 Task: Find connections with filter location Mazatenango with filter topic #LinkedInwith filter profile language English with filter current company Accenture in India with filter school Vijayawada Jobs with filter industry Retail Musical Instruments with filter service category Product Marketing with filter keywords title Bus Driver
Action: Mouse moved to (648, 77)
Screenshot: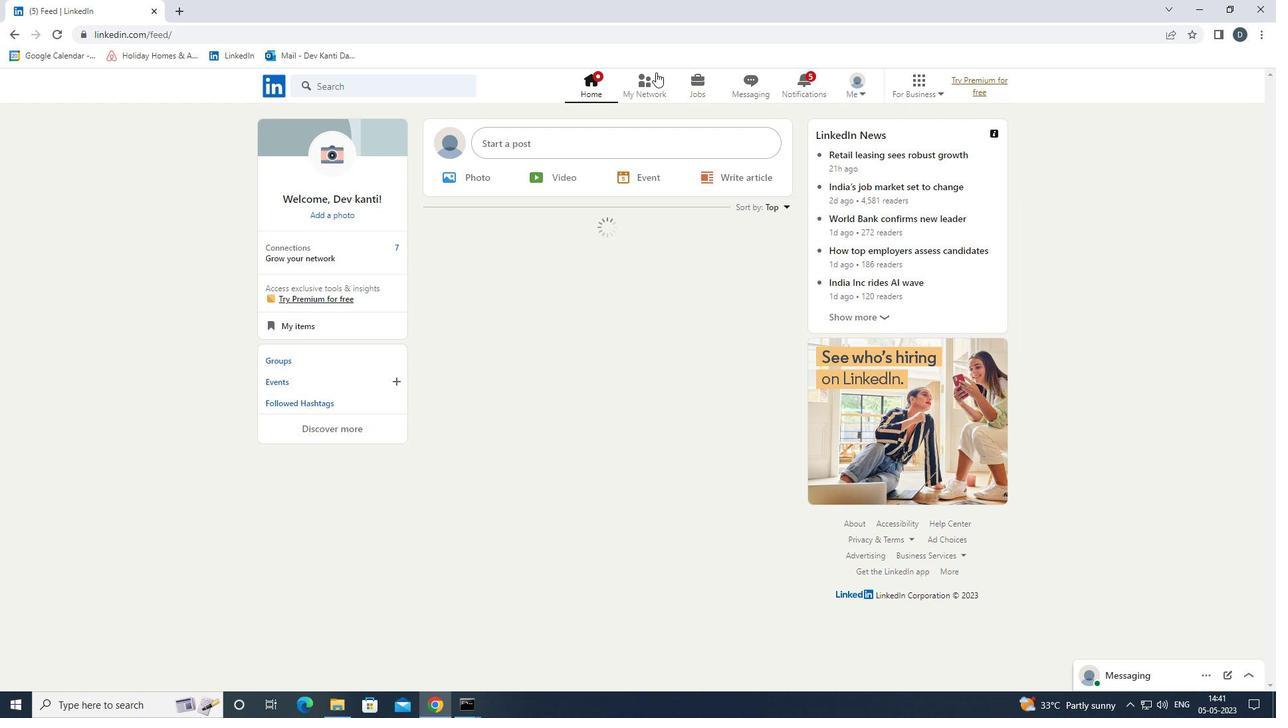 
Action: Mouse pressed left at (648, 77)
Screenshot: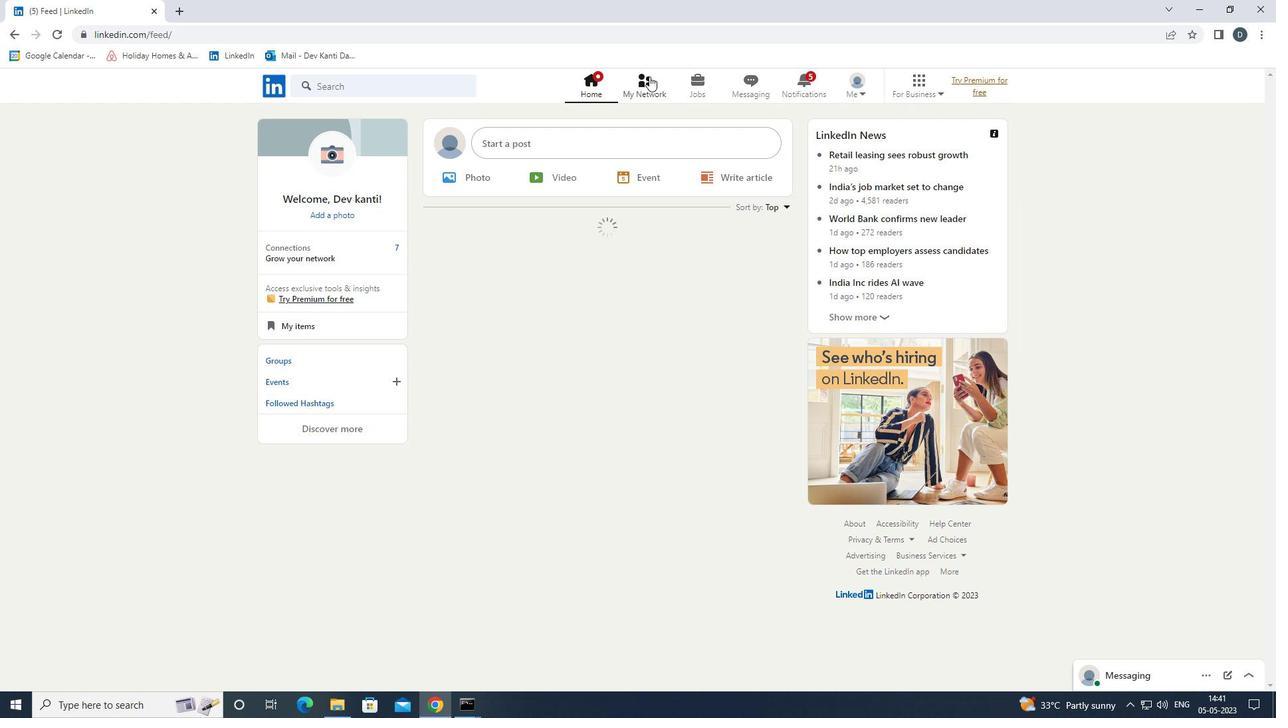 
Action: Mouse moved to (440, 158)
Screenshot: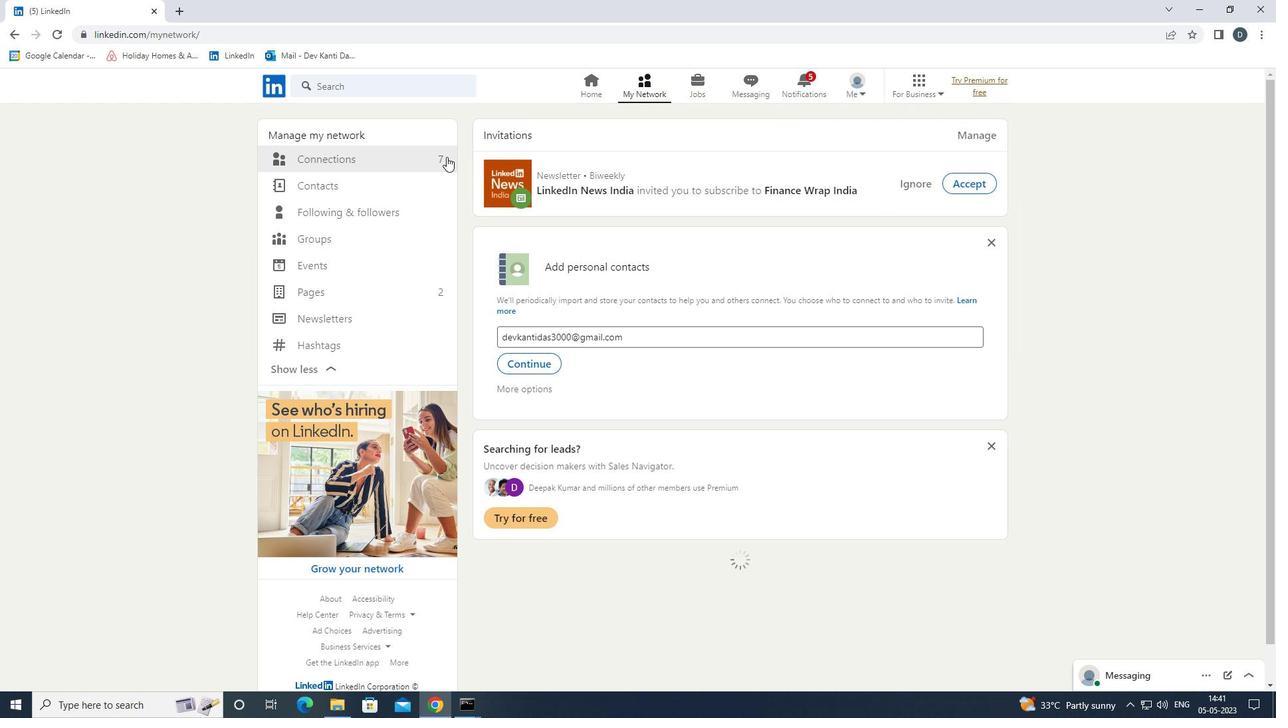 
Action: Mouse pressed left at (440, 158)
Screenshot: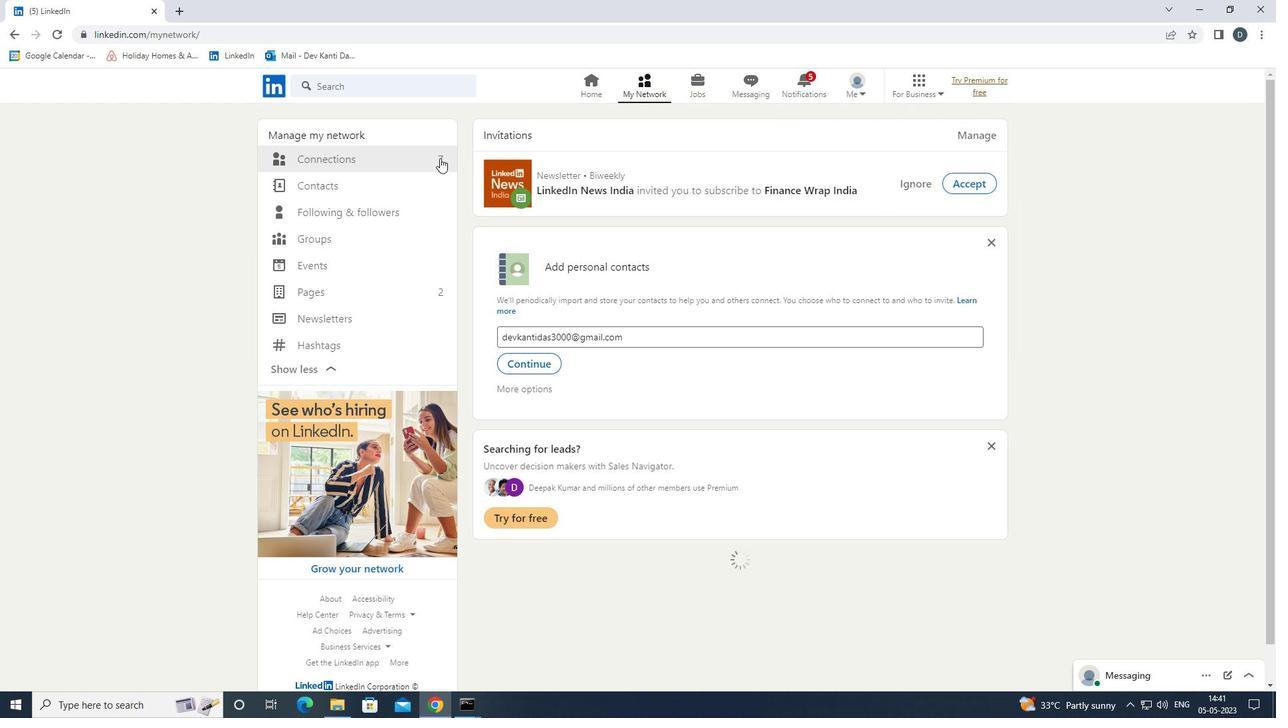 
Action: Mouse moved to (745, 158)
Screenshot: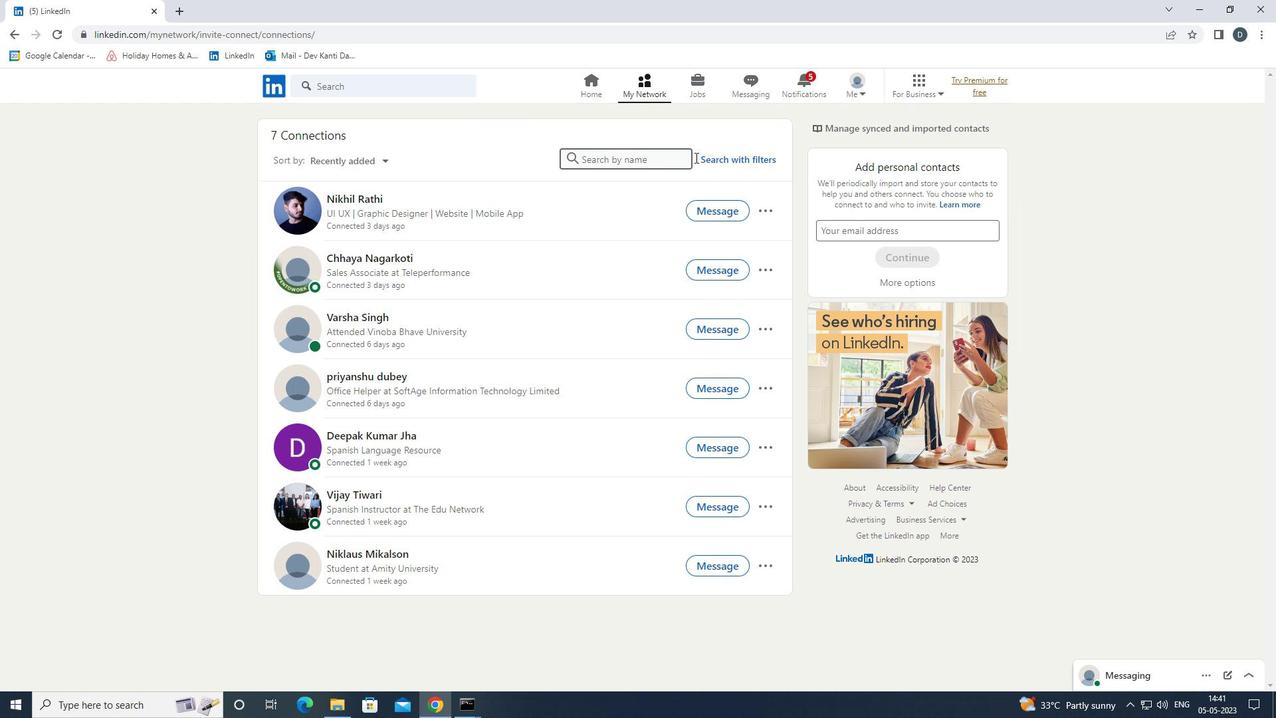 
Action: Mouse pressed left at (745, 158)
Screenshot: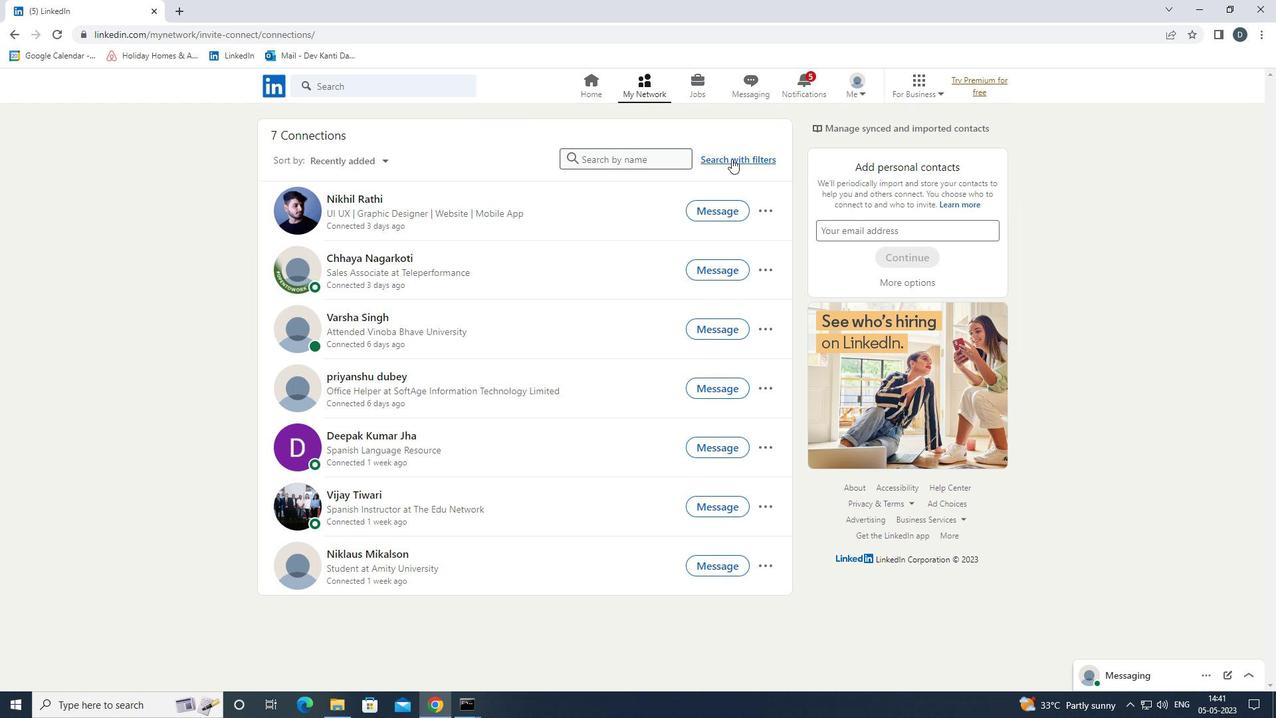 
Action: Mouse moved to (680, 119)
Screenshot: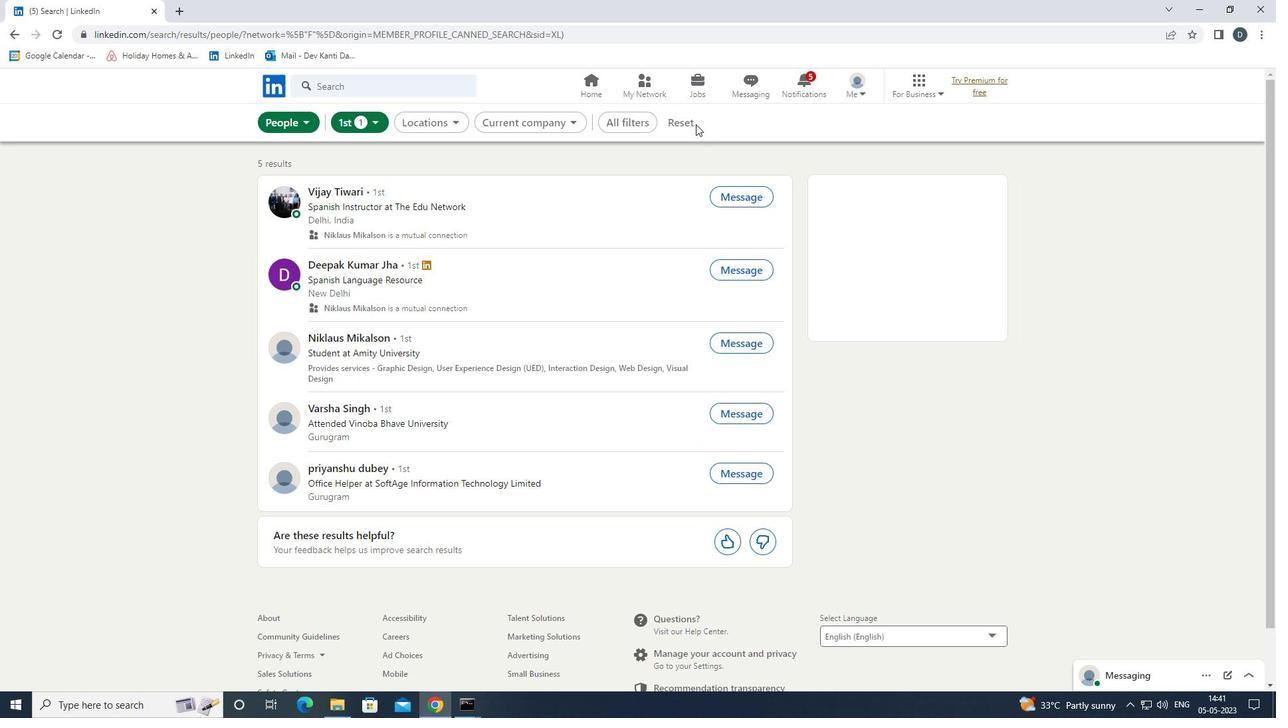
Action: Mouse pressed left at (680, 119)
Screenshot: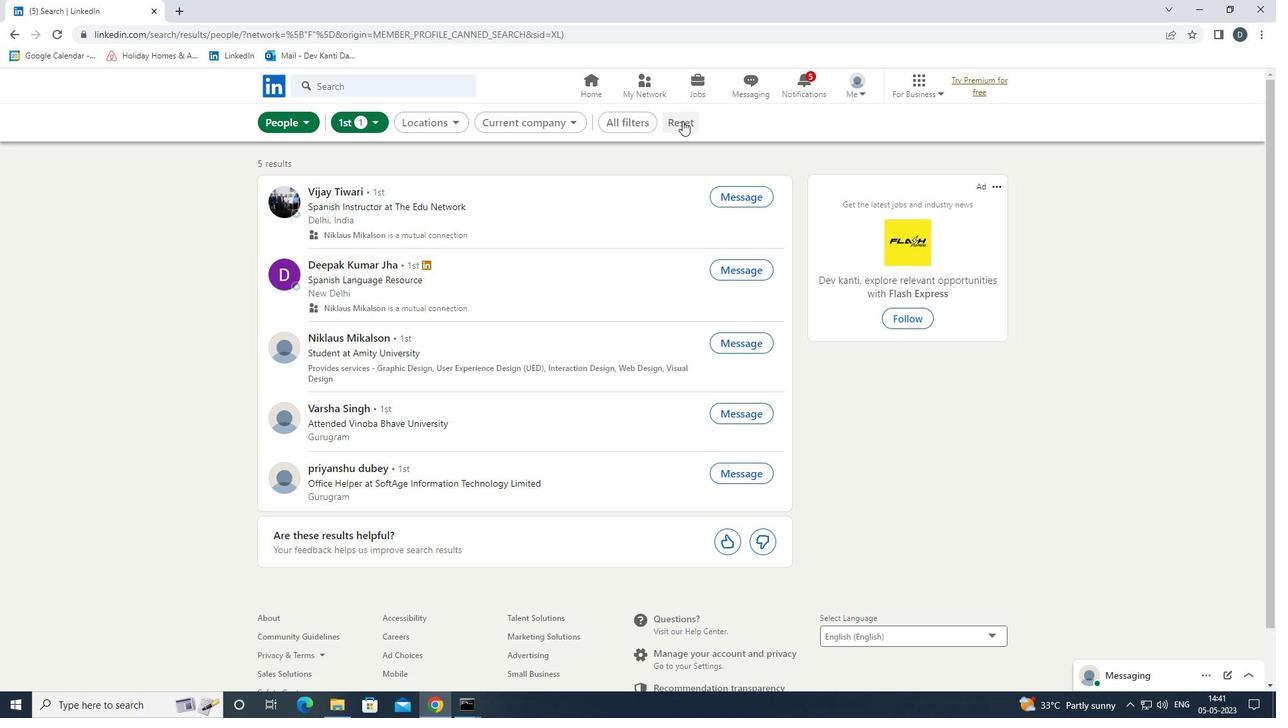 
Action: Mouse moved to (663, 119)
Screenshot: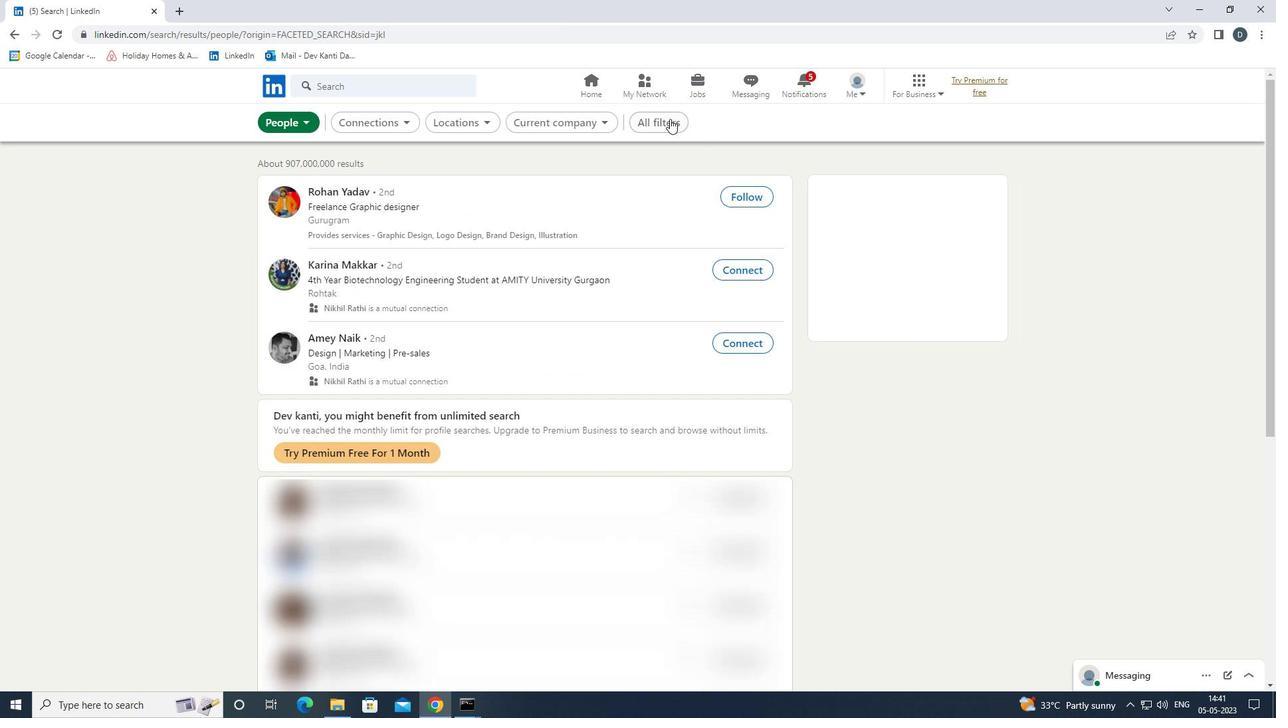 
Action: Mouse pressed left at (663, 119)
Screenshot: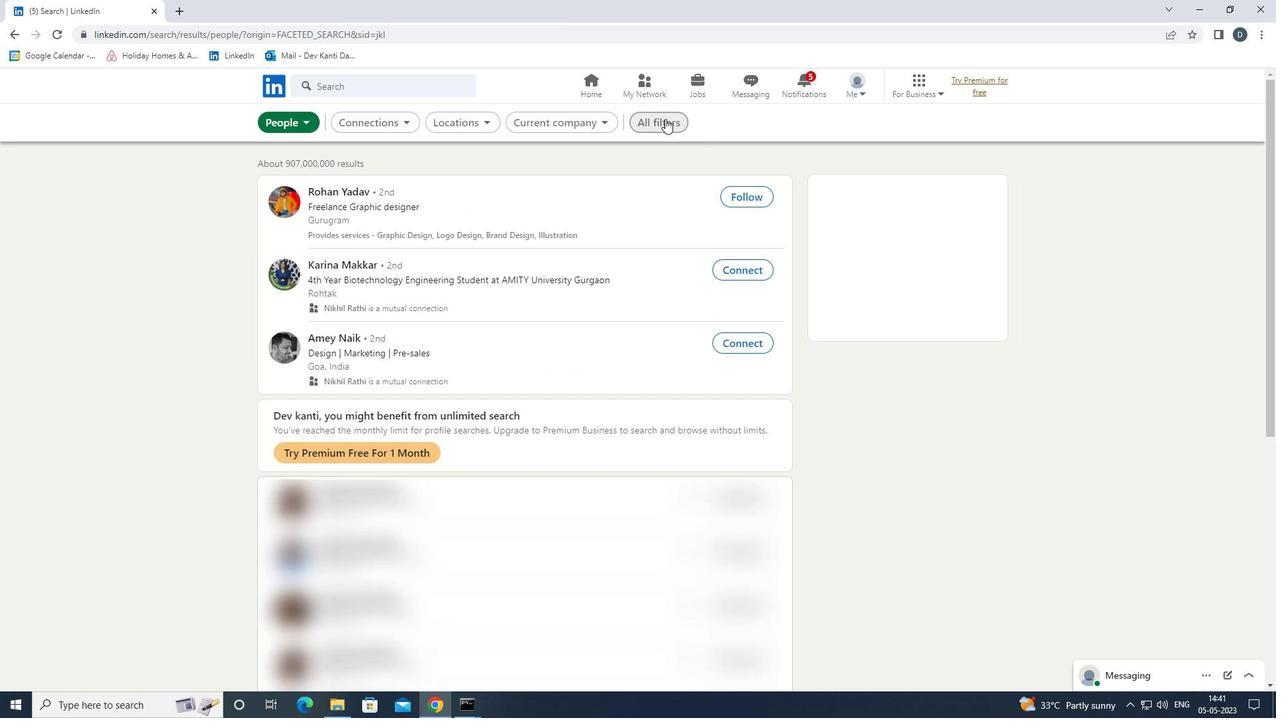 
Action: Mouse moved to (1078, 375)
Screenshot: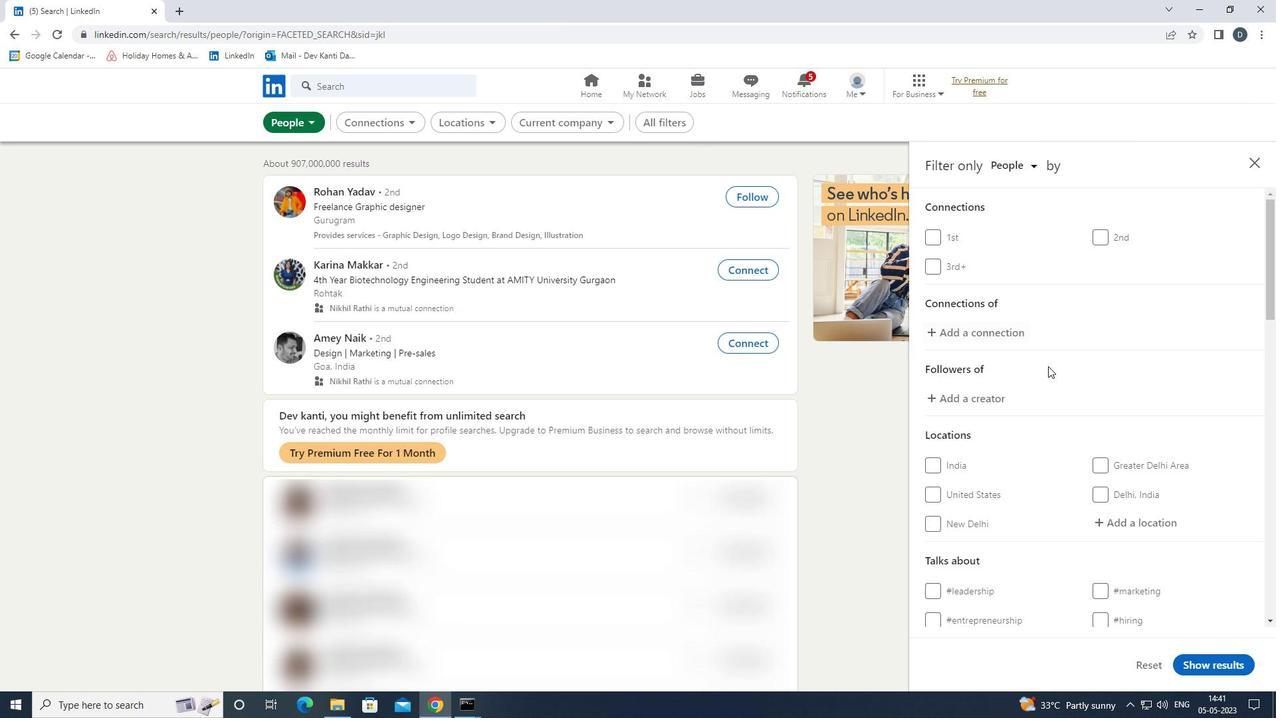 
Action: Mouse scrolled (1078, 374) with delta (0, 0)
Screenshot: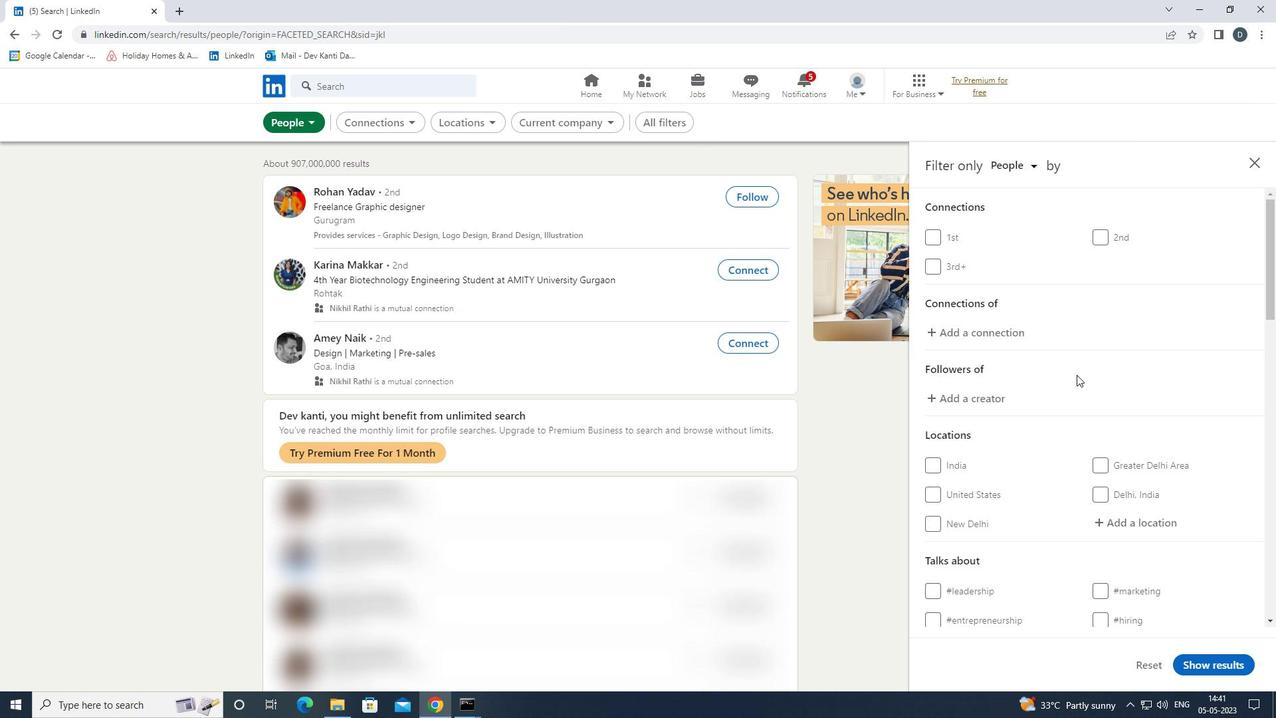 
Action: Mouse scrolled (1078, 374) with delta (0, 0)
Screenshot: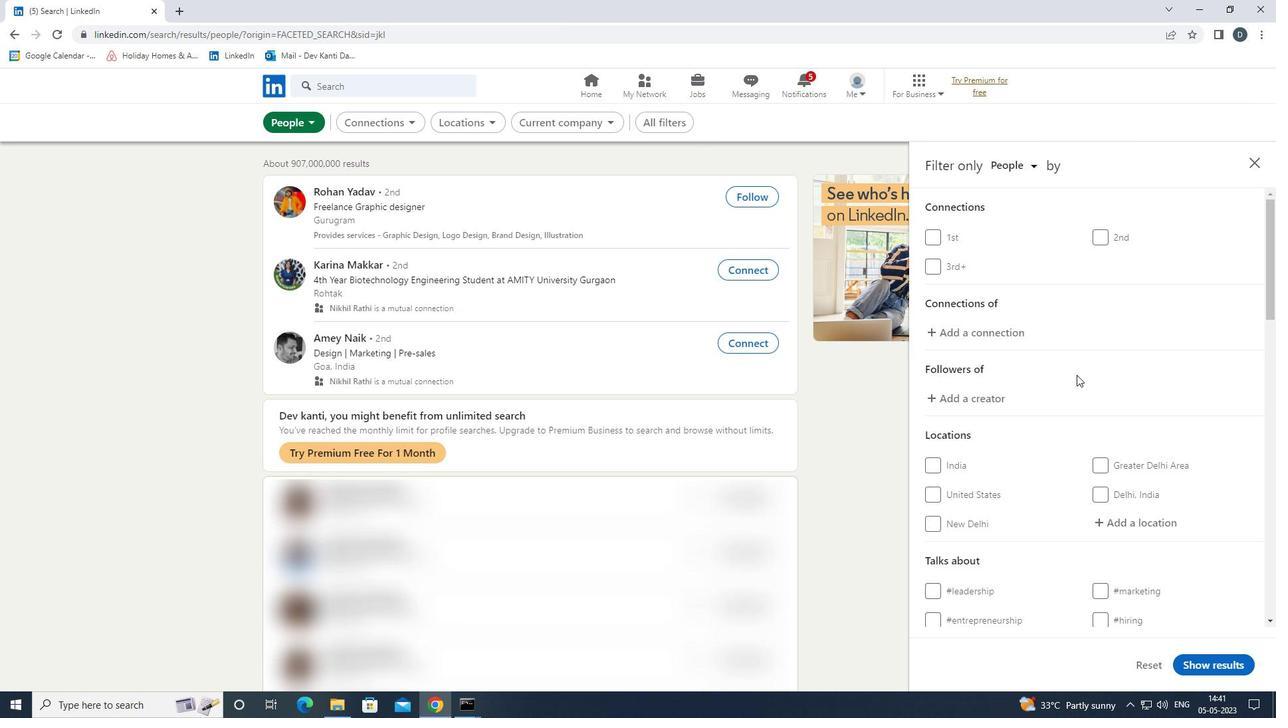 
Action: Mouse moved to (1144, 386)
Screenshot: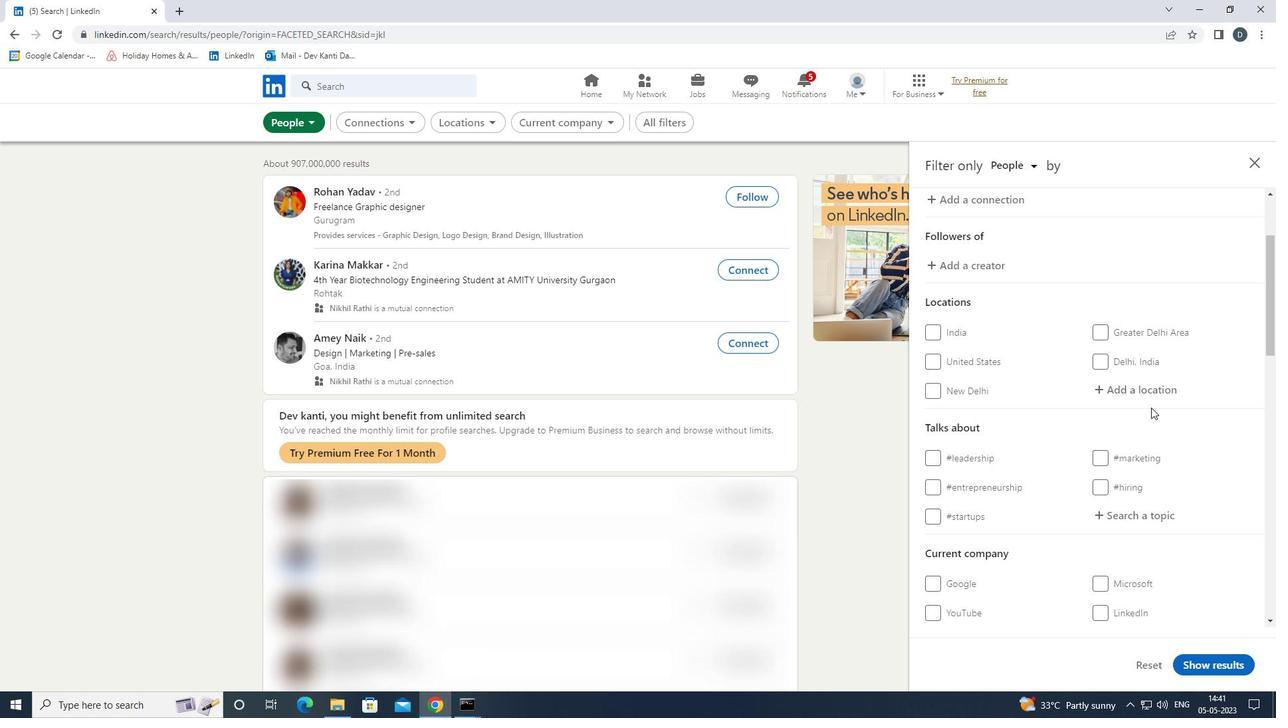 
Action: Mouse pressed left at (1144, 386)
Screenshot: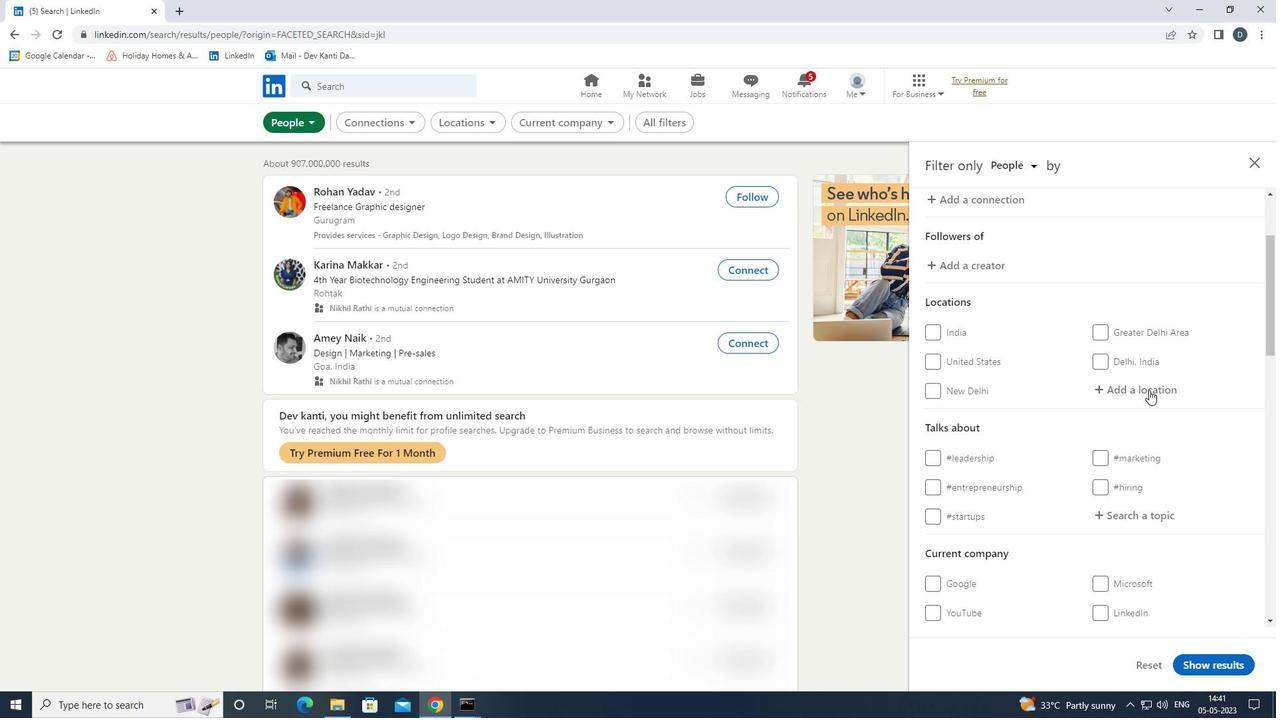 
Action: Key pressed <Key.shift>MAZATENANGO<Key.down><Key.enter>
Screenshot: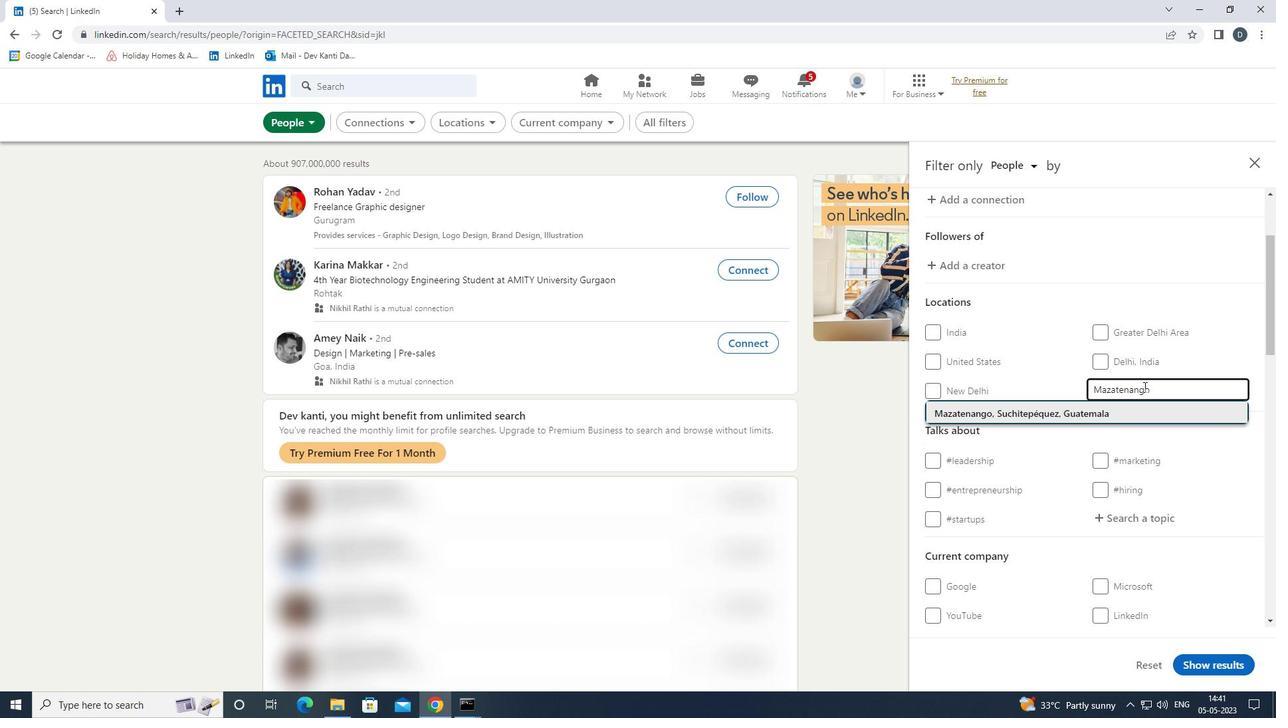 
Action: Mouse scrolled (1144, 386) with delta (0, 0)
Screenshot: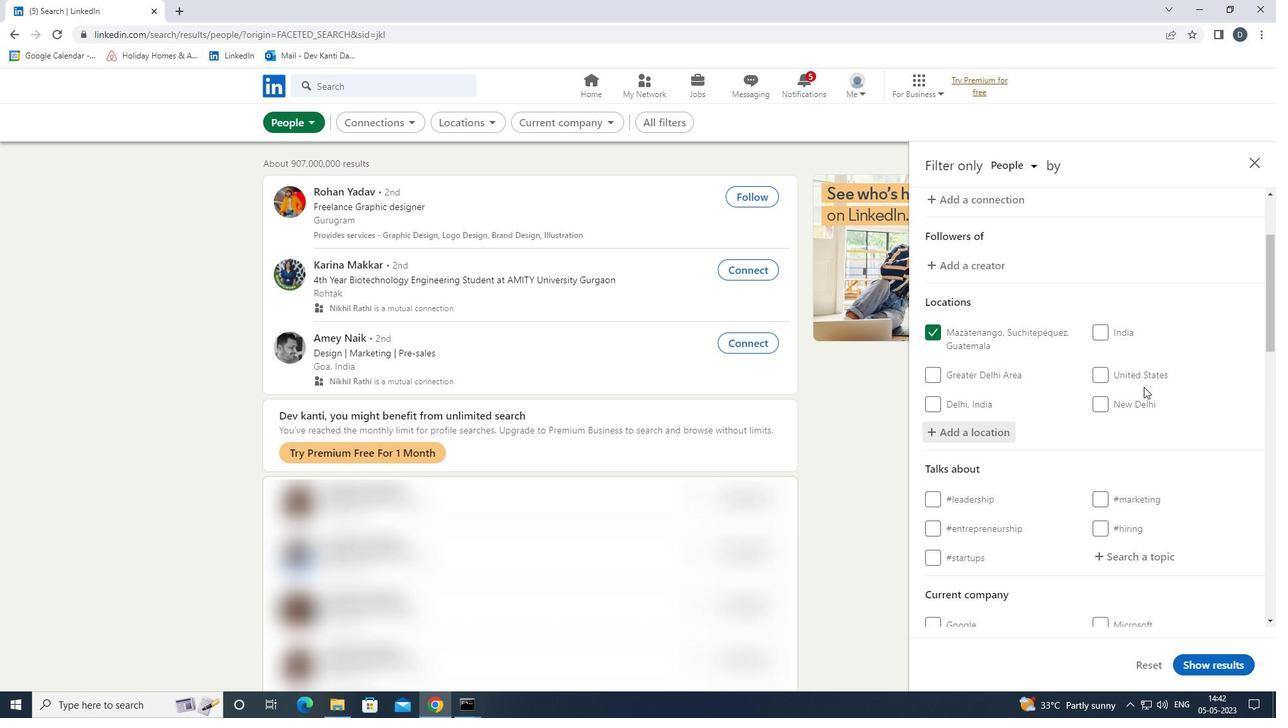 
Action: Mouse scrolled (1144, 386) with delta (0, 0)
Screenshot: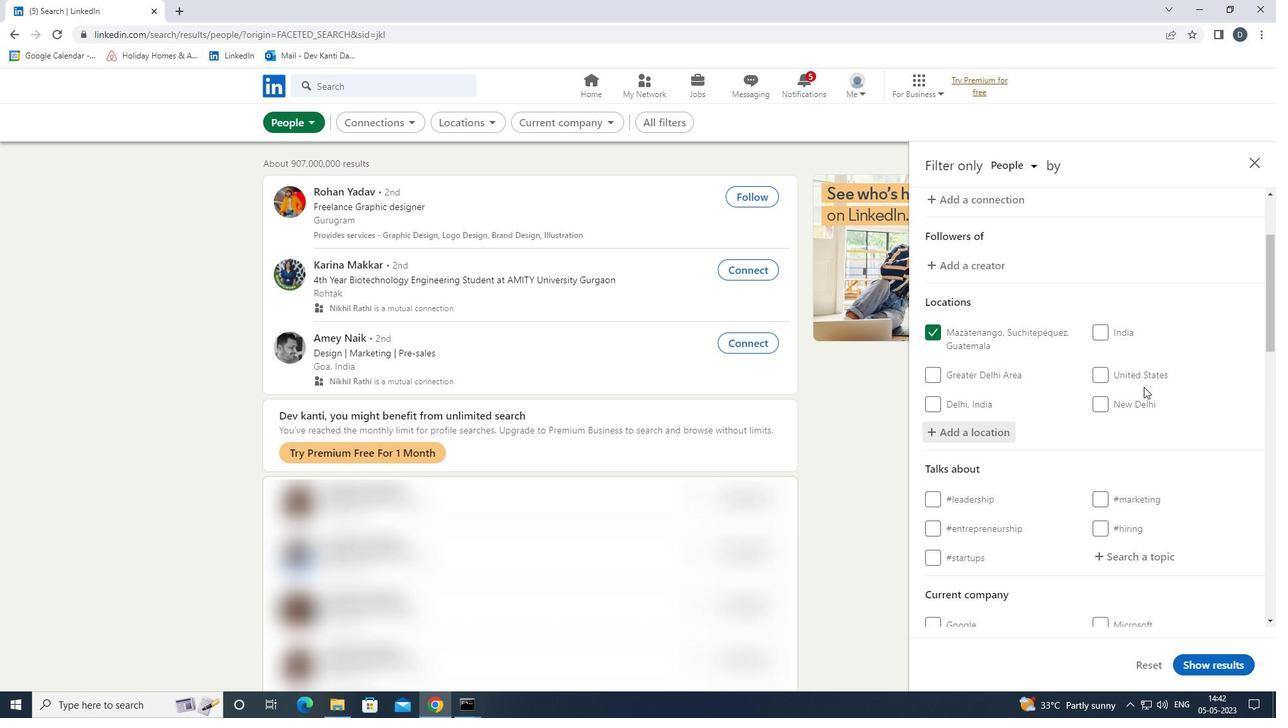 
Action: Mouse moved to (1135, 418)
Screenshot: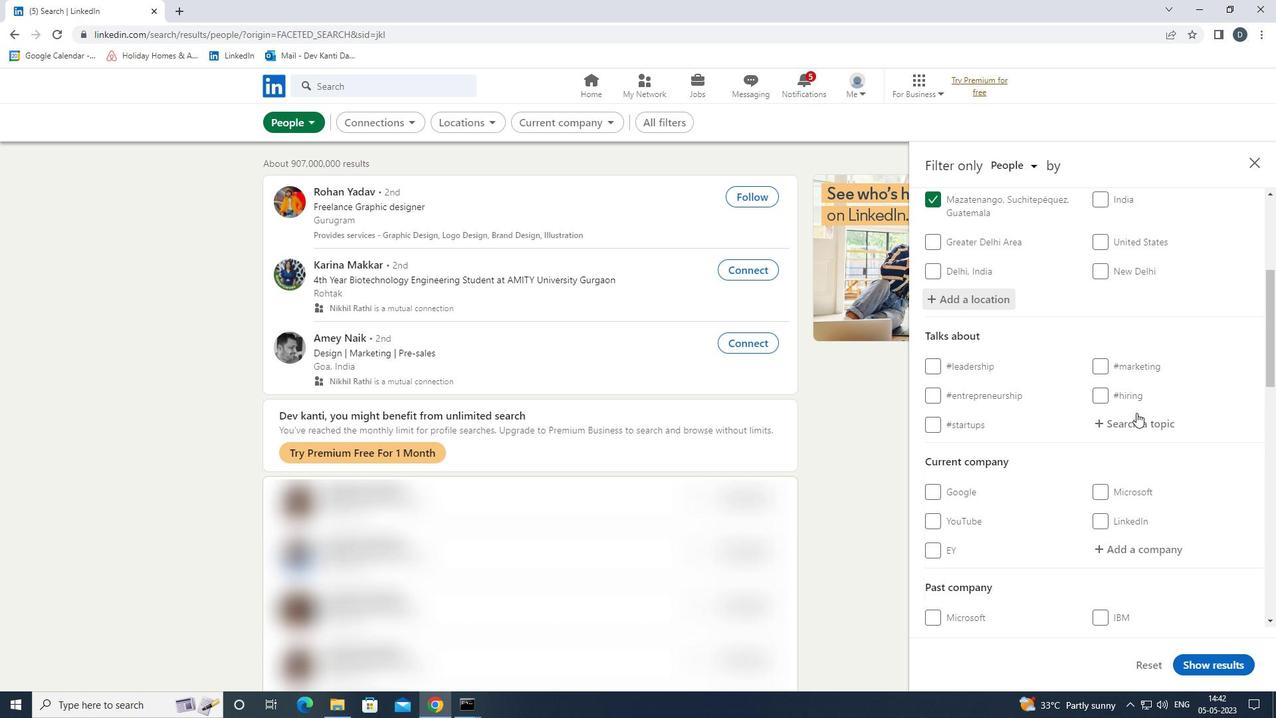 
Action: Mouse pressed left at (1135, 418)
Screenshot: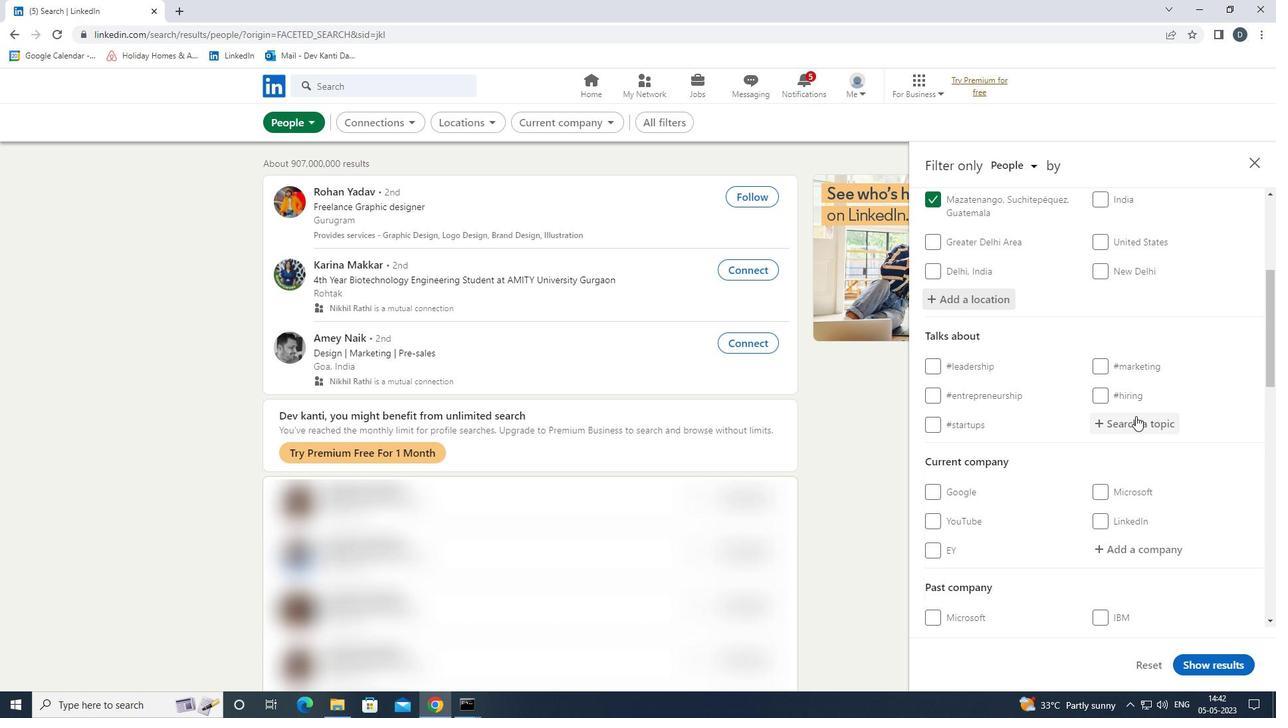 
Action: Key pressed <Key.shift>LINKEDIN<Key.down><Key.enter>
Screenshot: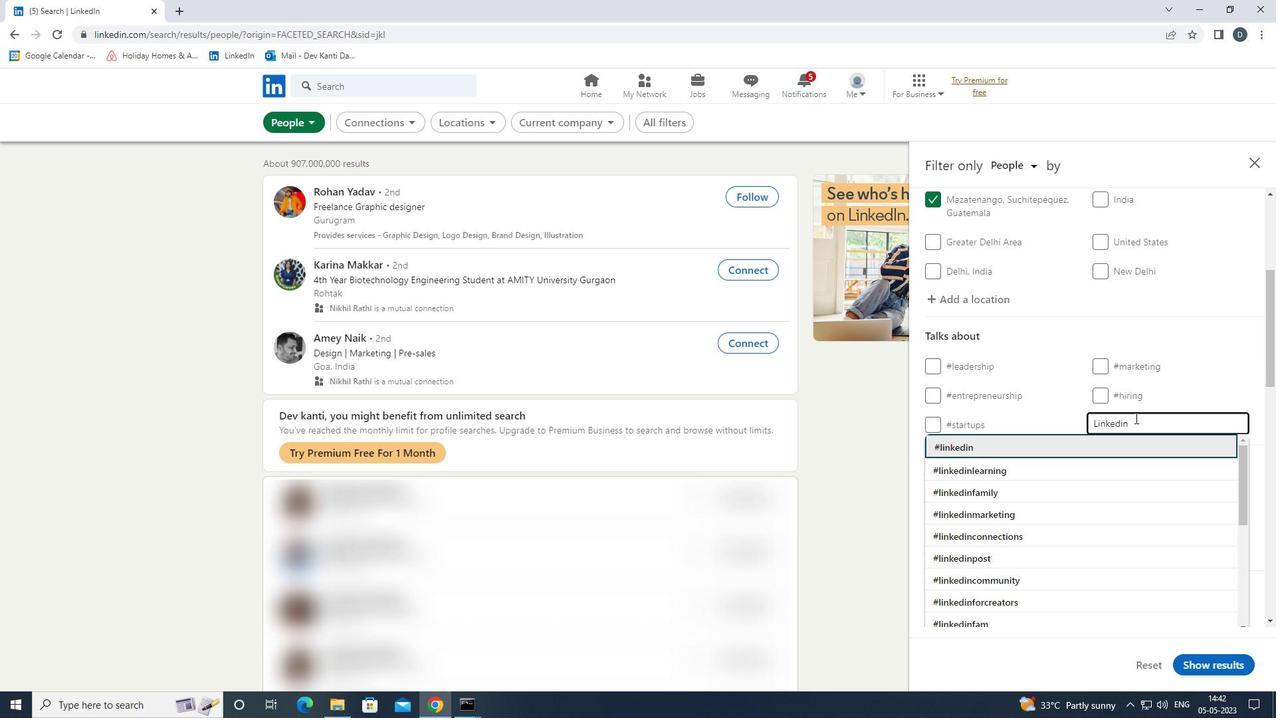 
Action: Mouse scrolled (1135, 417) with delta (0, 0)
Screenshot: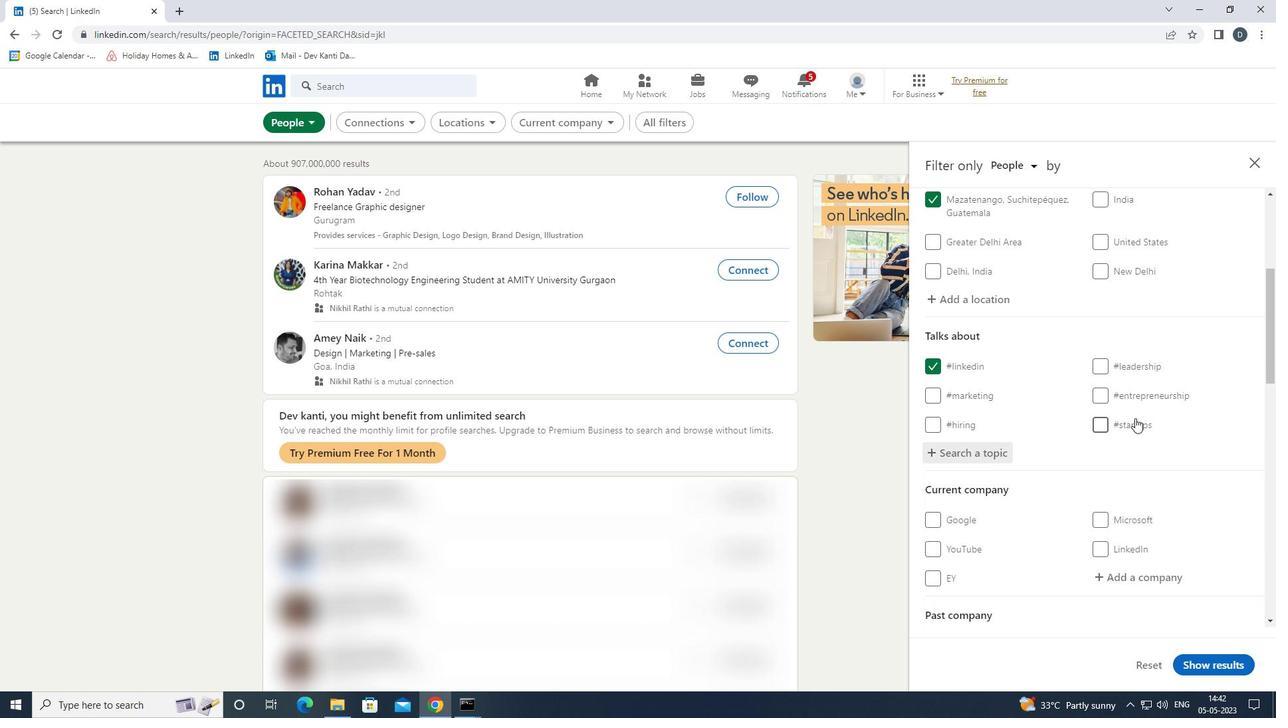 
Action: Mouse scrolled (1135, 417) with delta (0, 0)
Screenshot: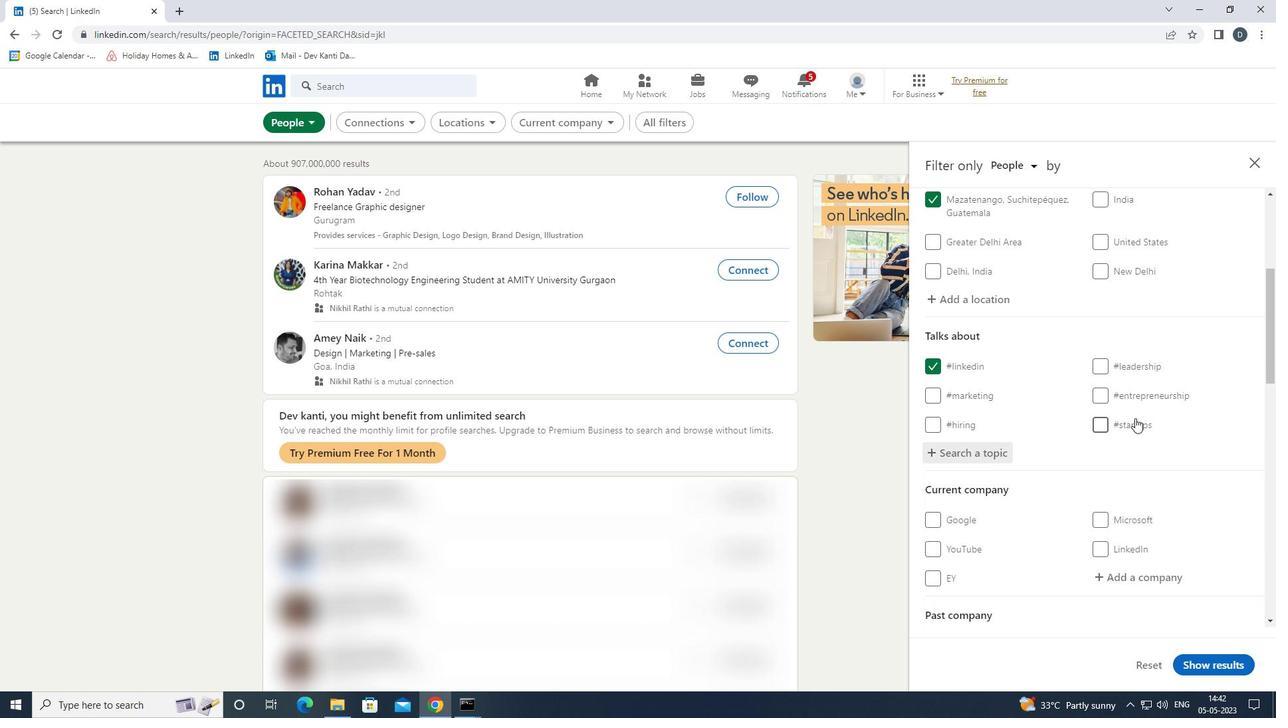 
Action: Mouse scrolled (1135, 417) with delta (0, 0)
Screenshot: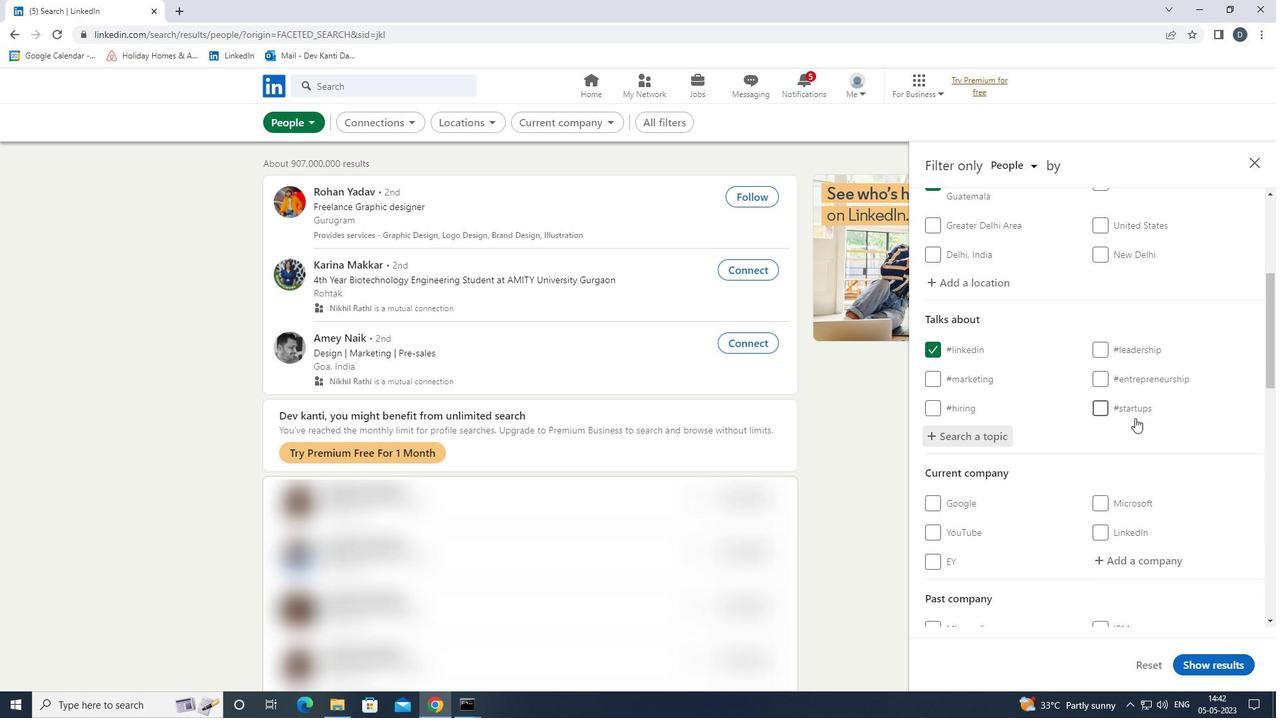 
Action: Mouse scrolled (1135, 417) with delta (0, 0)
Screenshot: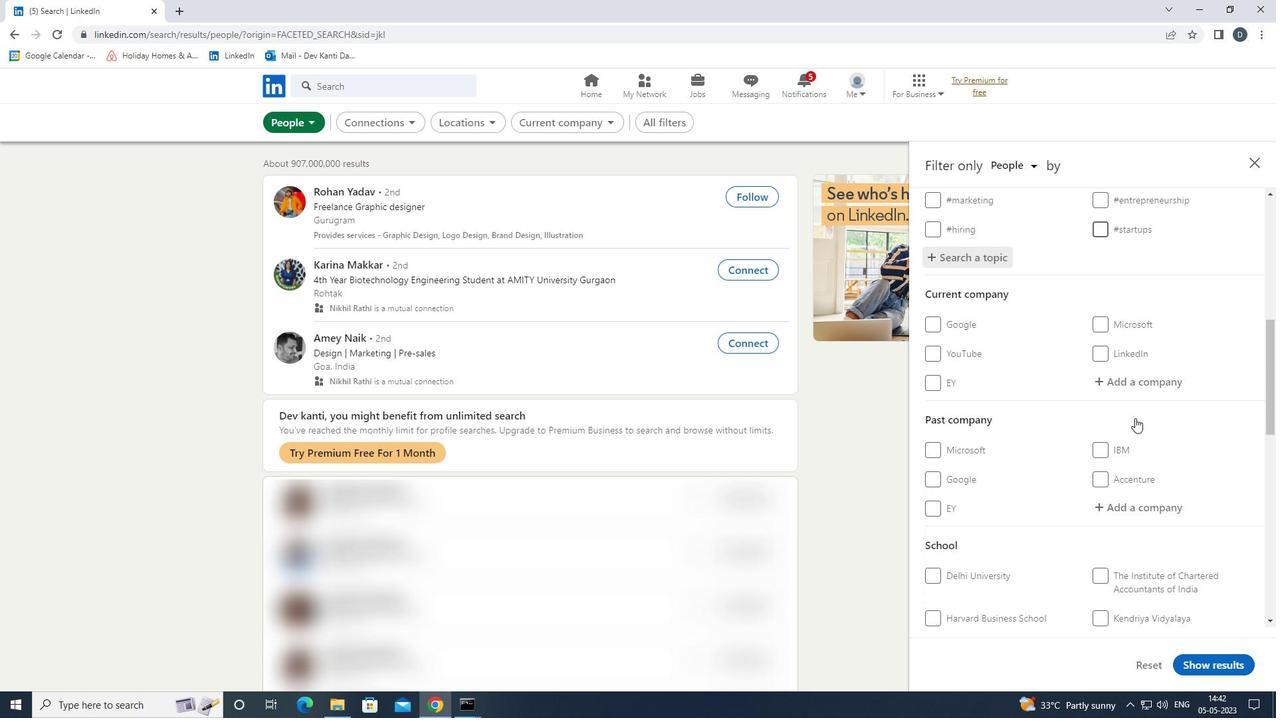 
Action: Mouse scrolled (1135, 417) with delta (0, 0)
Screenshot: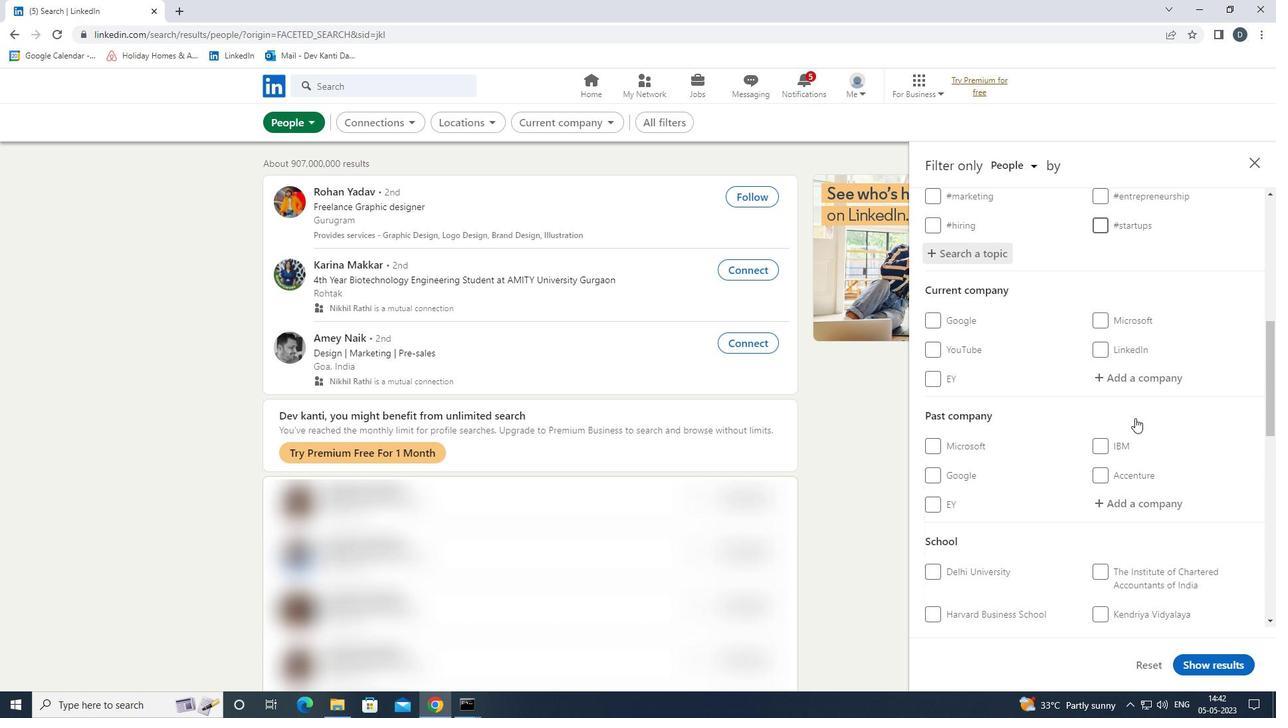 
Action: Mouse scrolled (1135, 417) with delta (0, 0)
Screenshot: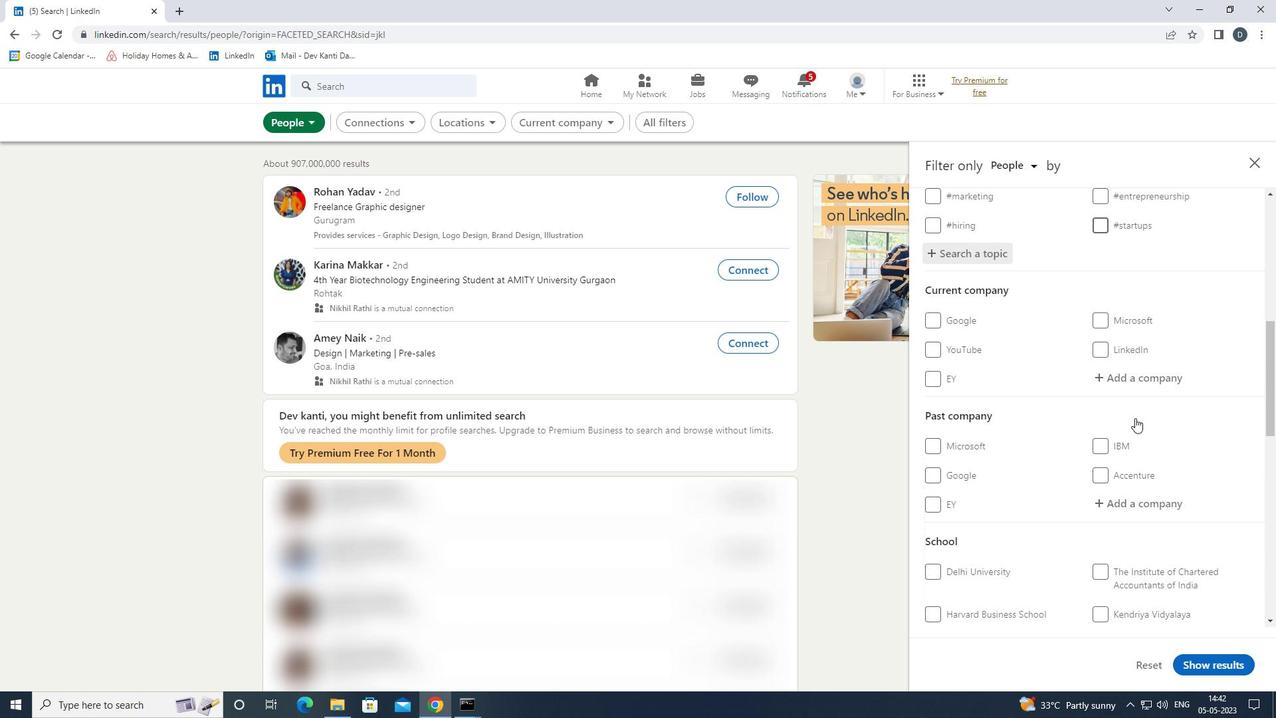
Action: Mouse scrolled (1135, 417) with delta (0, 0)
Screenshot: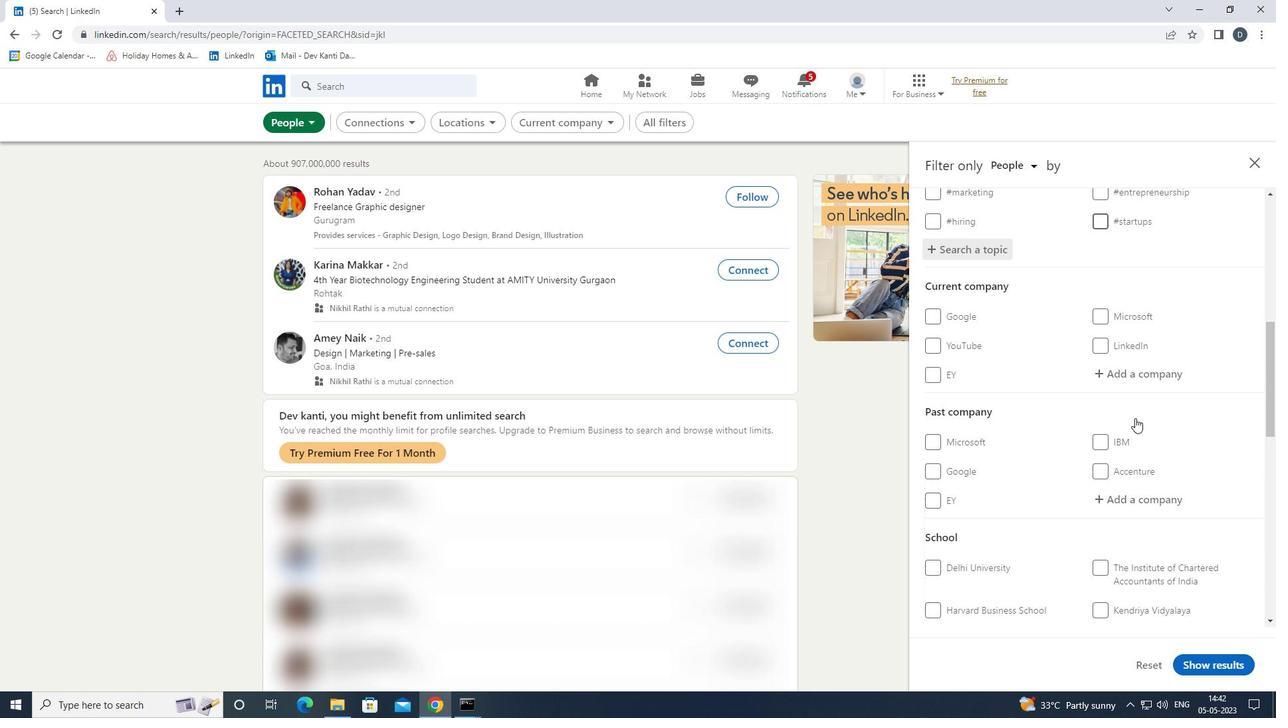 
Action: Mouse scrolled (1135, 417) with delta (0, 0)
Screenshot: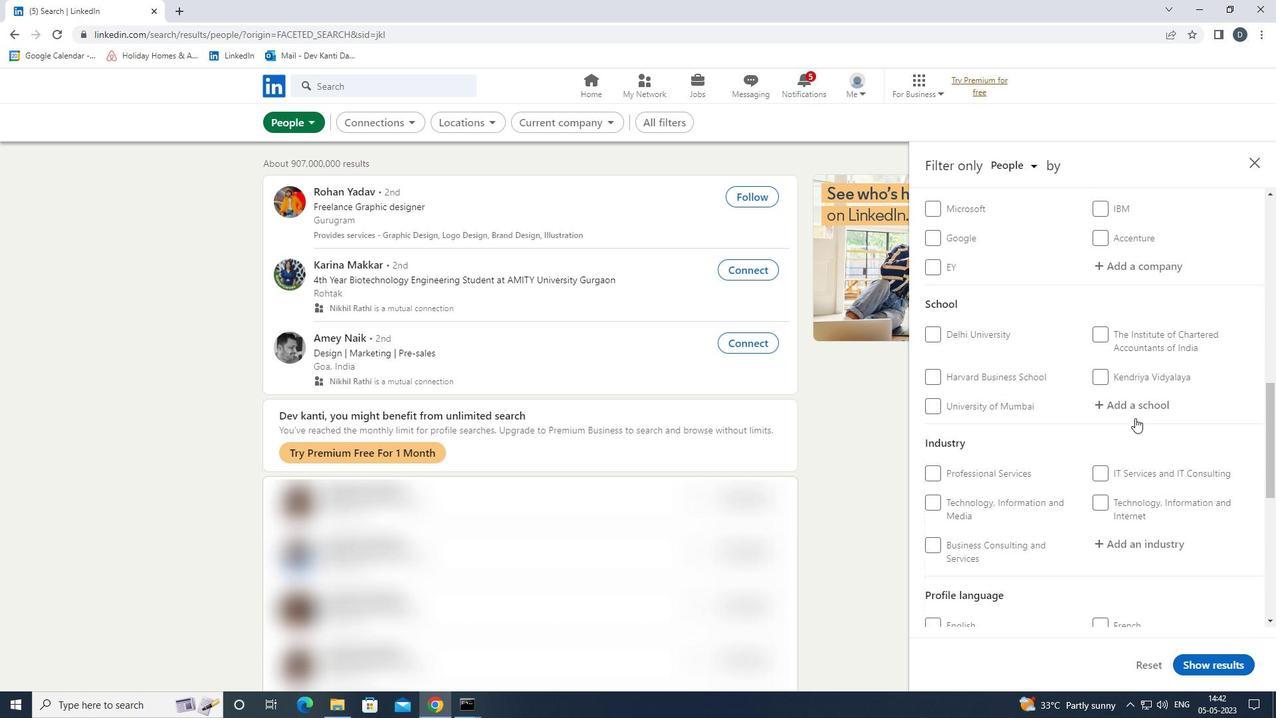 
Action: Mouse moved to (1134, 420)
Screenshot: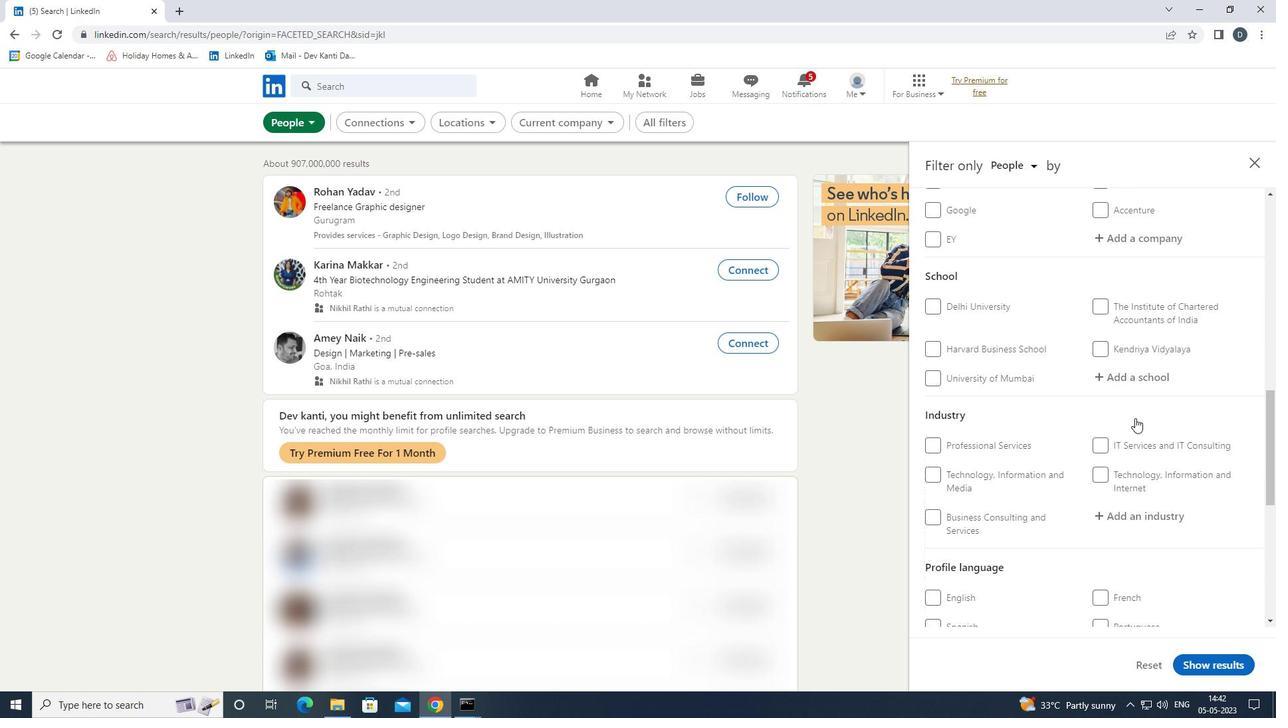 
Action: Mouse scrolled (1134, 419) with delta (0, 0)
Screenshot: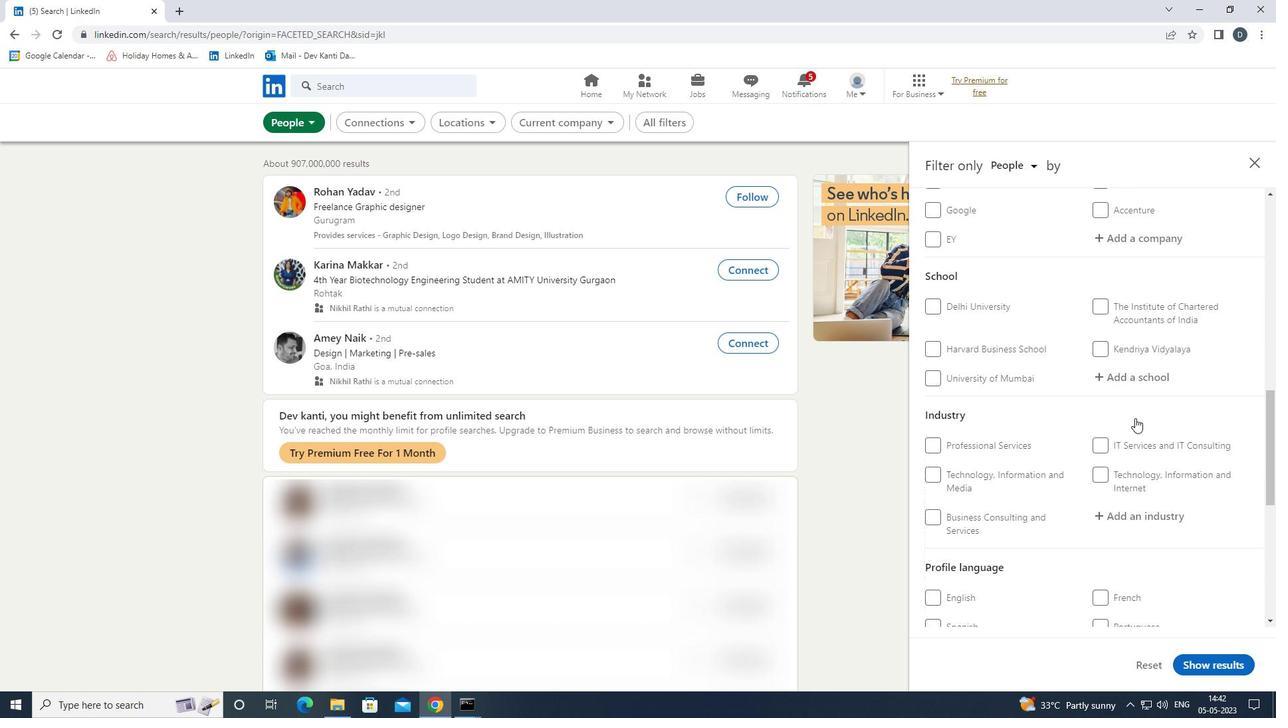 
Action: Mouse moved to (939, 463)
Screenshot: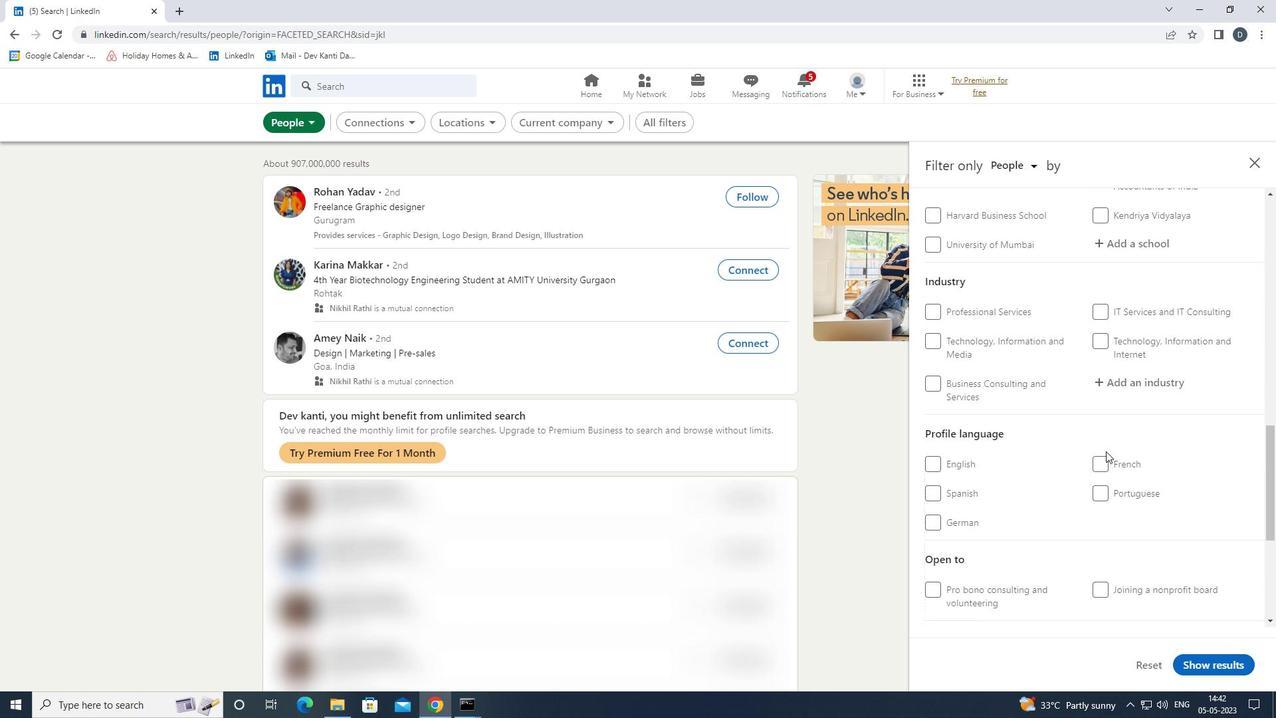 
Action: Mouse pressed left at (939, 463)
Screenshot: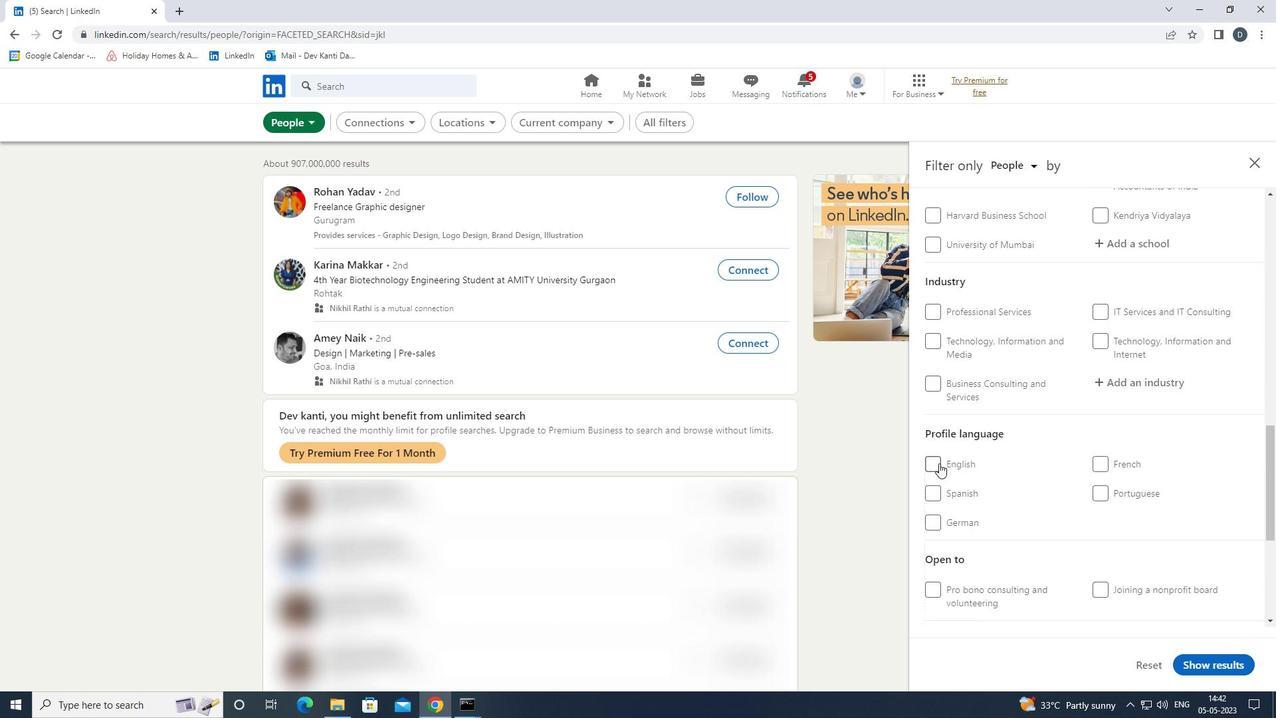 
Action: Mouse moved to (1049, 474)
Screenshot: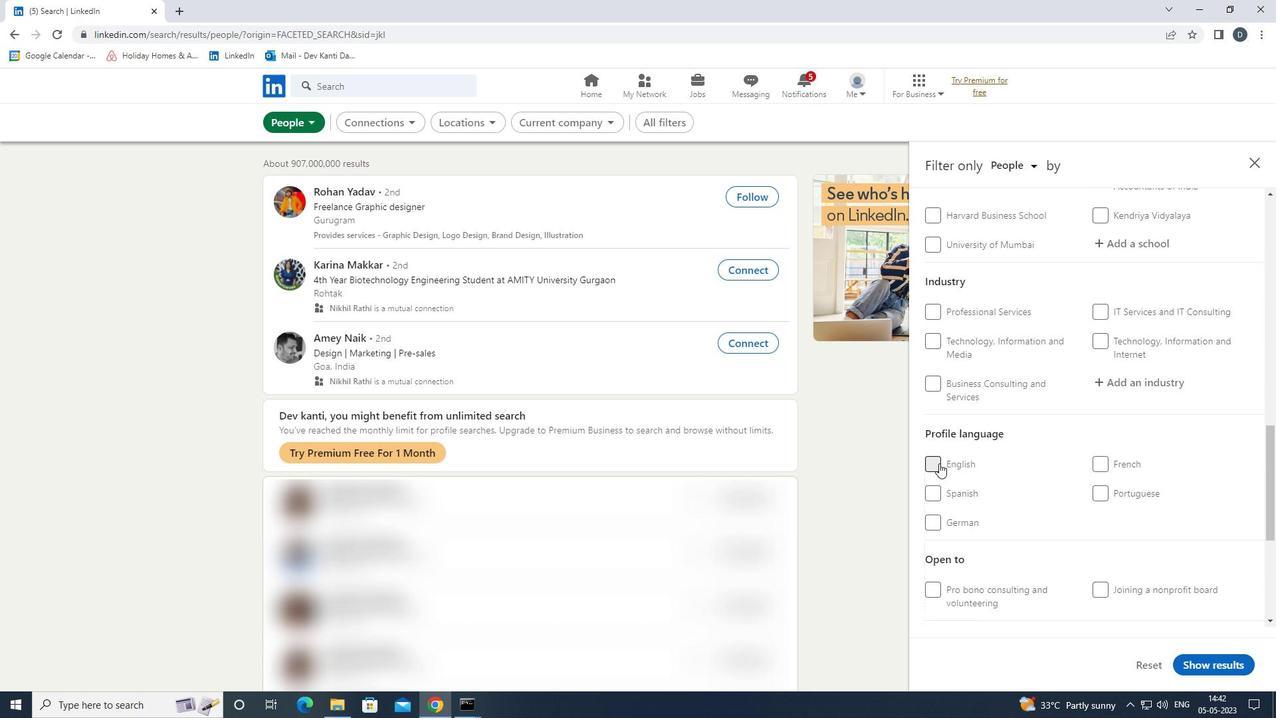 
Action: Mouse scrolled (1049, 475) with delta (0, 0)
Screenshot: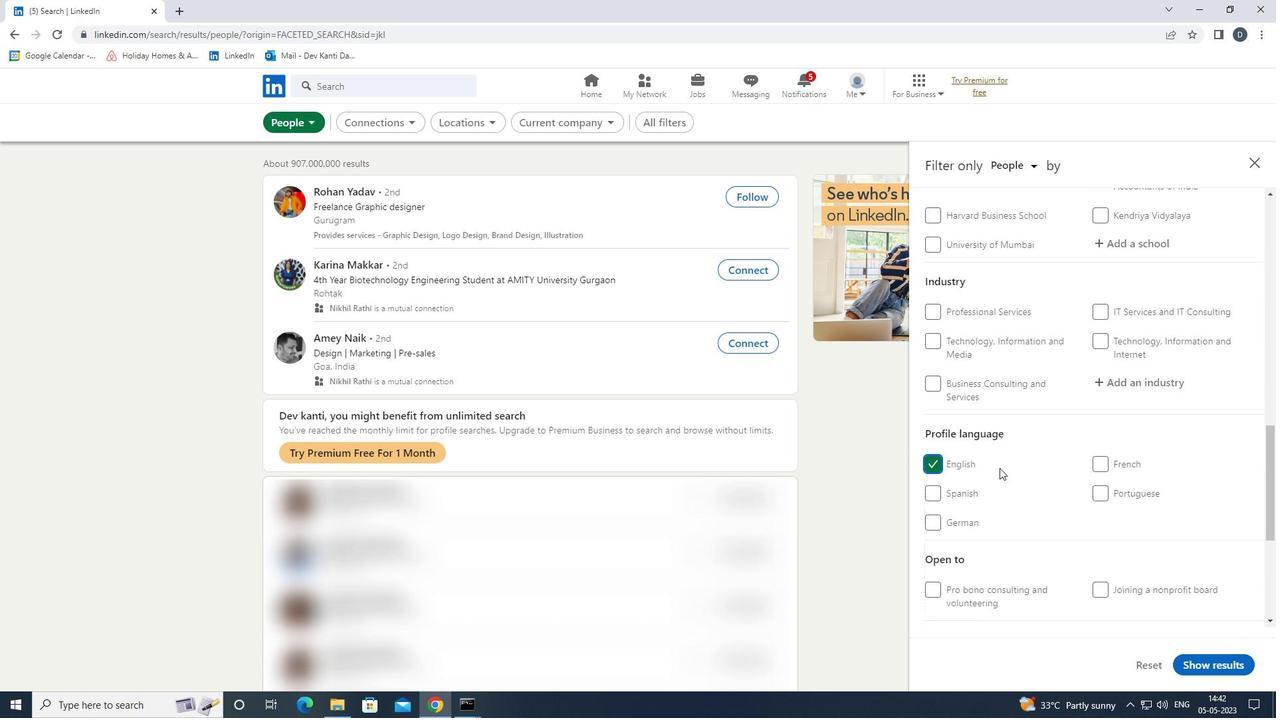 
Action: Mouse scrolled (1049, 475) with delta (0, 0)
Screenshot: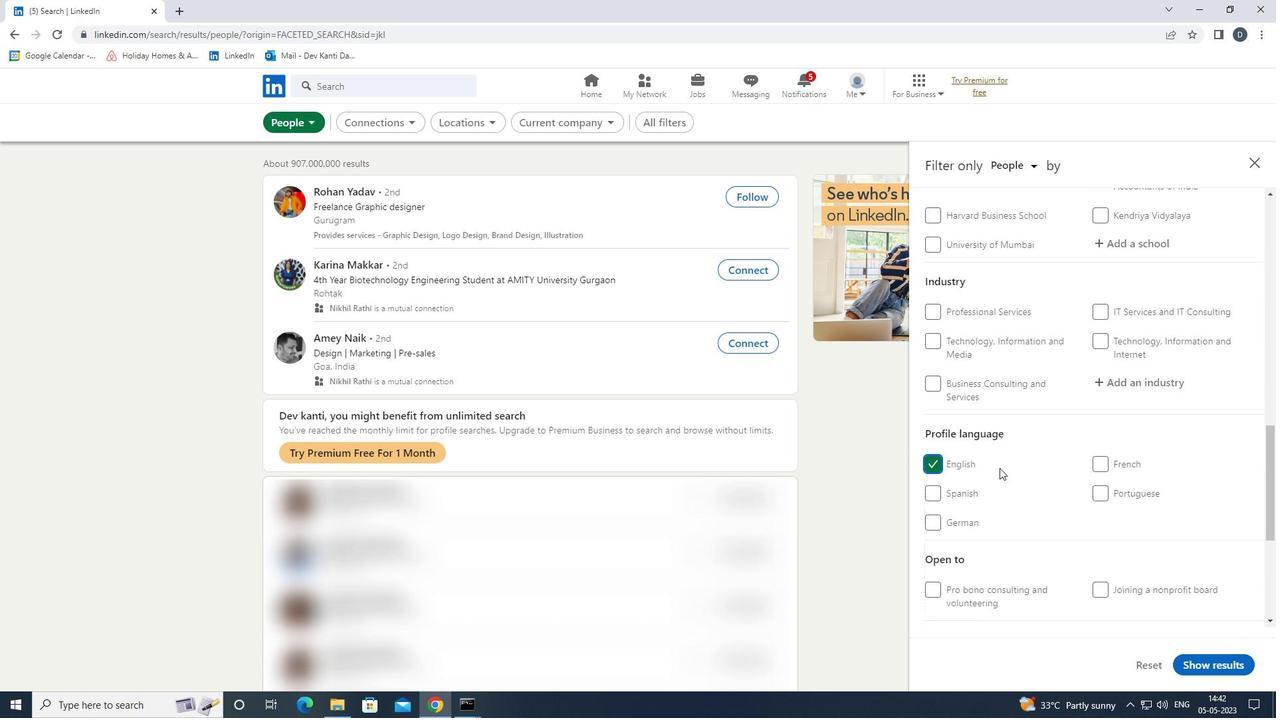 
Action: Mouse scrolled (1049, 475) with delta (0, 0)
Screenshot: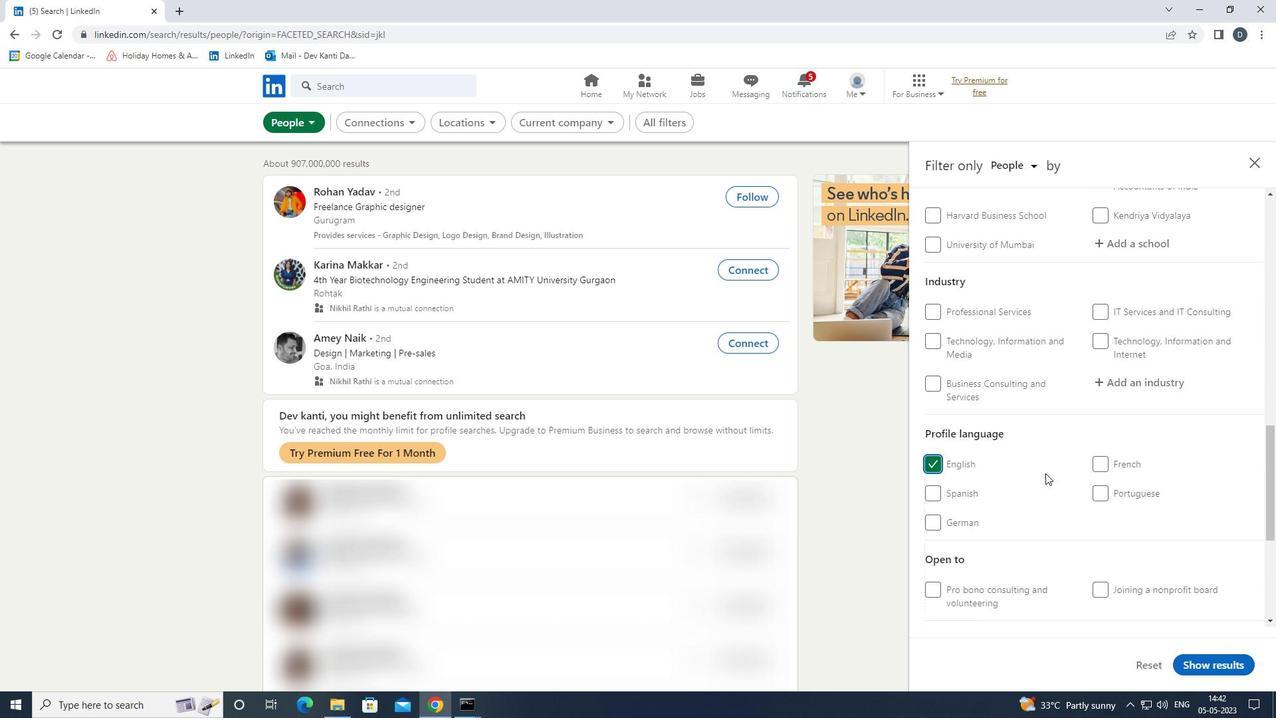 
Action: Mouse scrolled (1049, 475) with delta (0, 0)
Screenshot: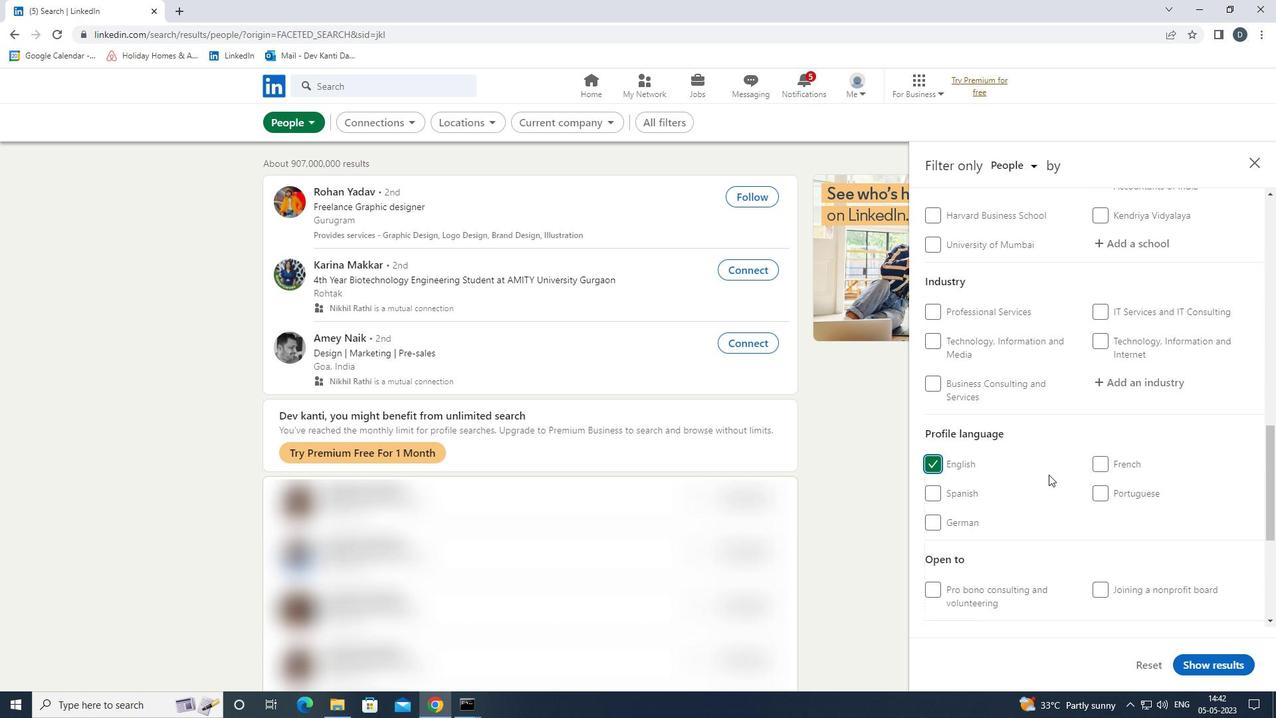 
Action: Mouse scrolled (1049, 475) with delta (0, 0)
Screenshot: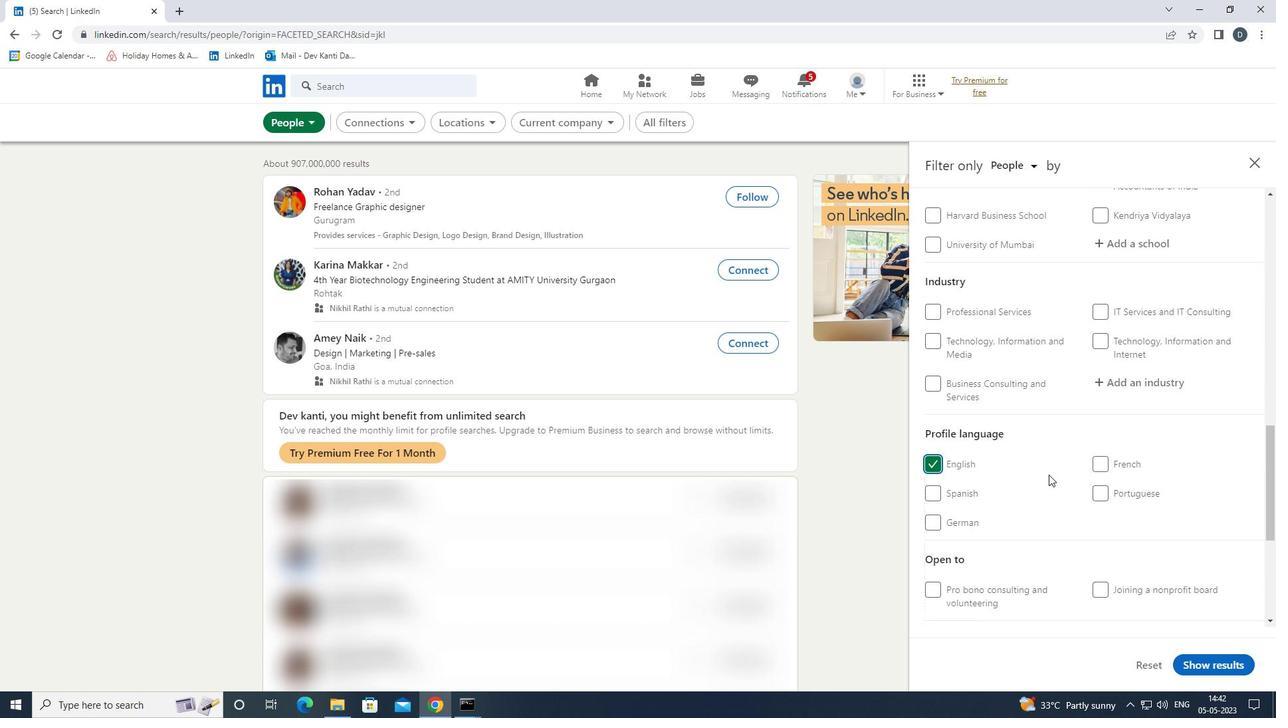 
Action: Mouse scrolled (1049, 475) with delta (0, 0)
Screenshot: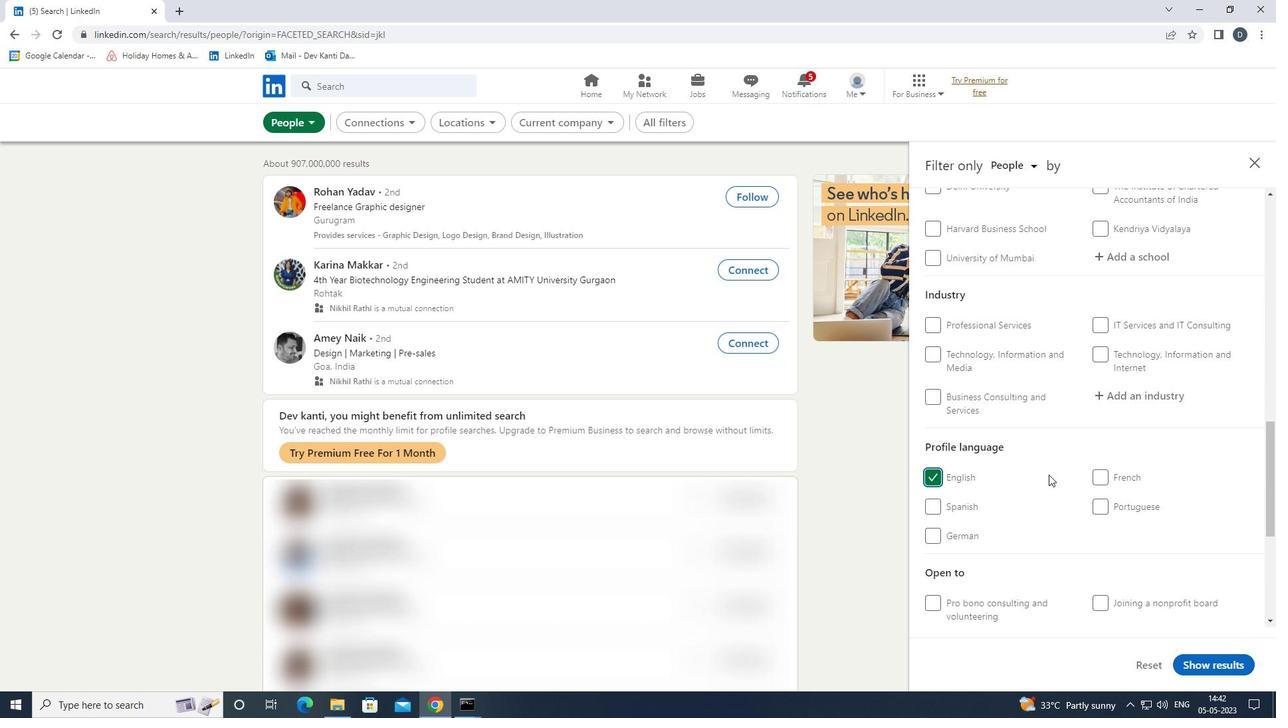 
Action: Mouse moved to (1142, 385)
Screenshot: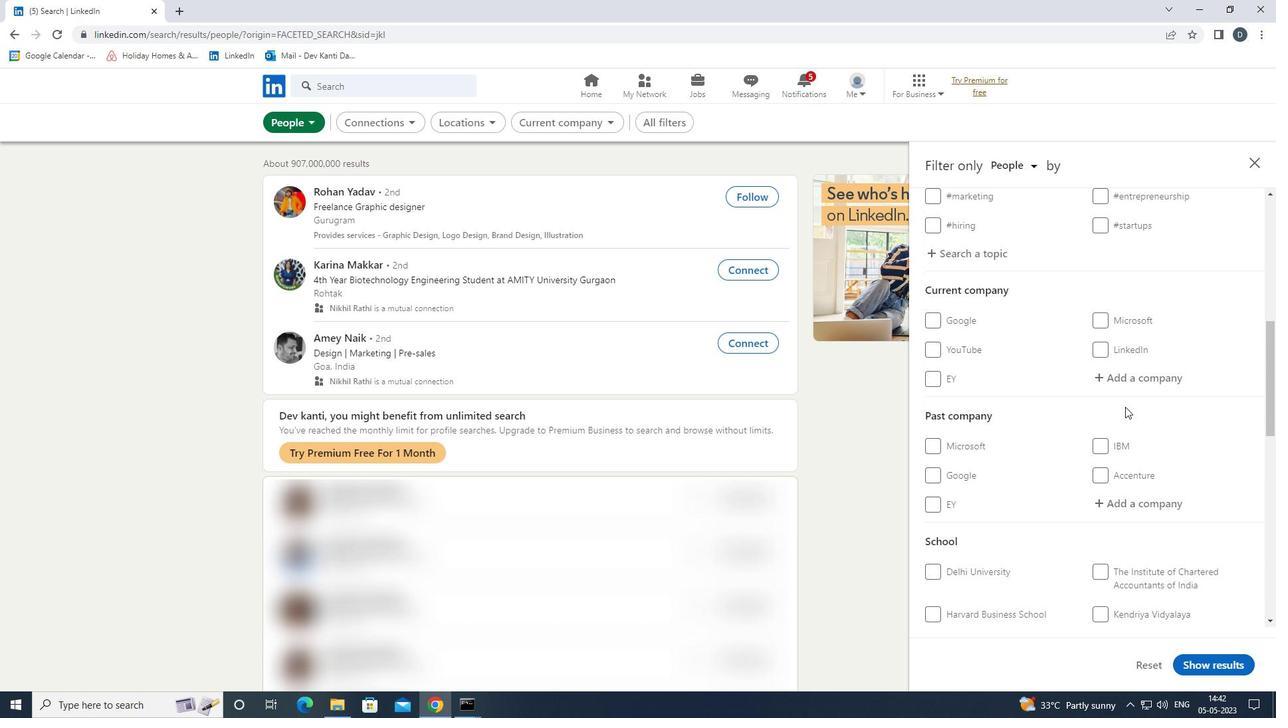
Action: Mouse pressed left at (1142, 385)
Screenshot: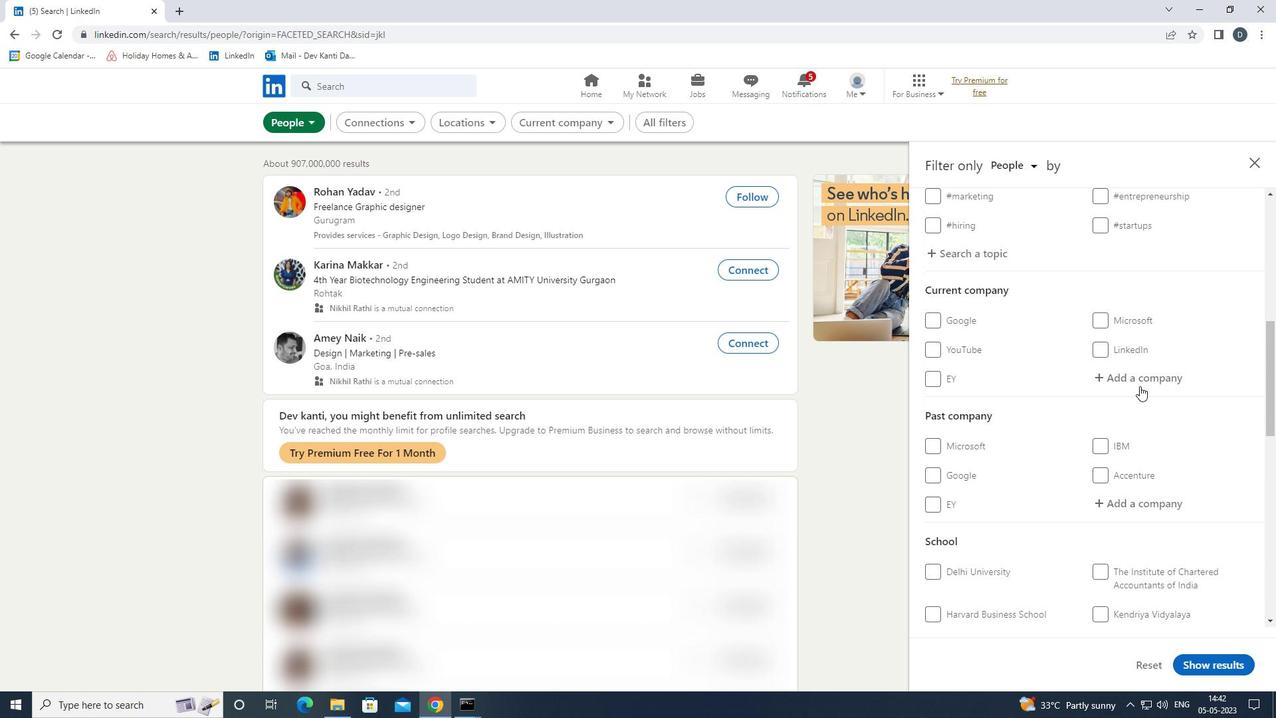 
Action: Key pressed <Key.shift><Key.shift><Key.shift><Key.shift><Key.shift><Key.shift><Key.shift><Key.shift><Key.shift><Key.shift><Key.shift><Key.shift><Key.shift><Key.shift><Key.shift><Key.shift><Key.shift><Key.shift><Key.shift><Key.shift><Key.shift><Key.shift><Key.shift><Key.shift><Key.shift><Key.shift><Key.shift><Key.shift><Key.shift><Key.shift><Key.shift><Key.shift><Key.shift><Key.shift><Key.shift><Key.shift><Key.shift><Key.shift>ACCENTURE<Key.down><Key.down><Key.enter>
Screenshot: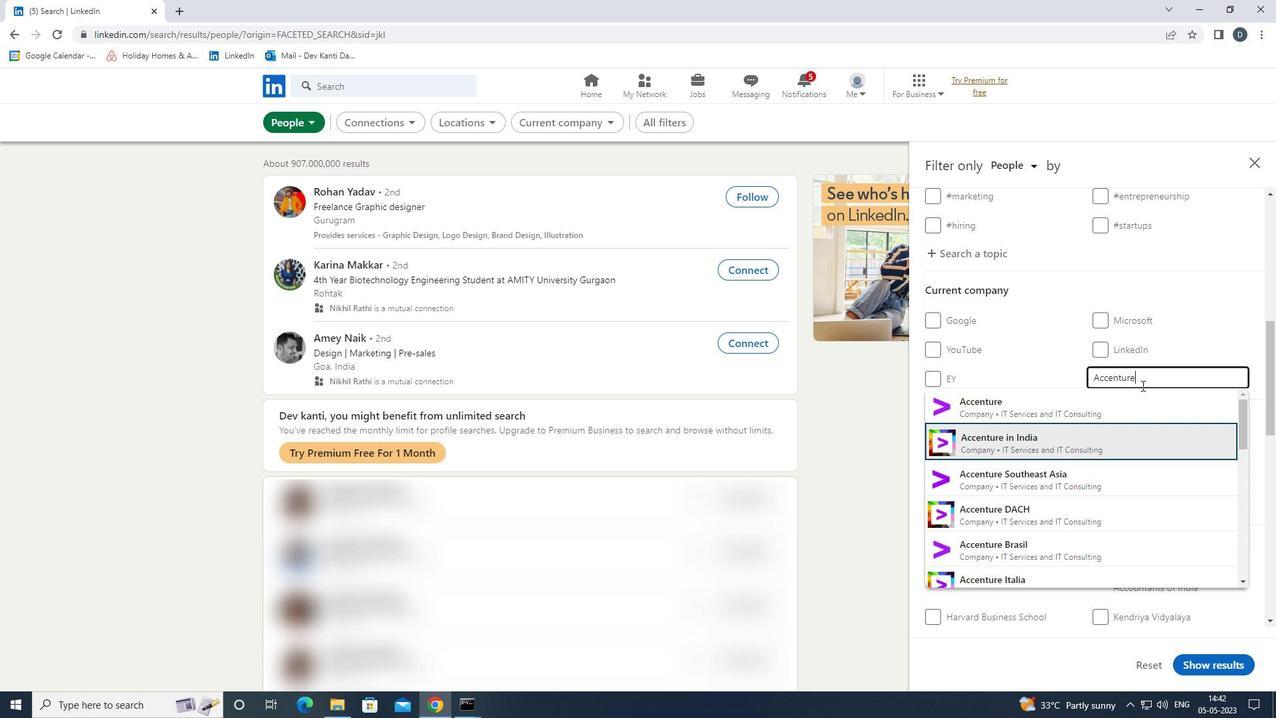 
Action: Mouse scrolled (1142, 384) with delta (0, 0)
Screenshot: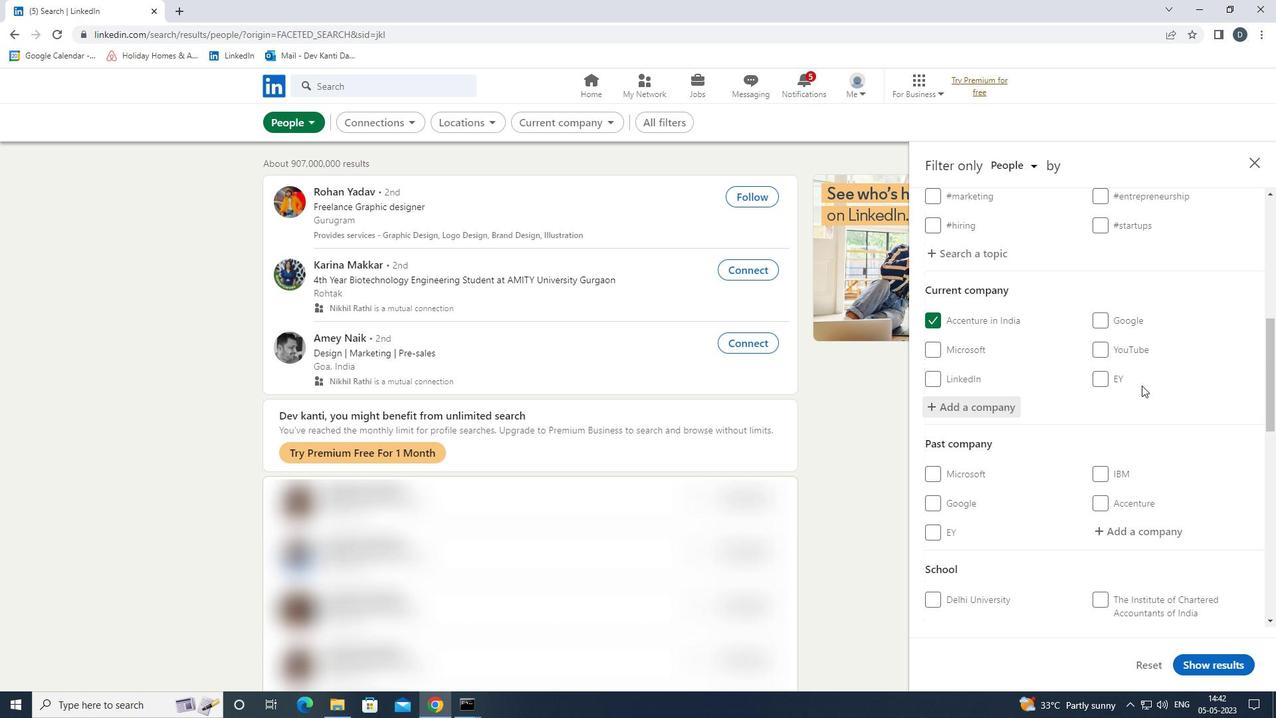 
Action: Mouse scrolled (1142, 384) with delta (0, 0)
Screenshot: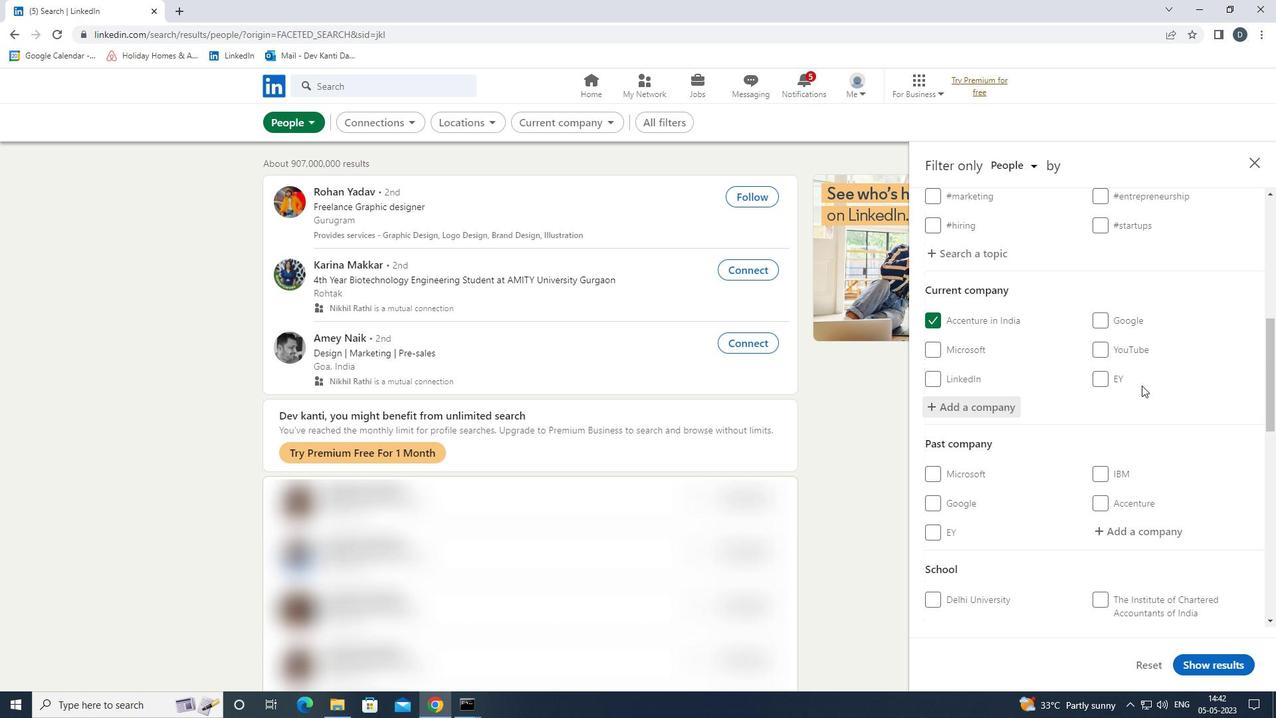 
Action: Mouse scrolled (1142, 384) with delta (0, 0)
Screenshot: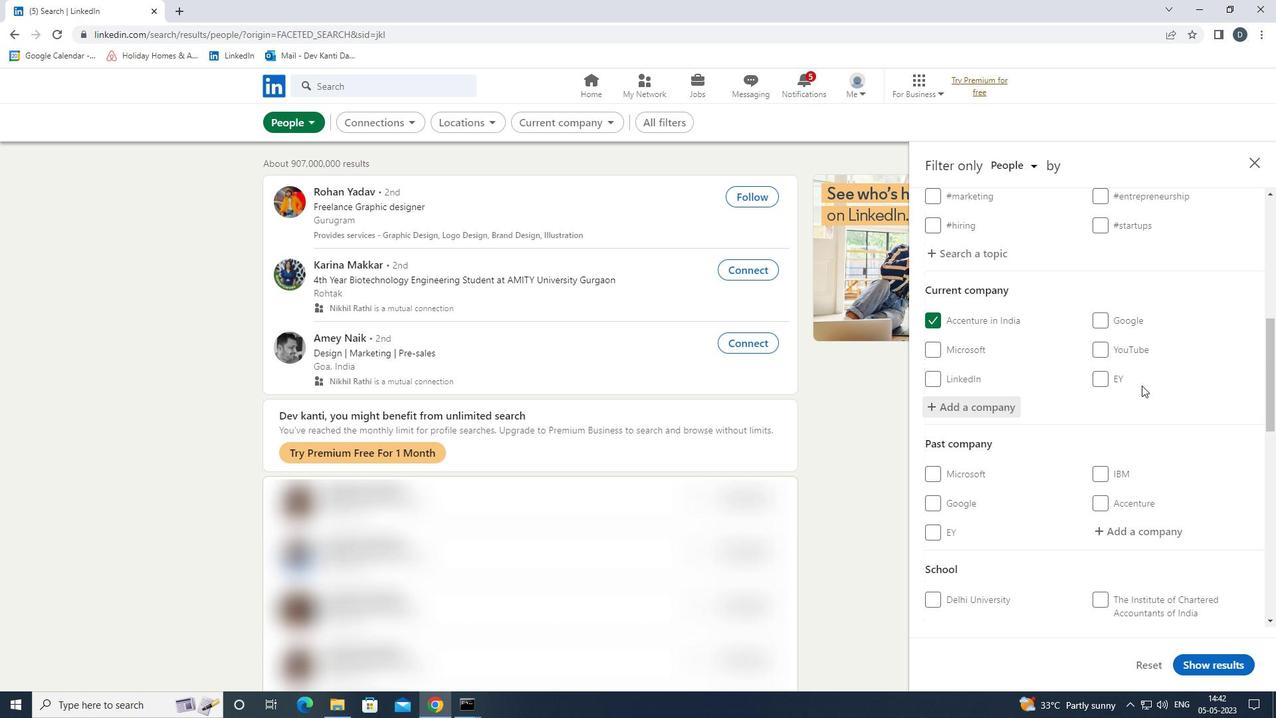 
Action: Mouse scrolled (1142, 384) with delta (0, 0)
Screenshot: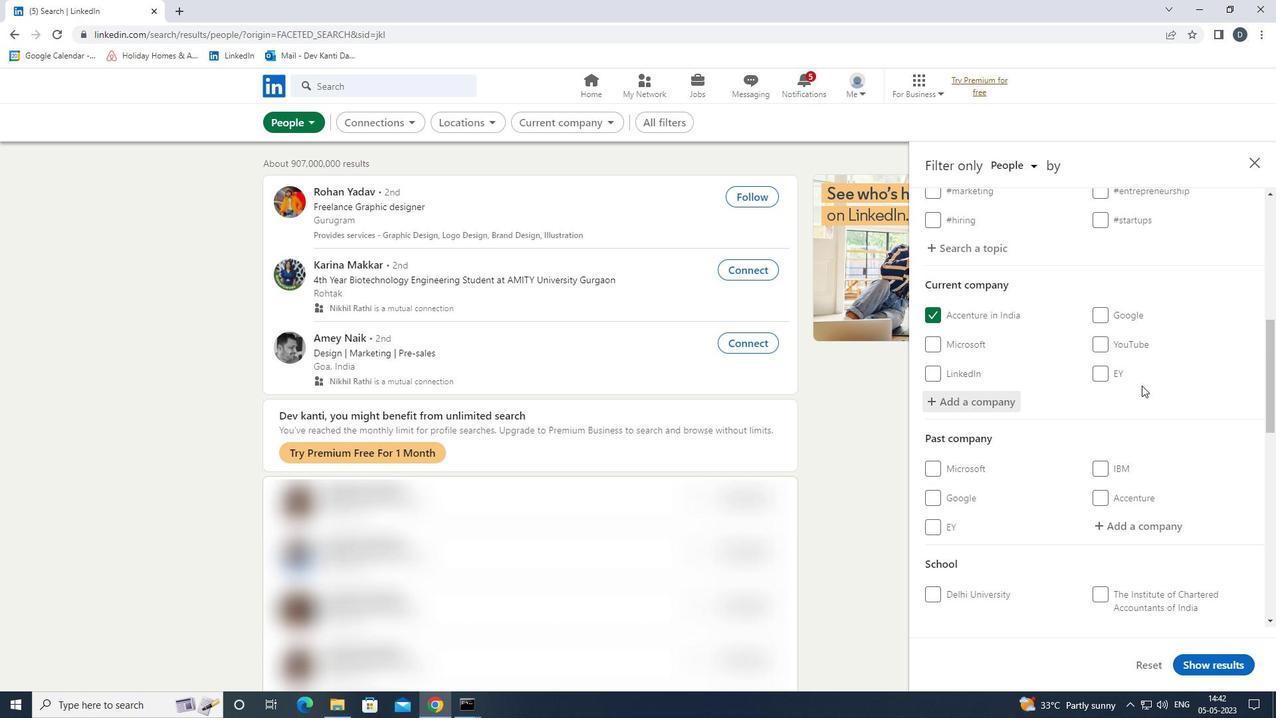
Action: Mouse moved to (1148, 409)
Screenshot: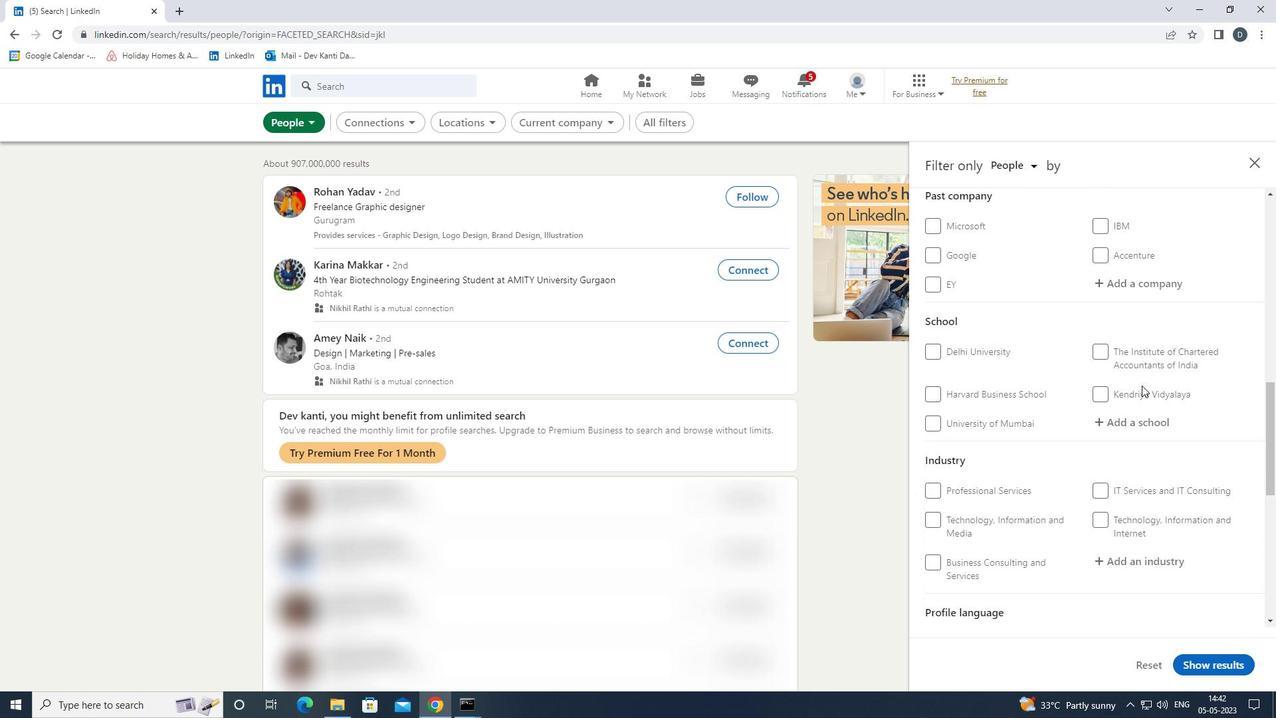 
Action: Mouse pressed left at (1148, 409)
Screenshot: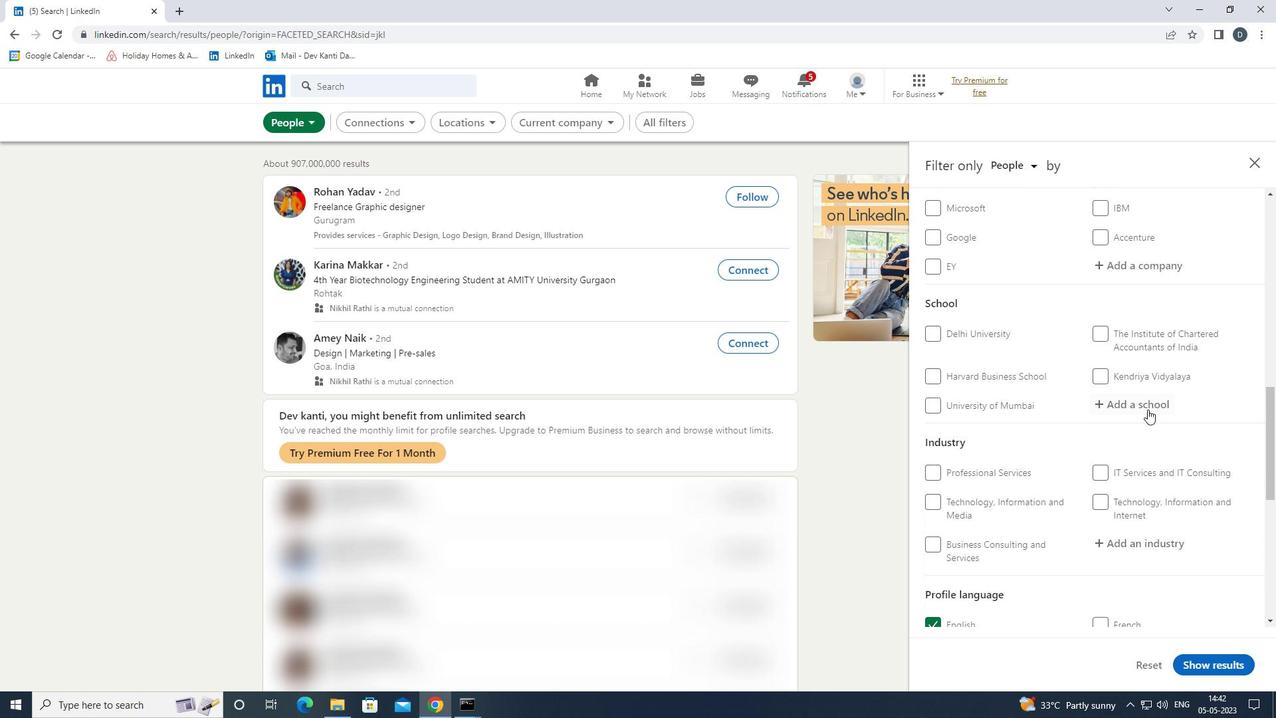 
Action: Key pressed <Key.shift>VIJAYAWADA<Key.space><Key.shift>JOBS<Key.down><Key.enter>
Screenshot: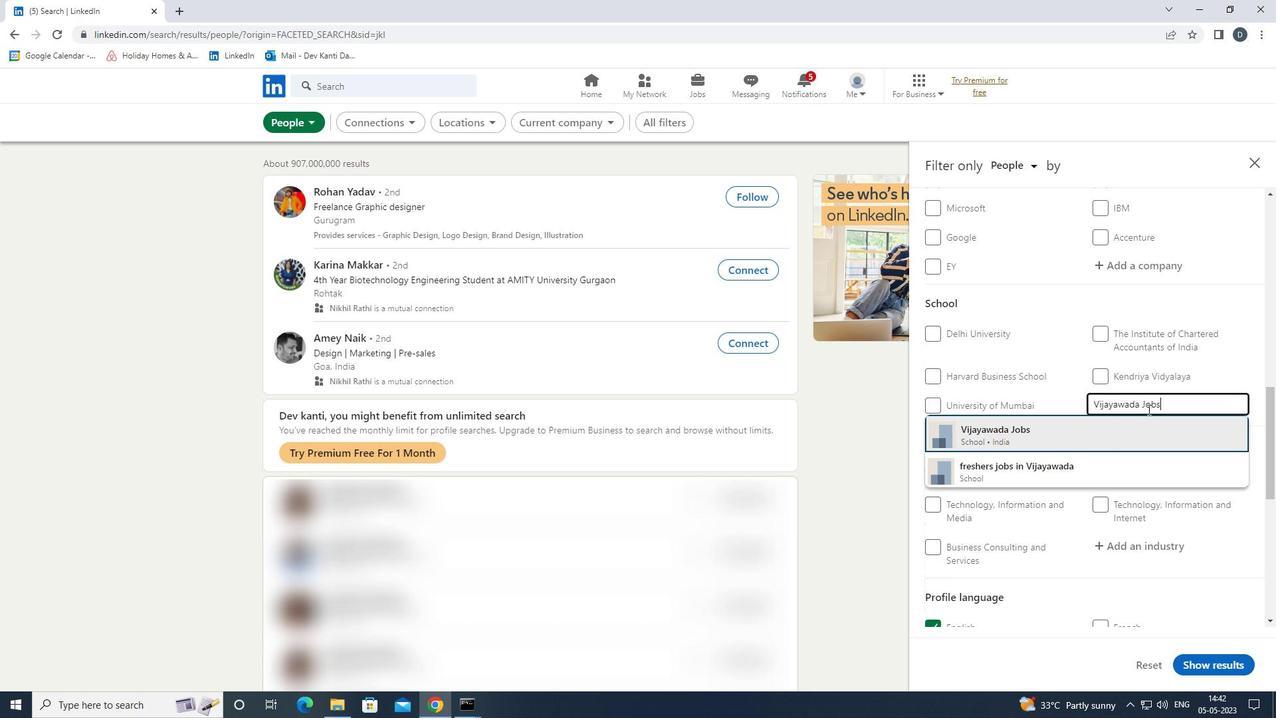 
Action: Mouse moved to (1146, 409)
Screenshot: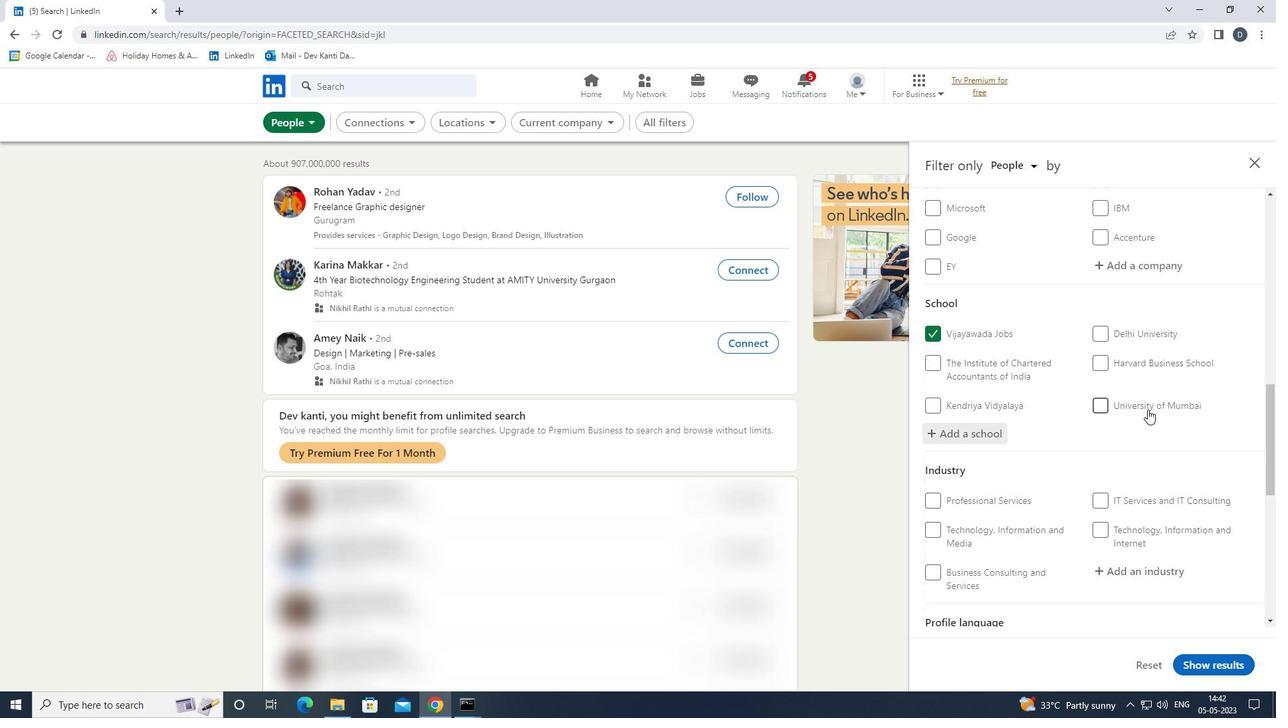 
Action: Mouse scrolled (1146, 408) with delta (0, 0)
Screenshot: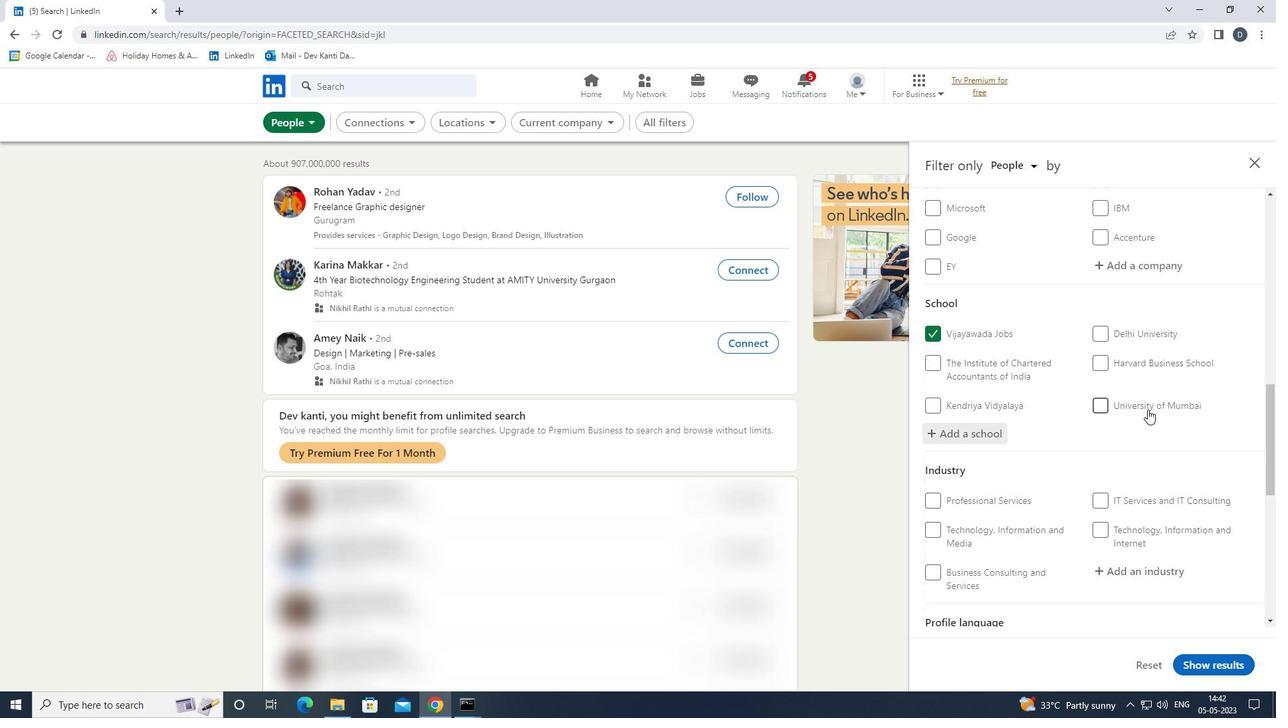 
Action: Mouse scrolled (1146, 408) with delta (0, 0)
Screenshot: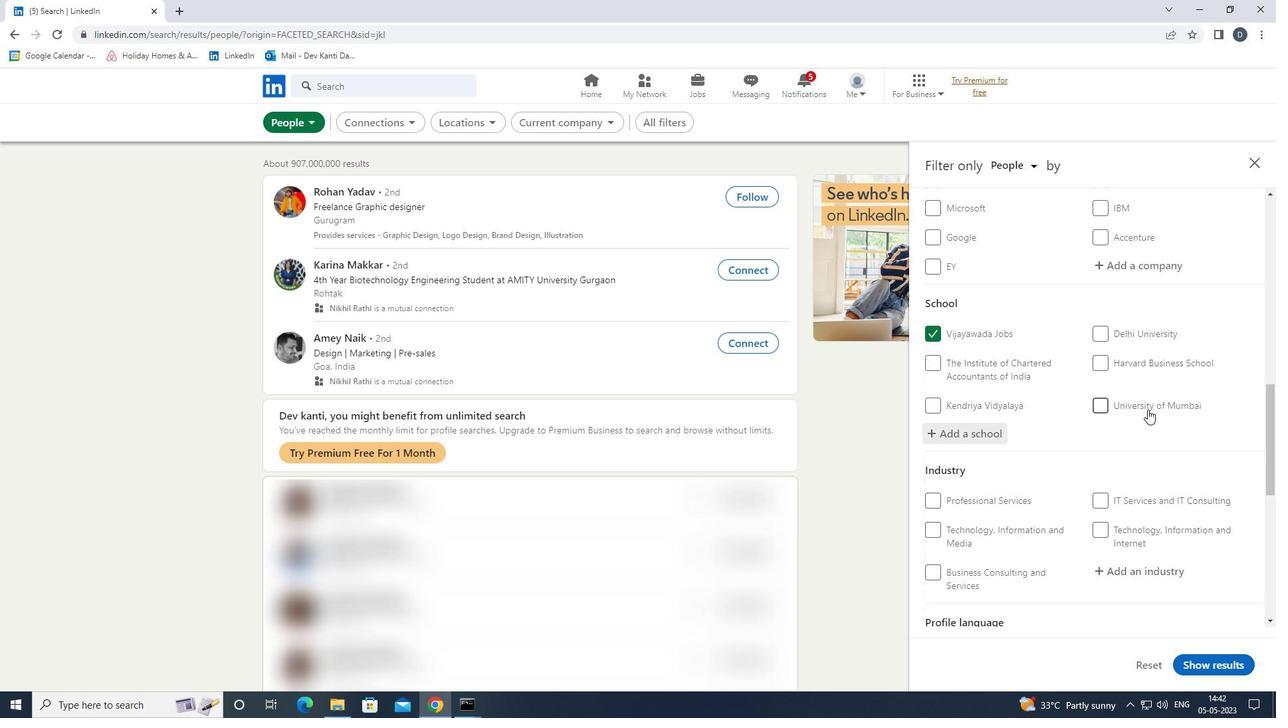 
Action: Mouse moved to (1132, 435)
Screenshot: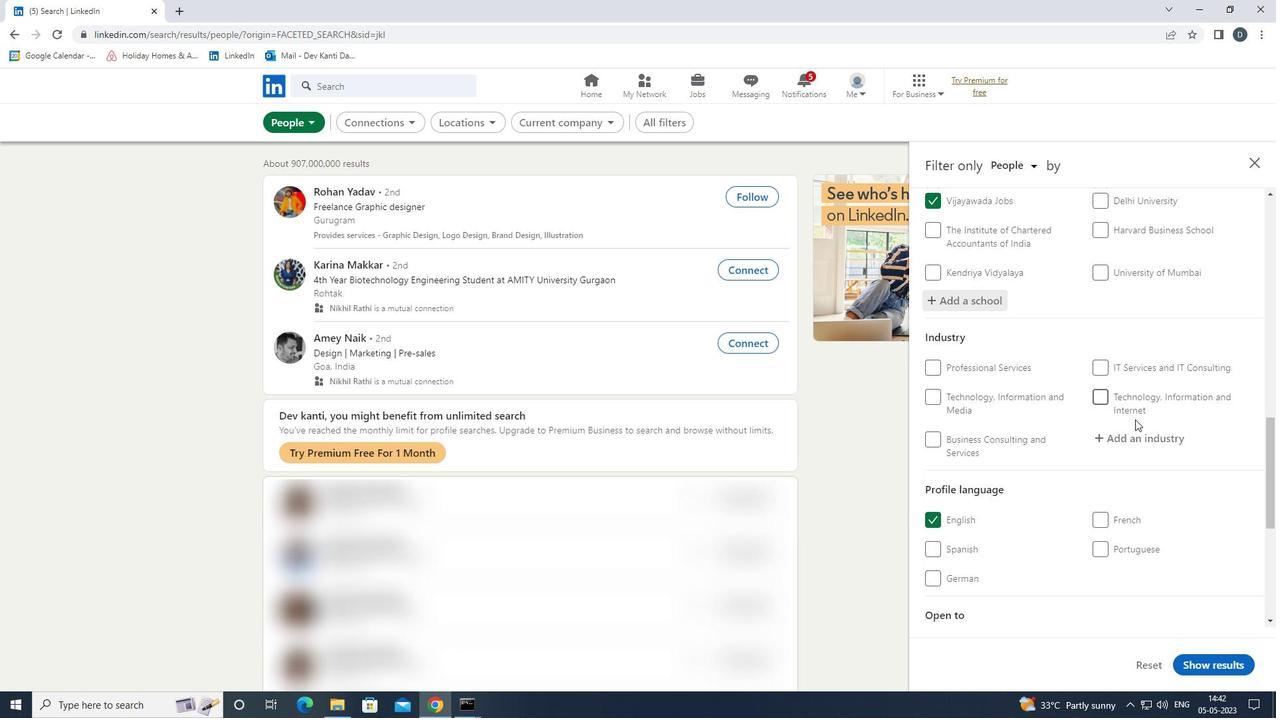 
Action: Mouse pressed left at (1132, 435)
Screenshot: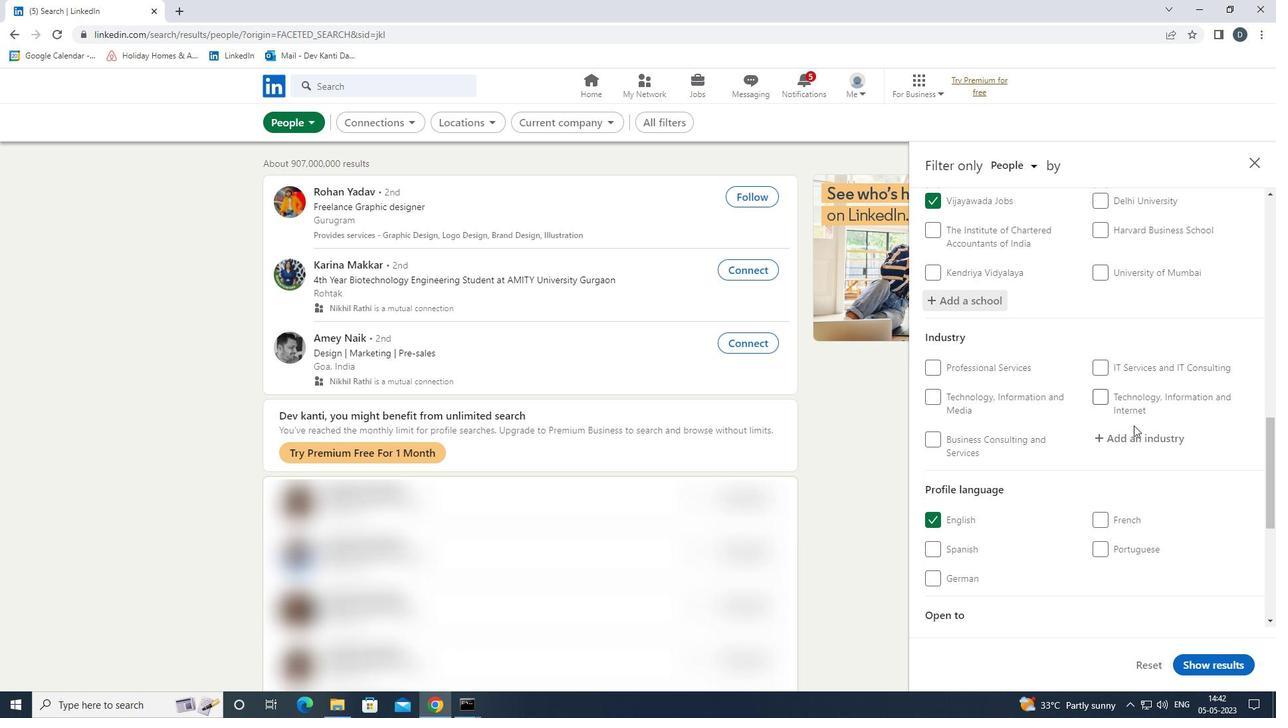 
Action: Mouse moved to (1131, 435)
Screenshot: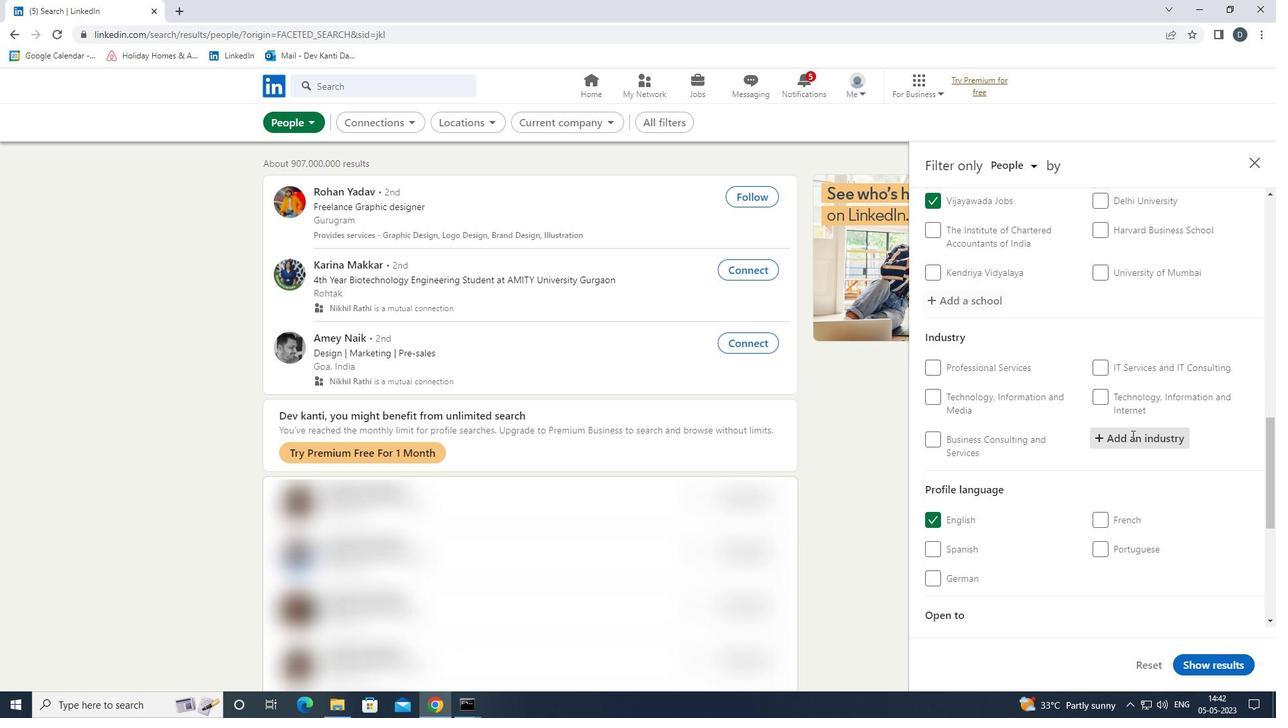 
Action: Key pressed <Key.shift><Key.shift><Key.shift><Key.shift><Key.shift><Key.shift><Key.shift><Key.shift>RETAIL<Key.space><Key.shift>MUSI<Key.down><Key.enter>
Screenshot: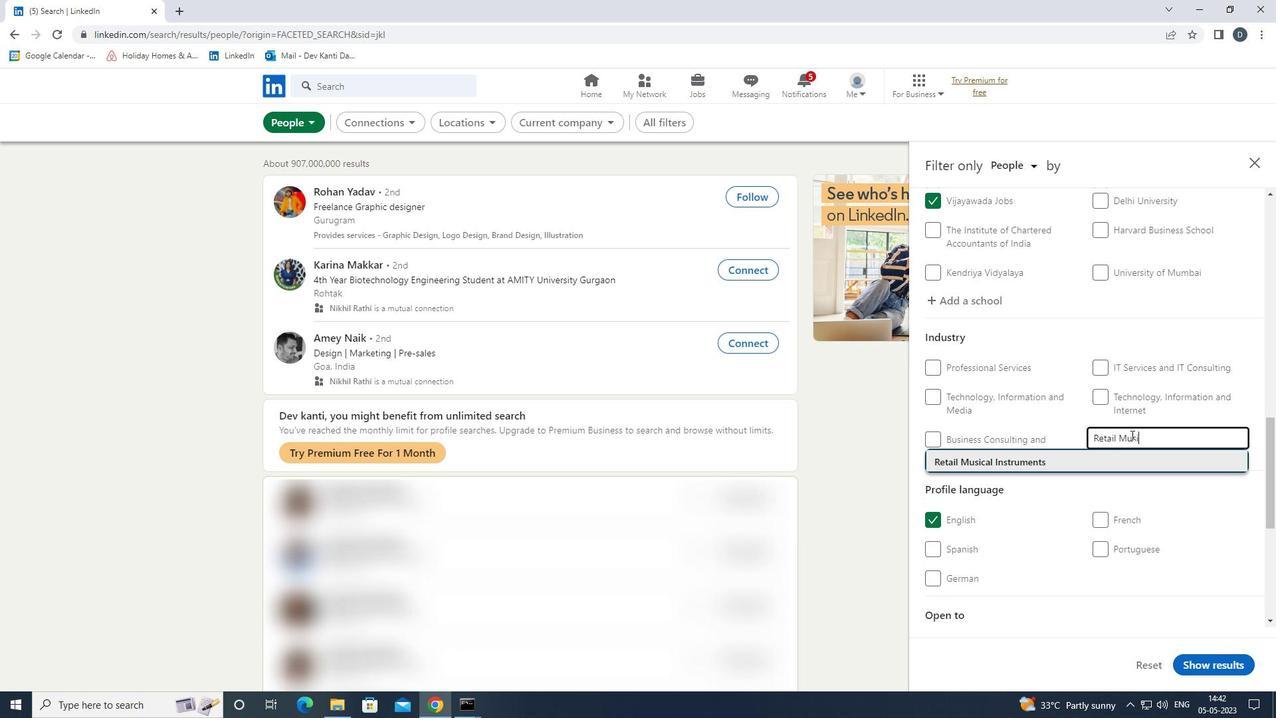 
Action: Mouse scrolled (1131, 434) with delta (0, 0)
Screenshot: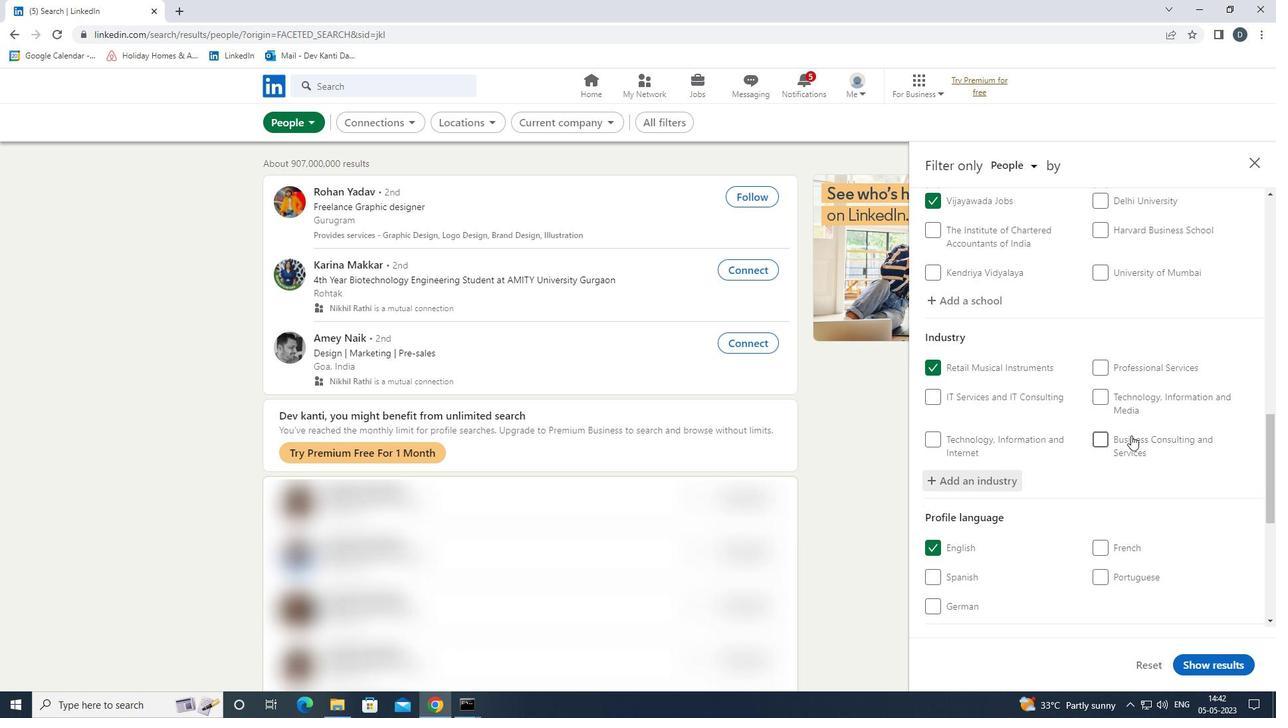
Action: Mouse scrolled (1131, 434) with delta (0, 0)
Screenshot: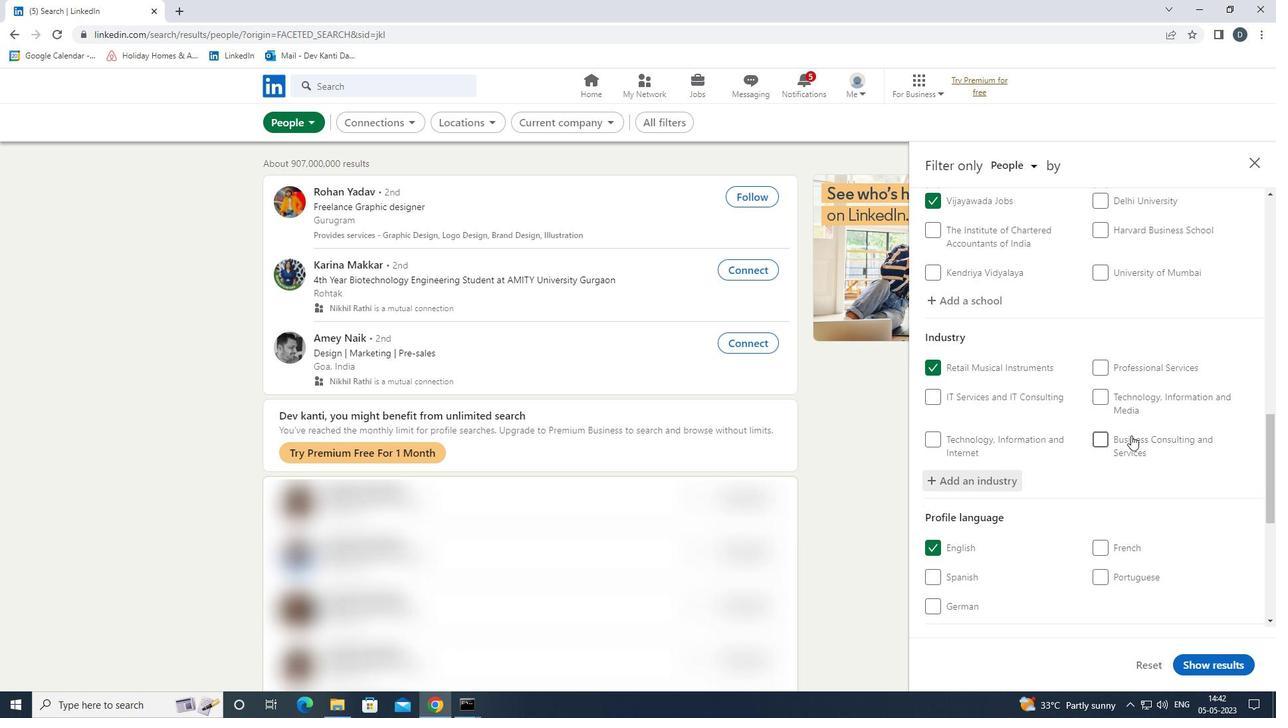 
Action: Mouse scrolled (1131, 434) with delta (0, 0)
Screenshot: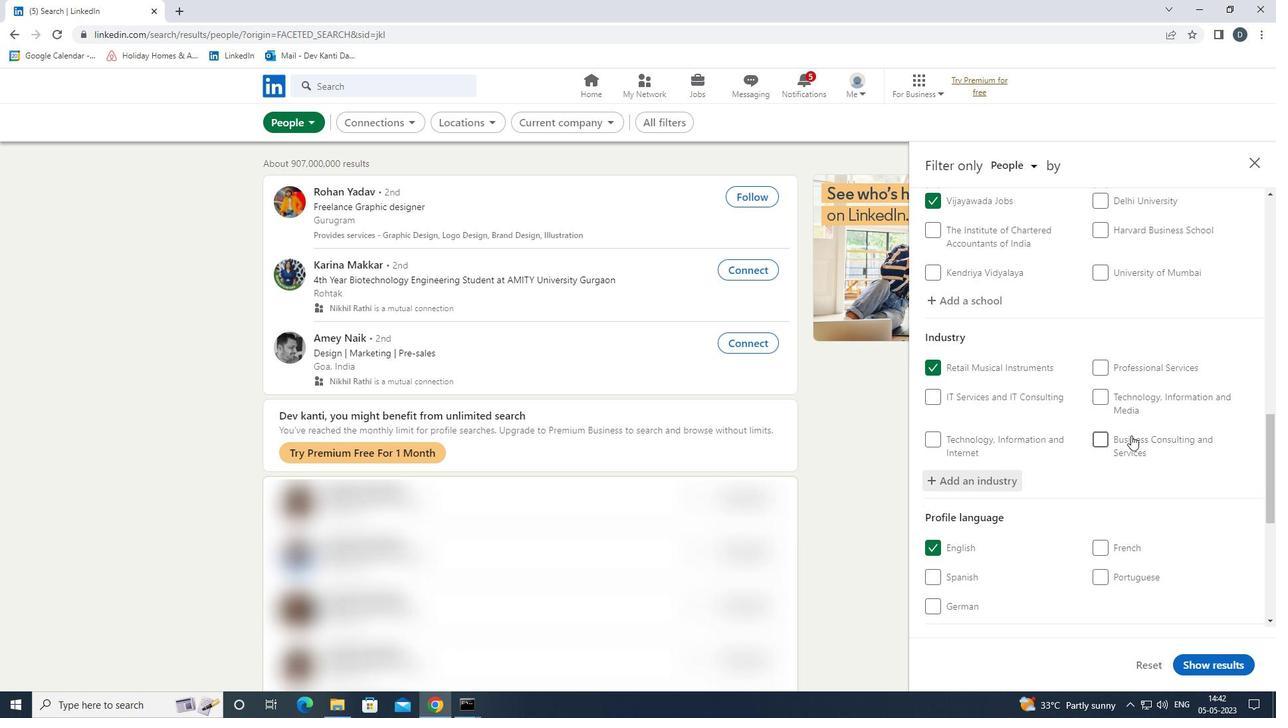 
Action: Mouse scrolled (1131, 434) with delta (0, 0)
Screenshot: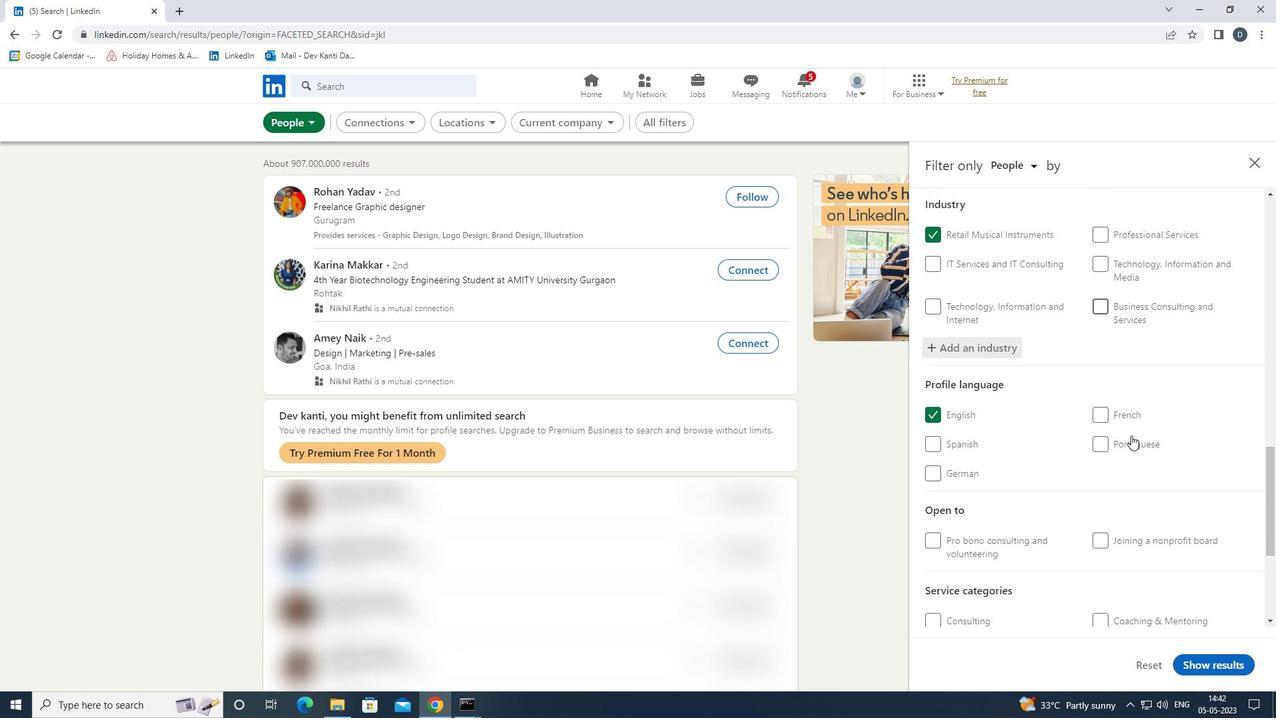 
Action: Mouse moved to (1131, 493)
Screenshot: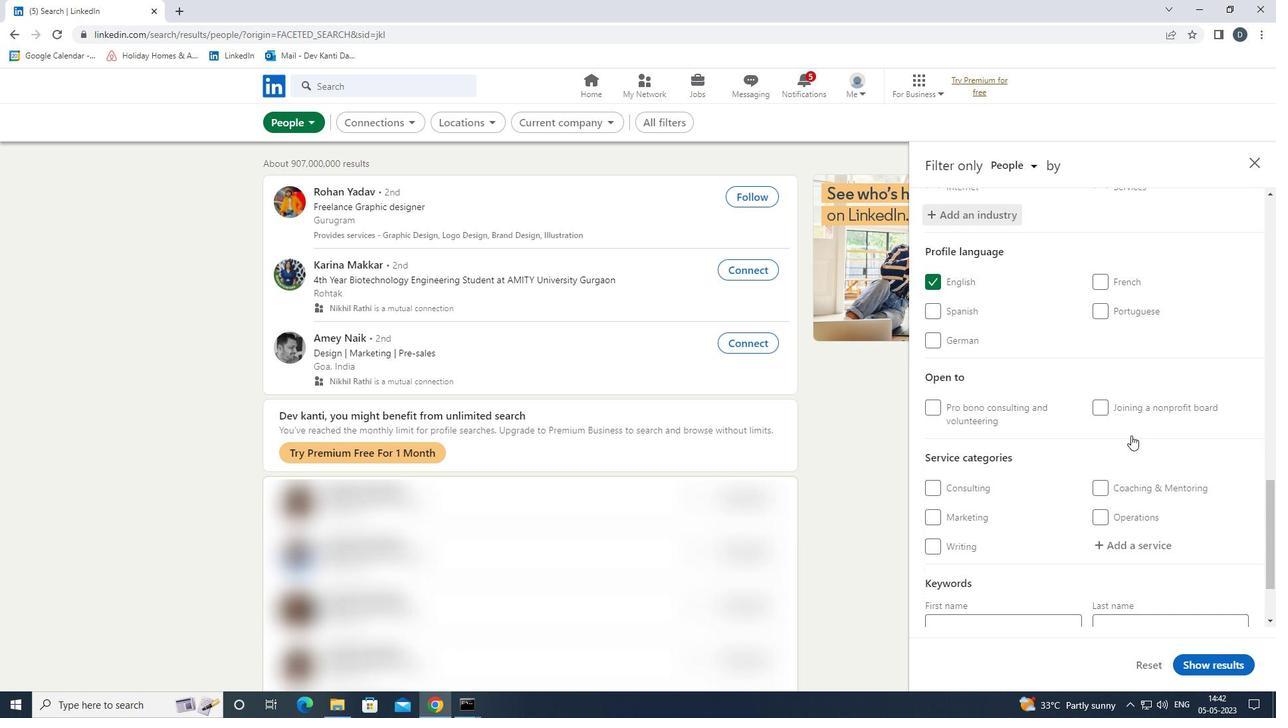 
Action: Mouse scrolled (1131, 492) with delta (0, 0)
Screenshot: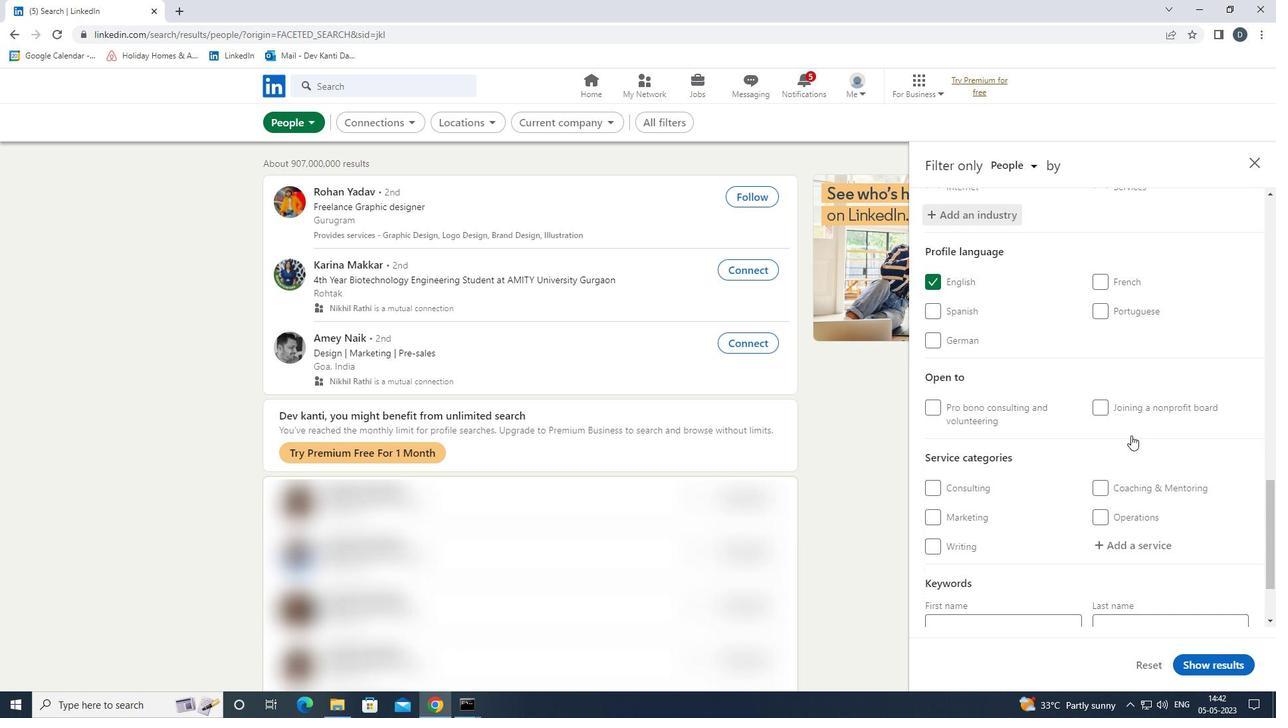 
Action: Mouse moved to (1139, 476)
Screenshot: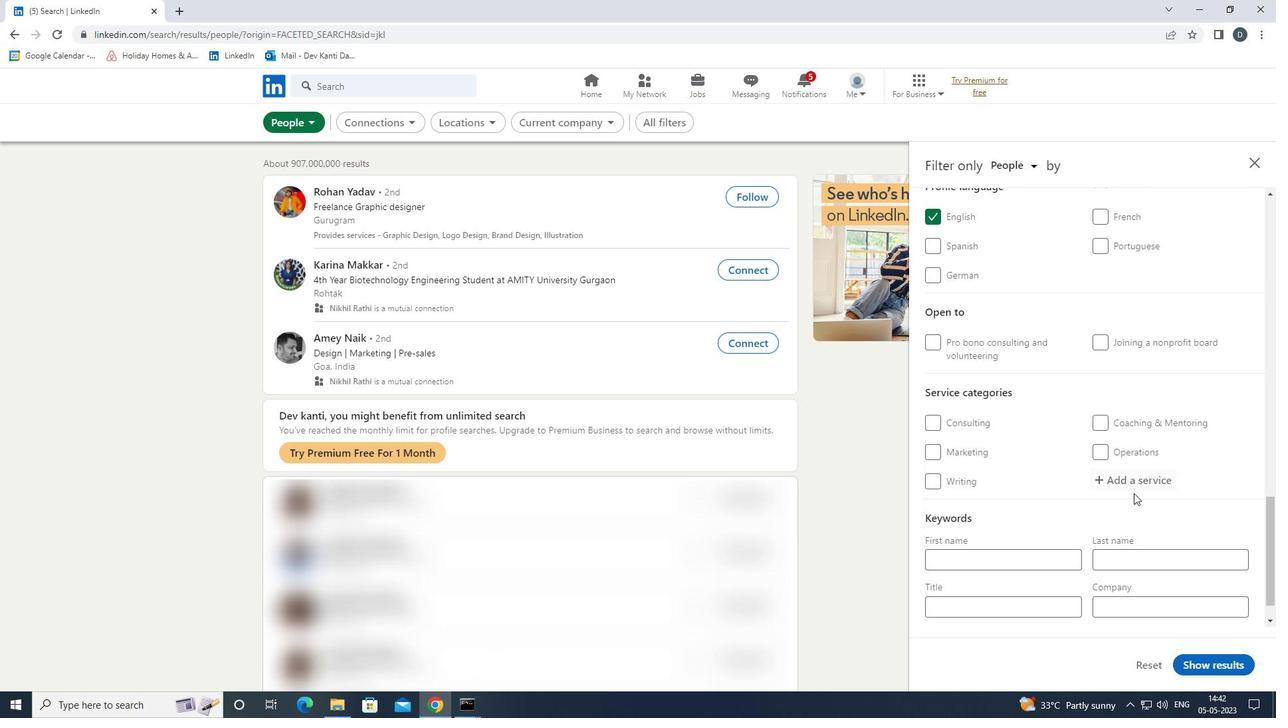 
Action: Mouse pressed left at (1139, 476)
Screenshot: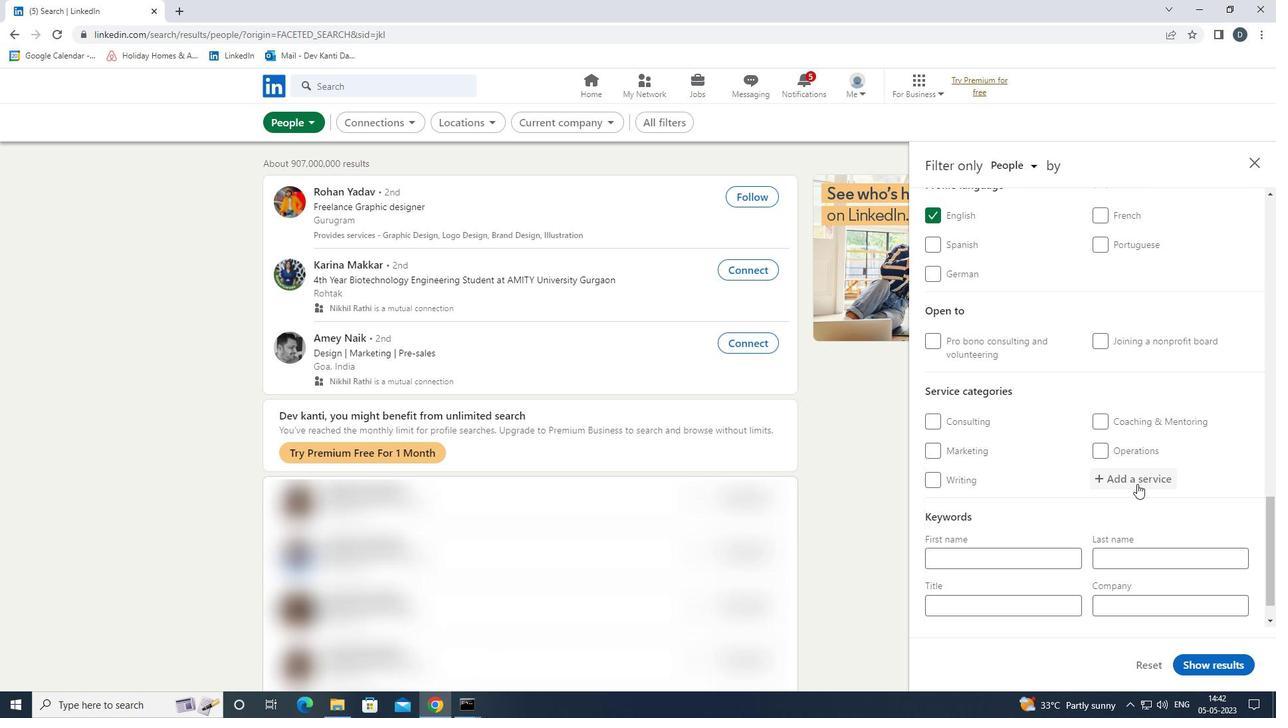 
Action: Key pressed <Key.shift><Key.shift><Key.shift><Key.shift><Key.shift><Key.shift>PRODUCT<Key.space><Key.shift>MA<Key.down><Key.enter>
Screenshot: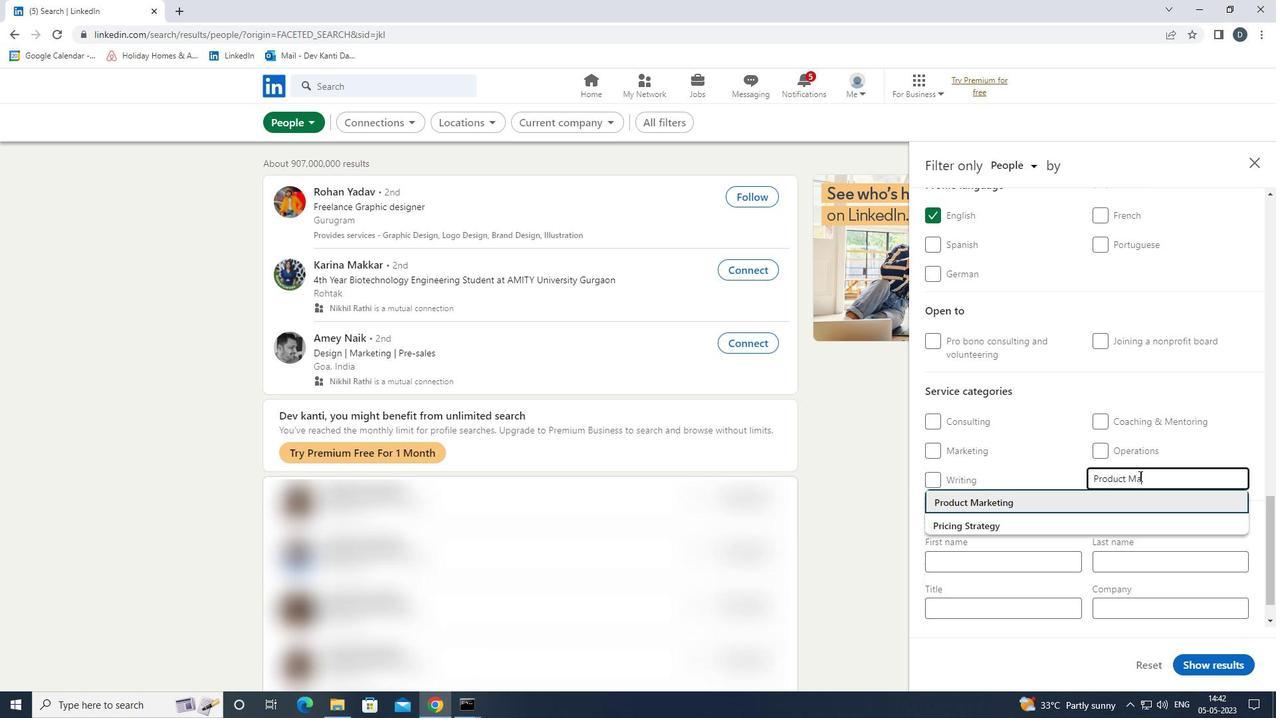 
Action: Mouse moved to (1139, 469)
Screenshot: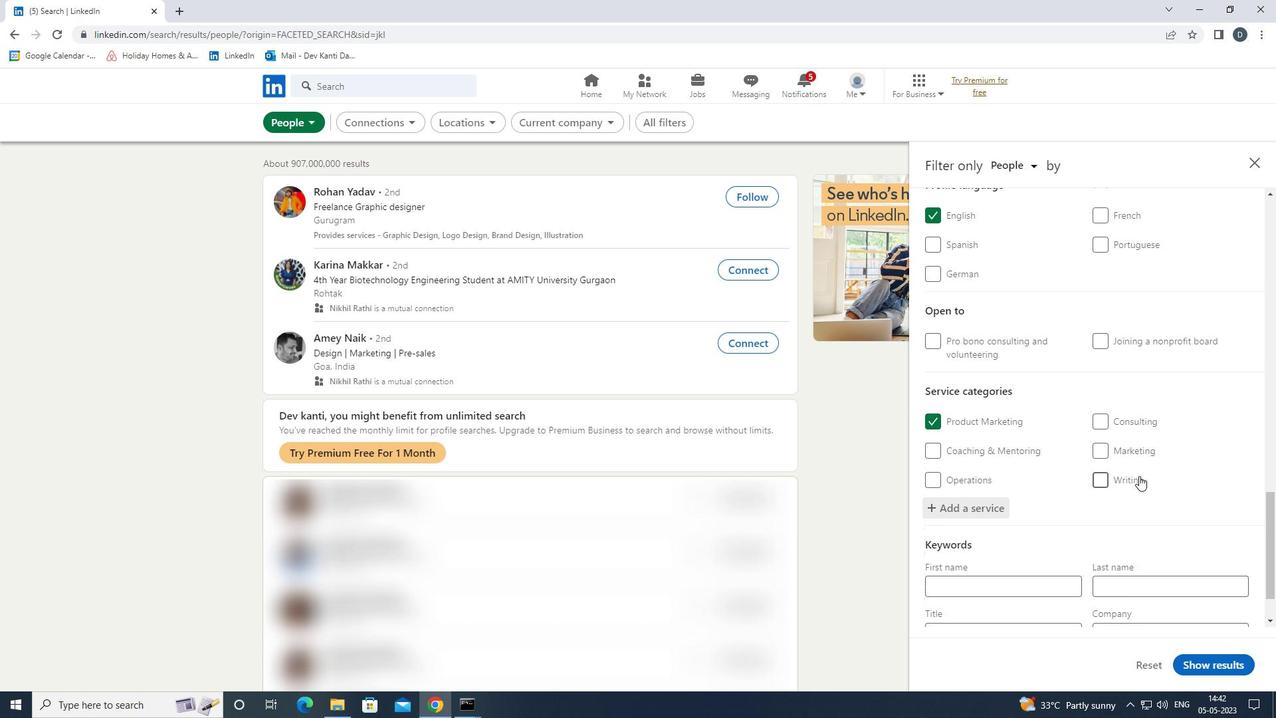
Action: Mouse scrolled (1139, 468) with delta (0, 0)
Screenshot: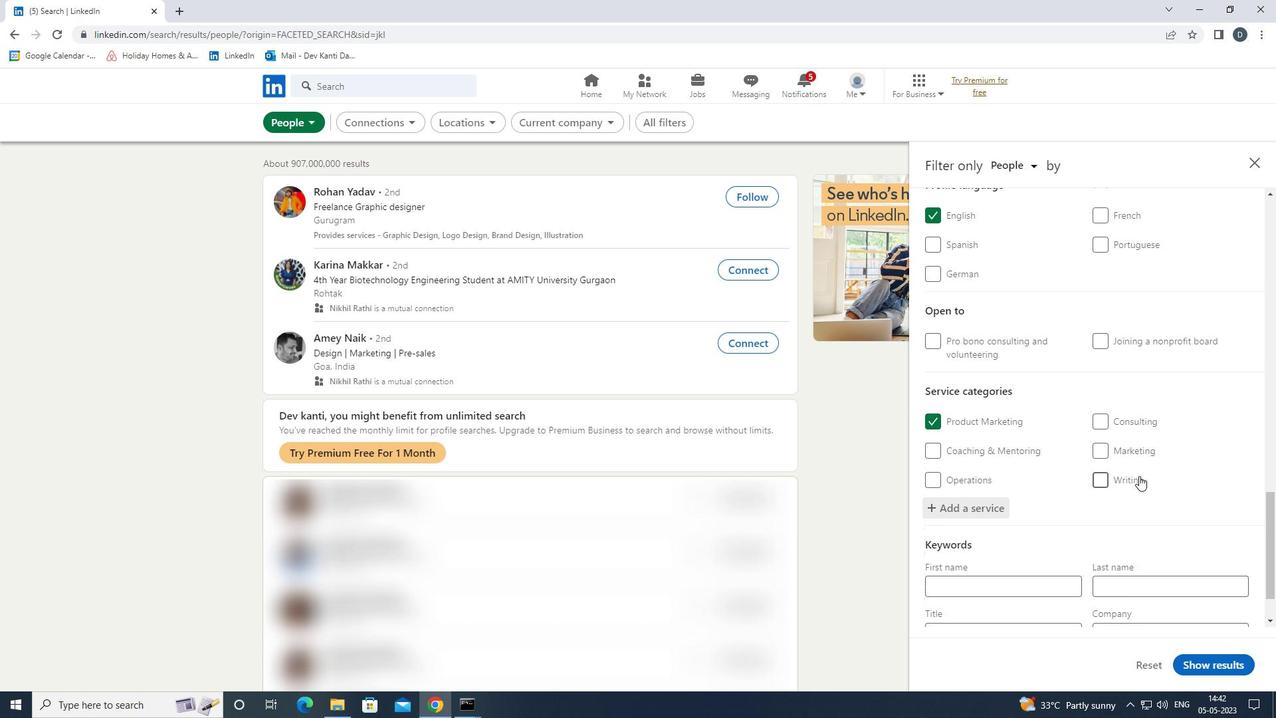 
Action: Mouse scrolled (1139, 468) with delta (0, 0)
Screenshot: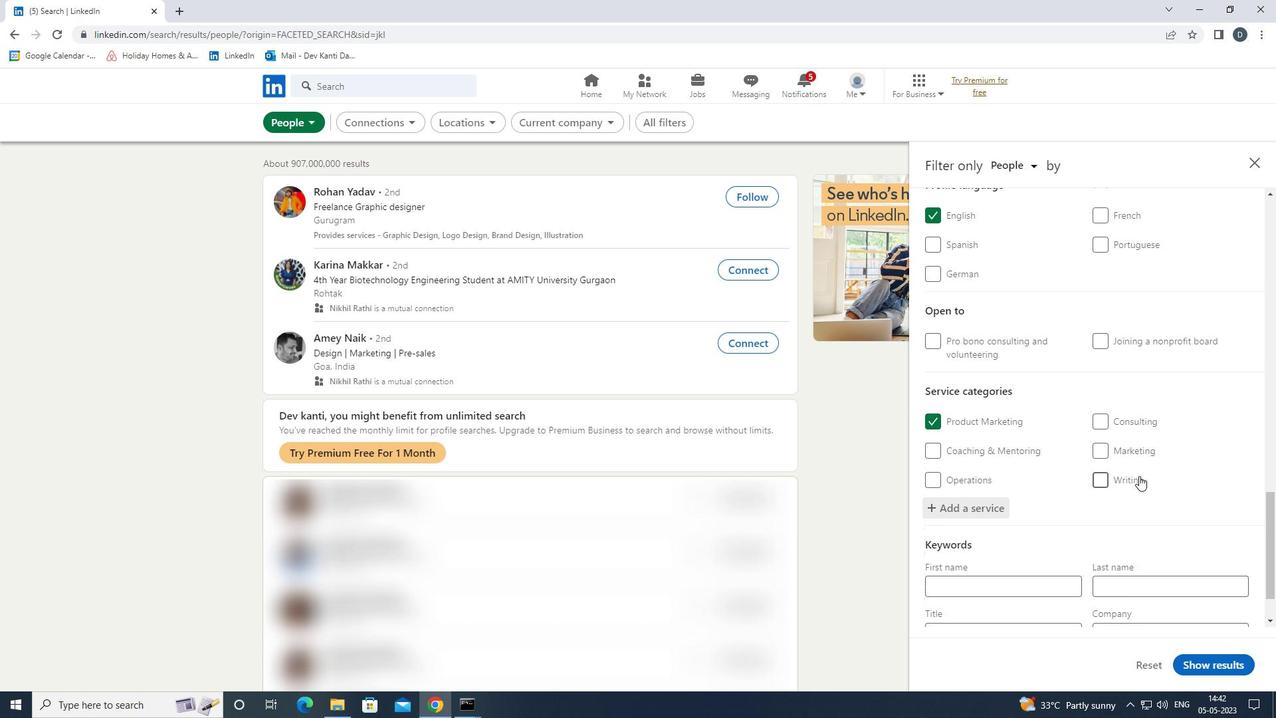 
Action: Mouse scrolled (1139, 468) with delta (0, 0)
Screenshot: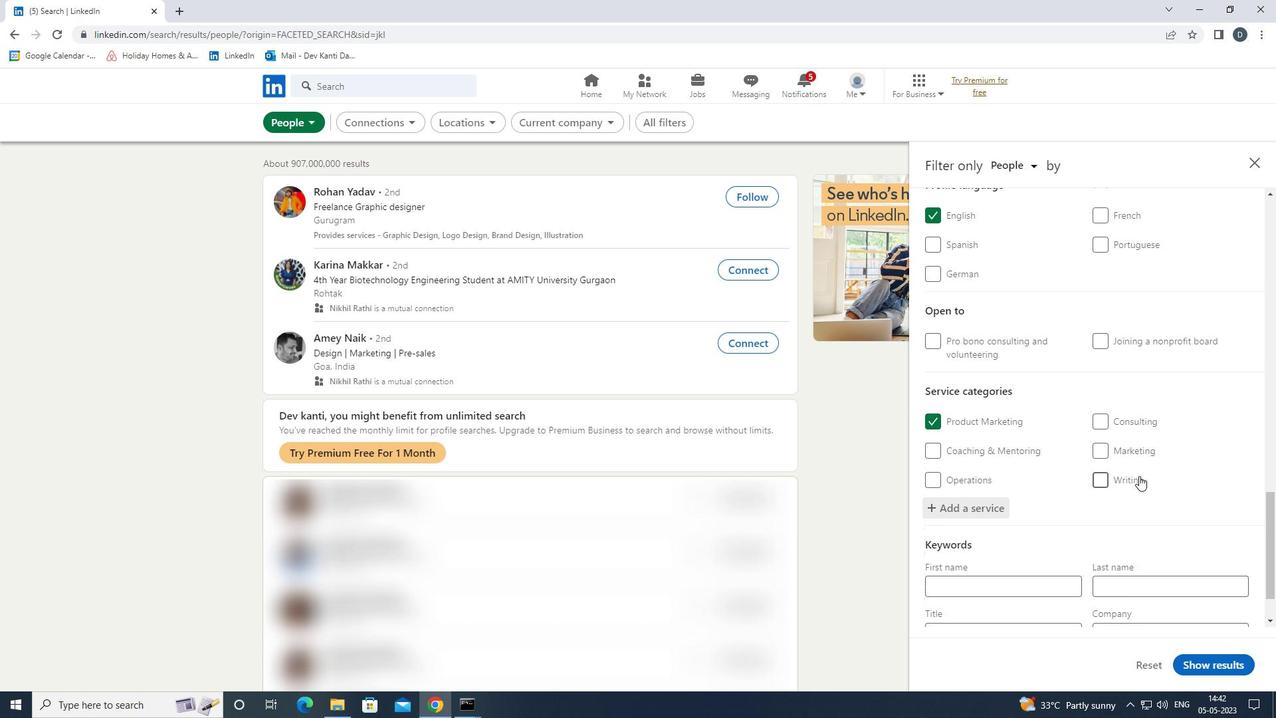 
Action: Mouse moved to (1139, 470)
Screenshot: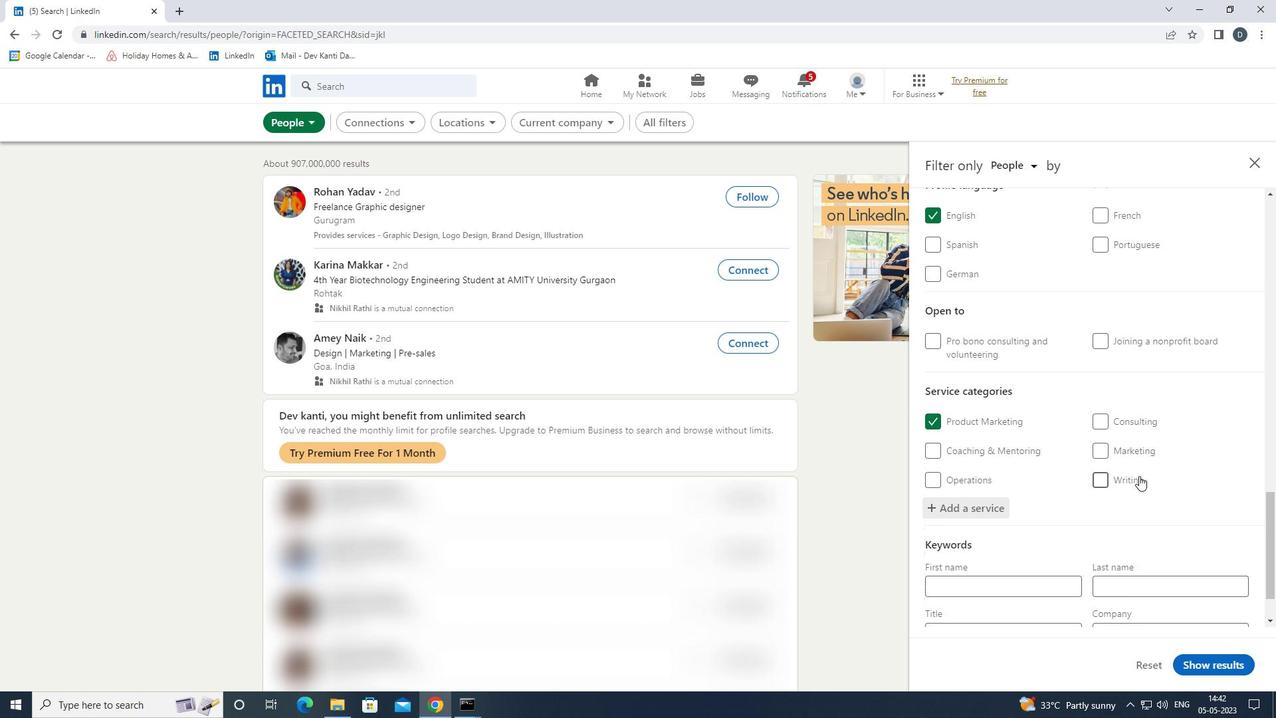 
Action: Mouse scrolled (1139, 469) with delta (0, 0)
Screenshot: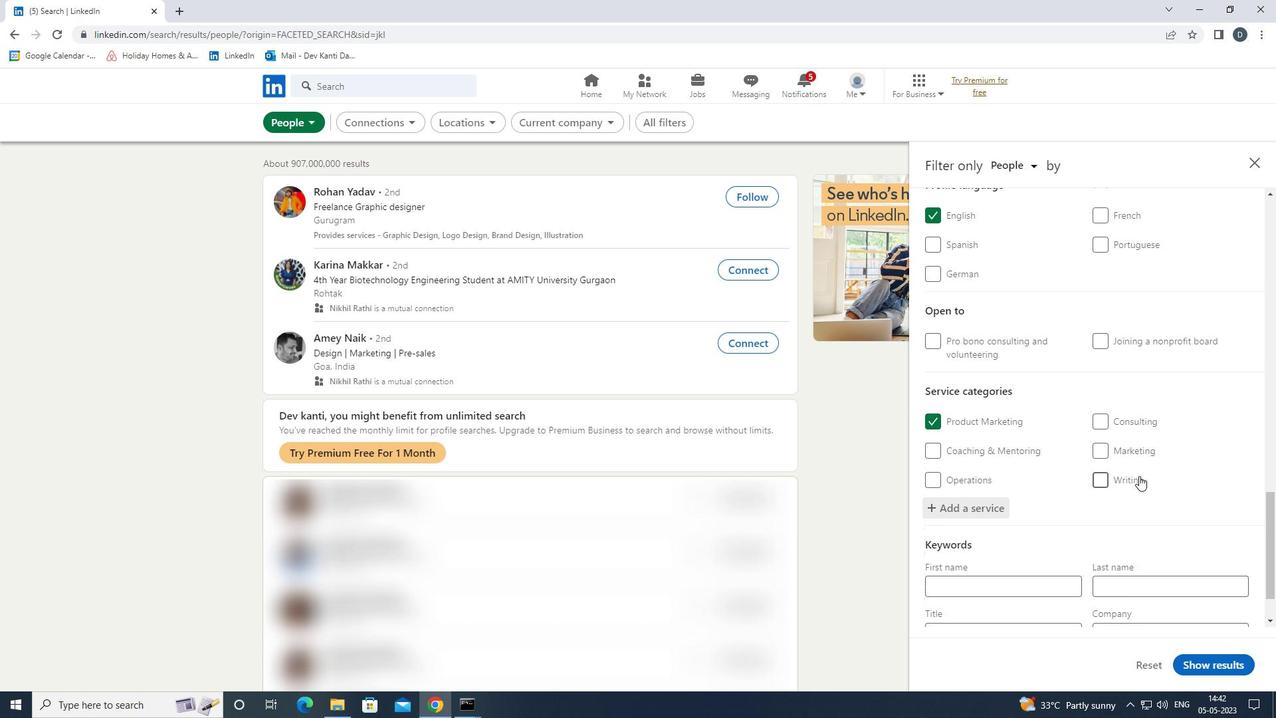 
Action: Mouse moved to (1063, 559)
Screenshot: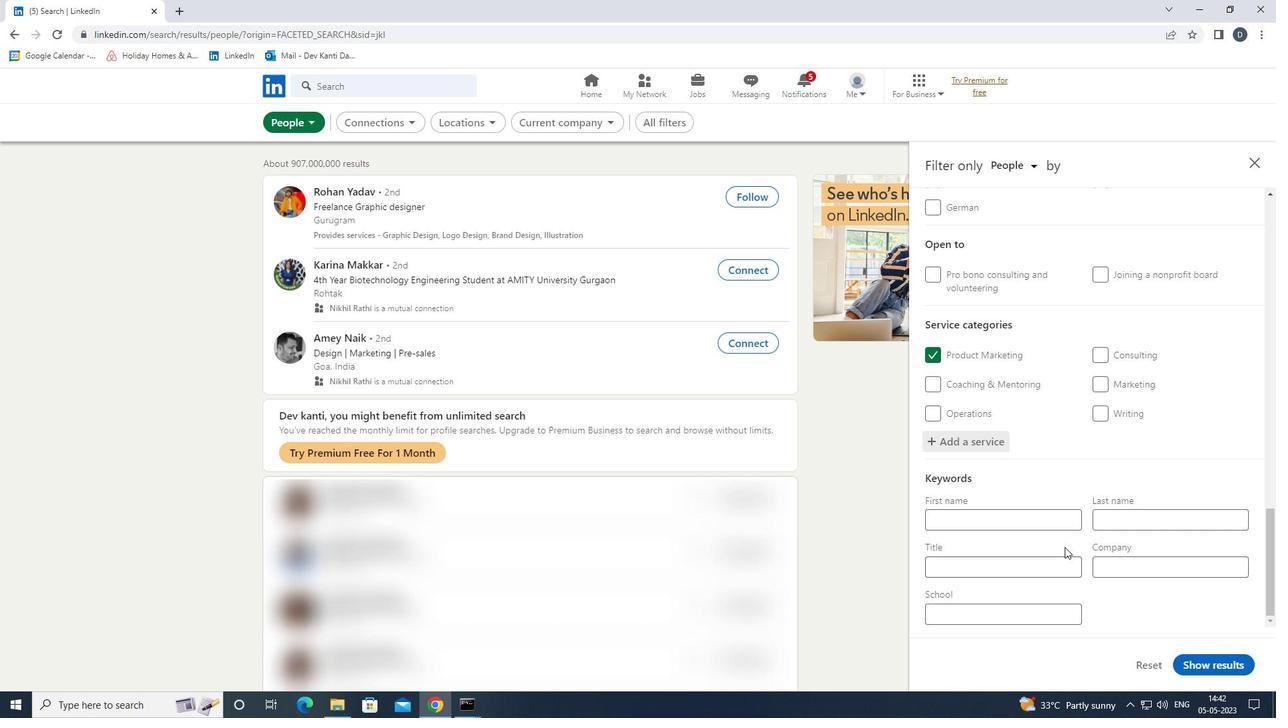 
Action: Mouse pressed left at (1063, 559)
Screenshot: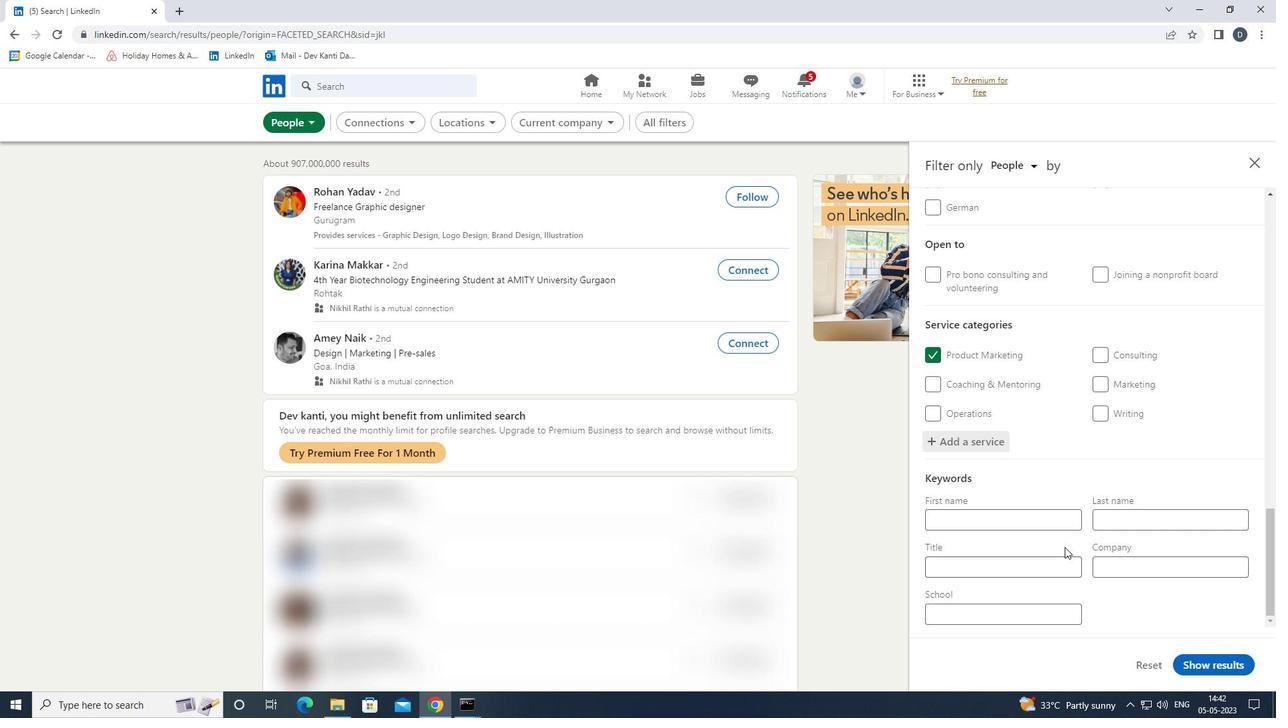 
Action: Key pressed <Key.shift><Key.shift><Key.shift><Key.shift><Key.shift><Key.shift><Key.shift><Key.shift>BUS<Key.space><Key.shift>DRIVER
Screenshot: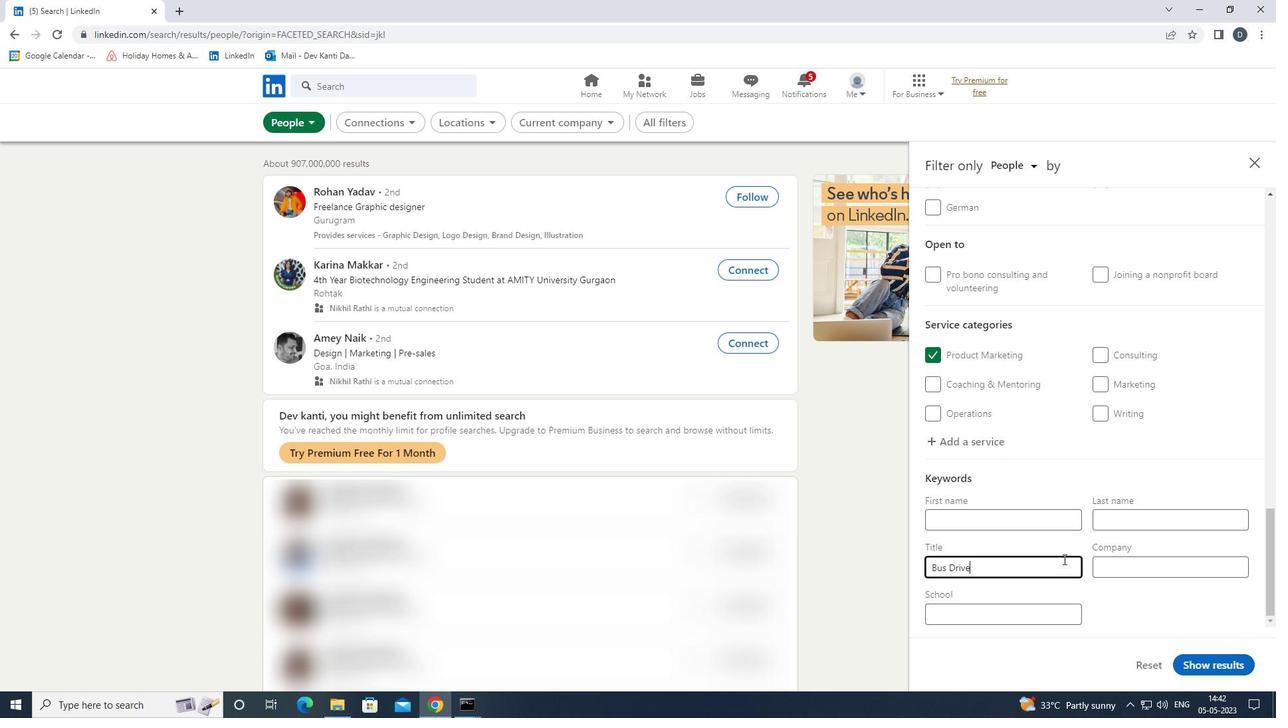 
Action: Mouse moved to (1221, 661)
Screenshot: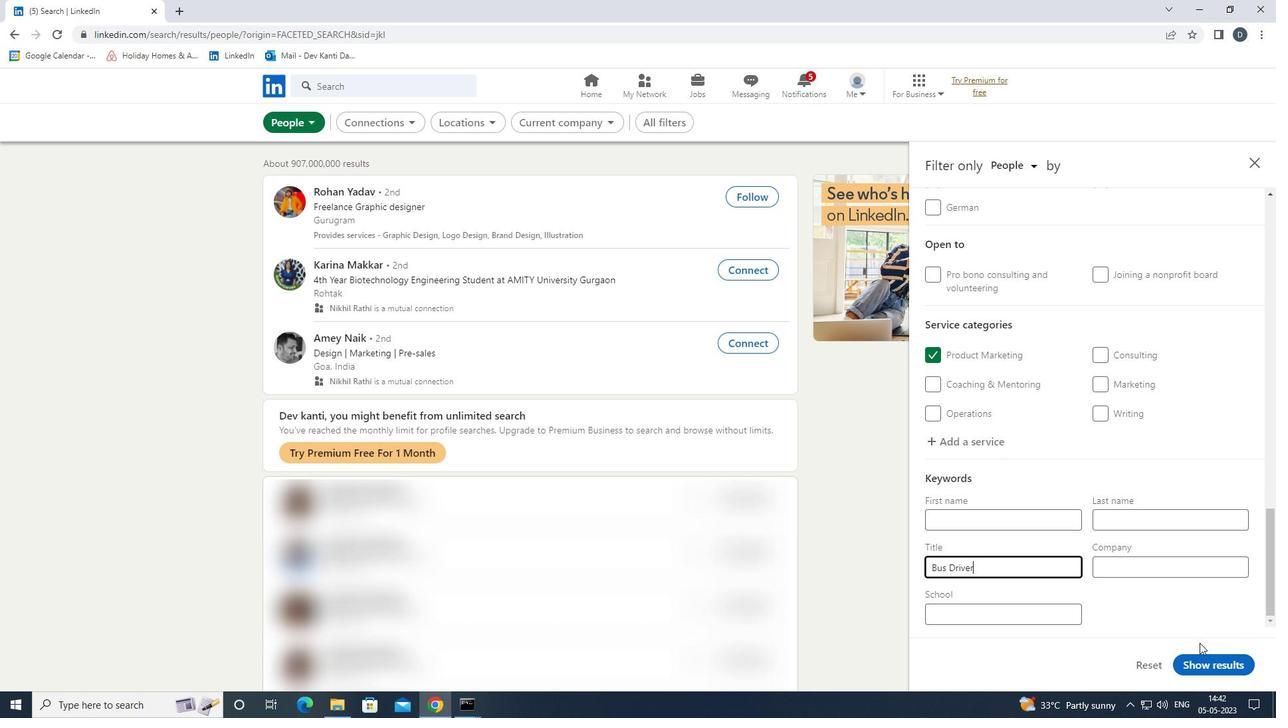 
Action: Mouse pressed left at (1221, 661)
Screenshot: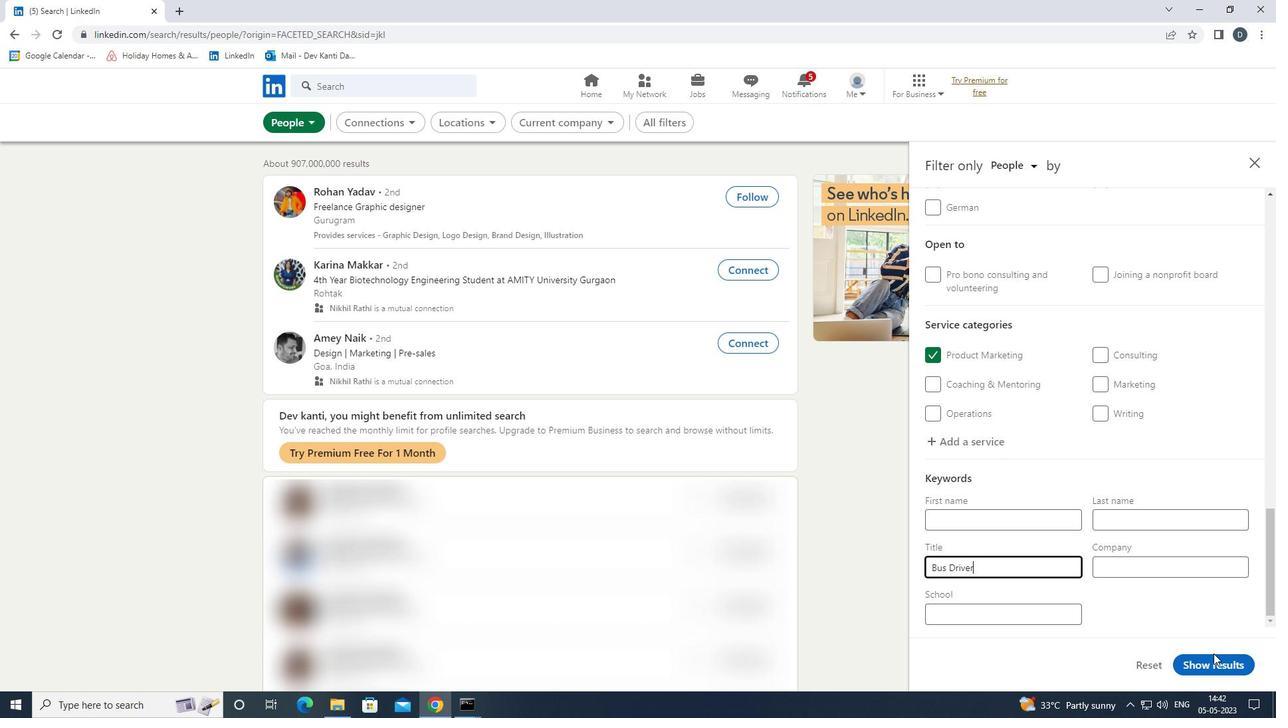 
Action: Mouse moved to (1096, 457)
Screenshot: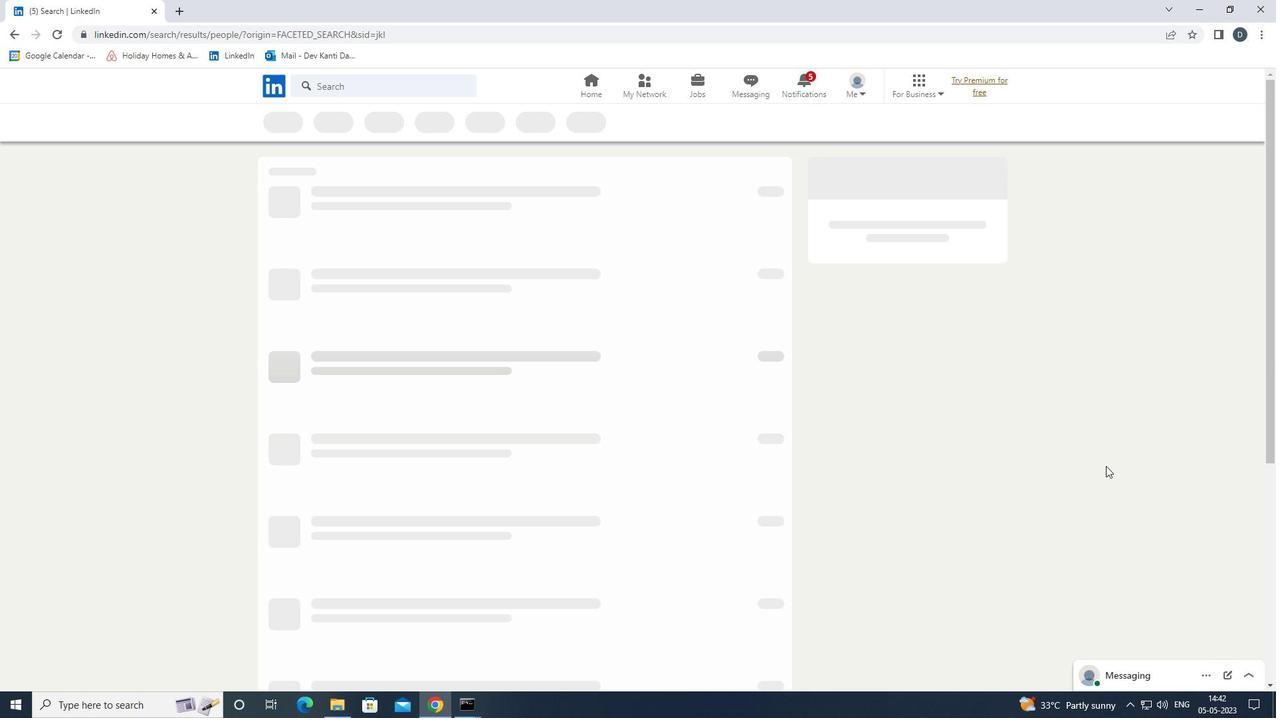 
